 Task: Apply the "Paulstretch" effect on a vocal for an elongated, ambient texture.
Action: Mouse moved to (92, 3)
Screenshot: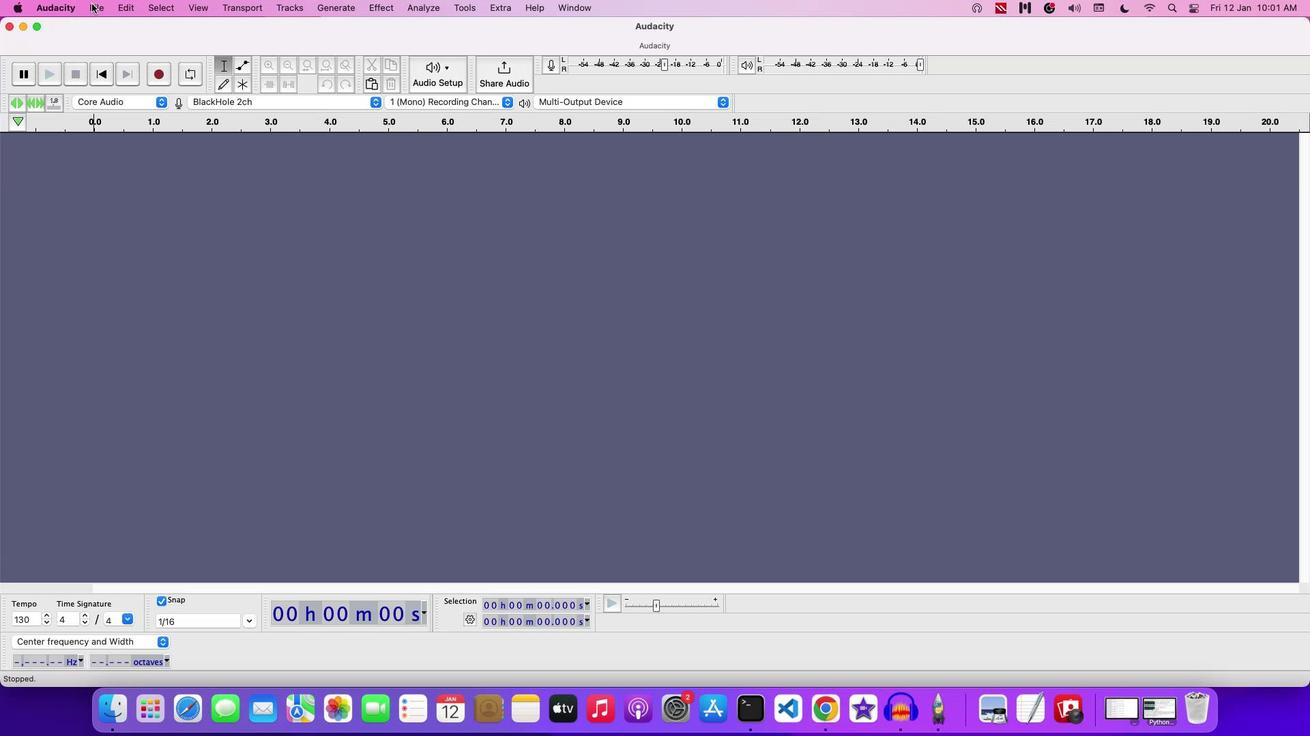 
Action: Mouse pressed left at (92, 3)
Screenshot: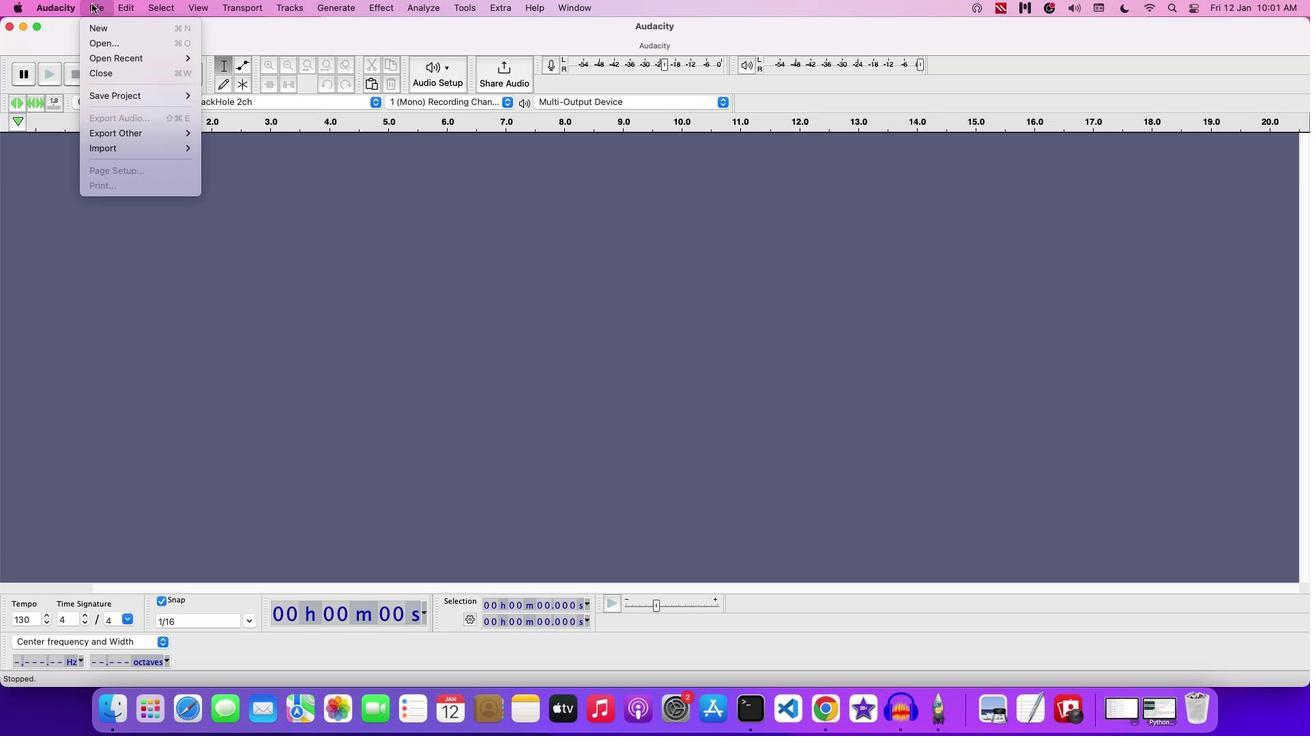 
Action: Mouse moved to (127, 38)
Screenshot: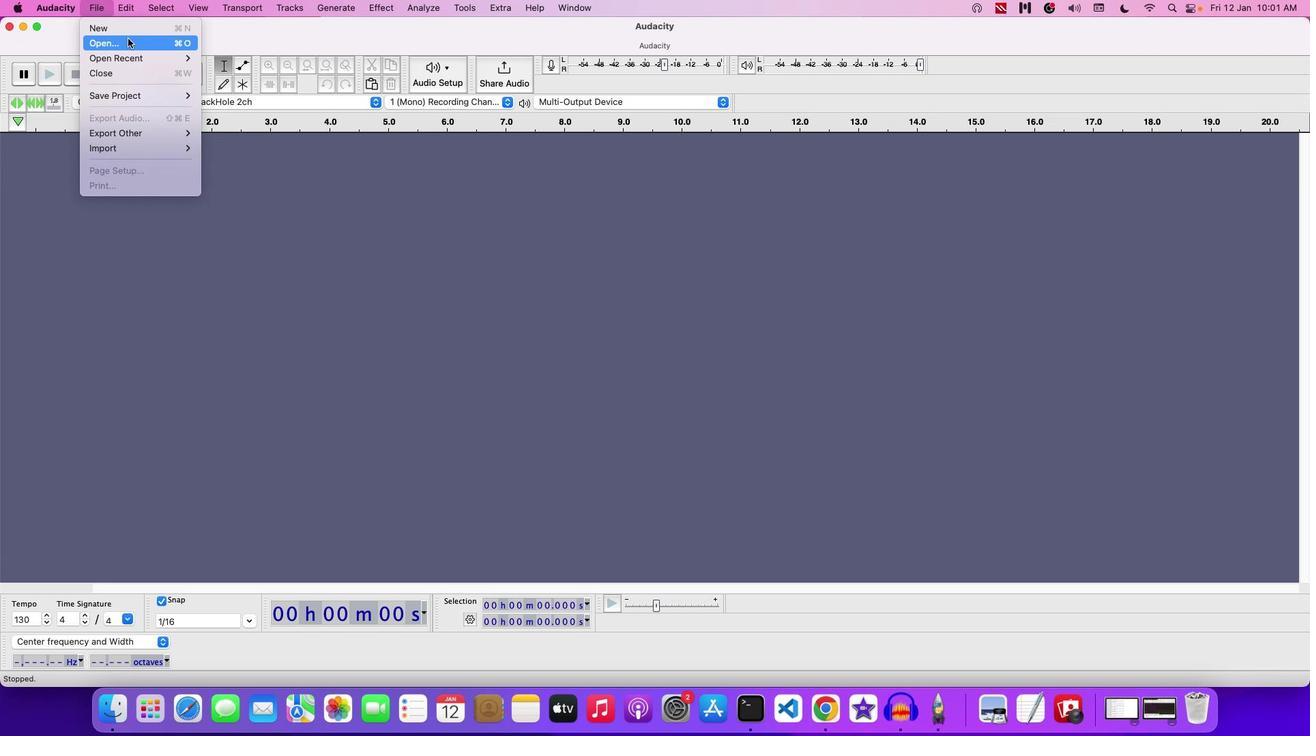 
Action: Mouse pressed left at (127, 38)
Screenshot: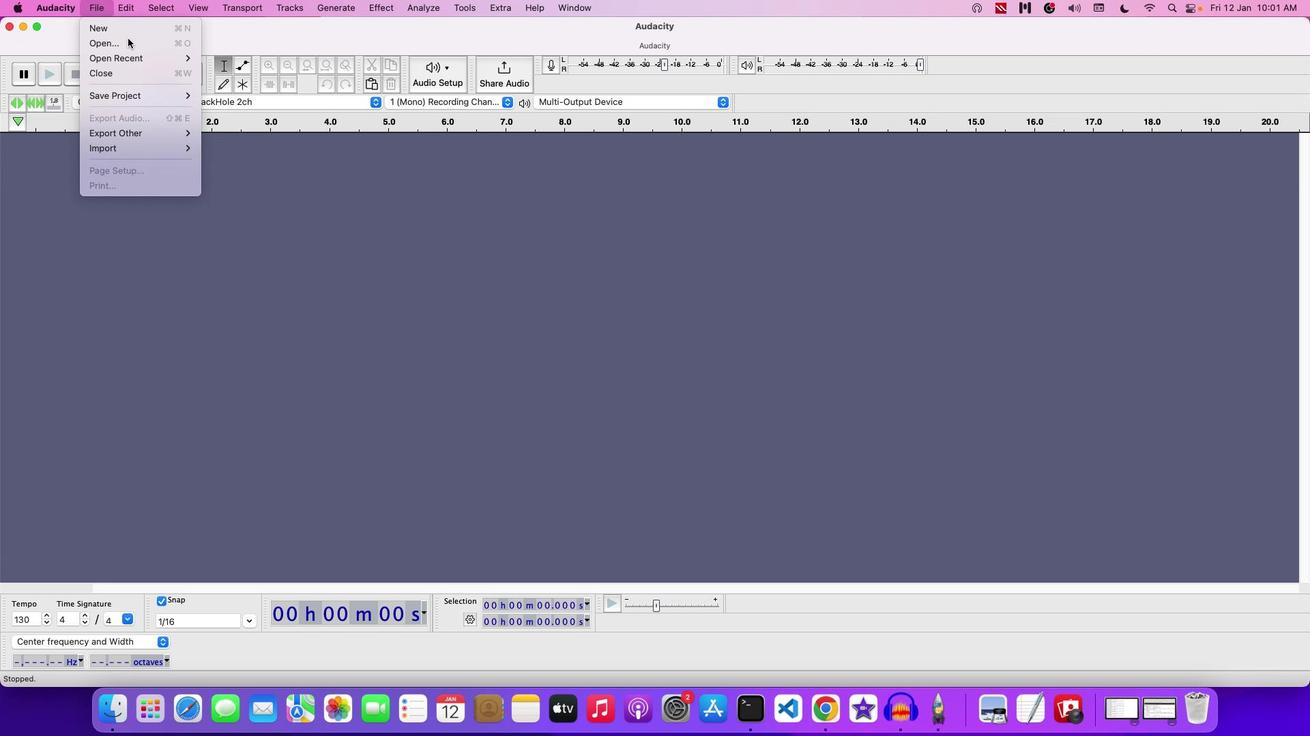 
Action: Mouse moved to (730, 151)
Screenshot: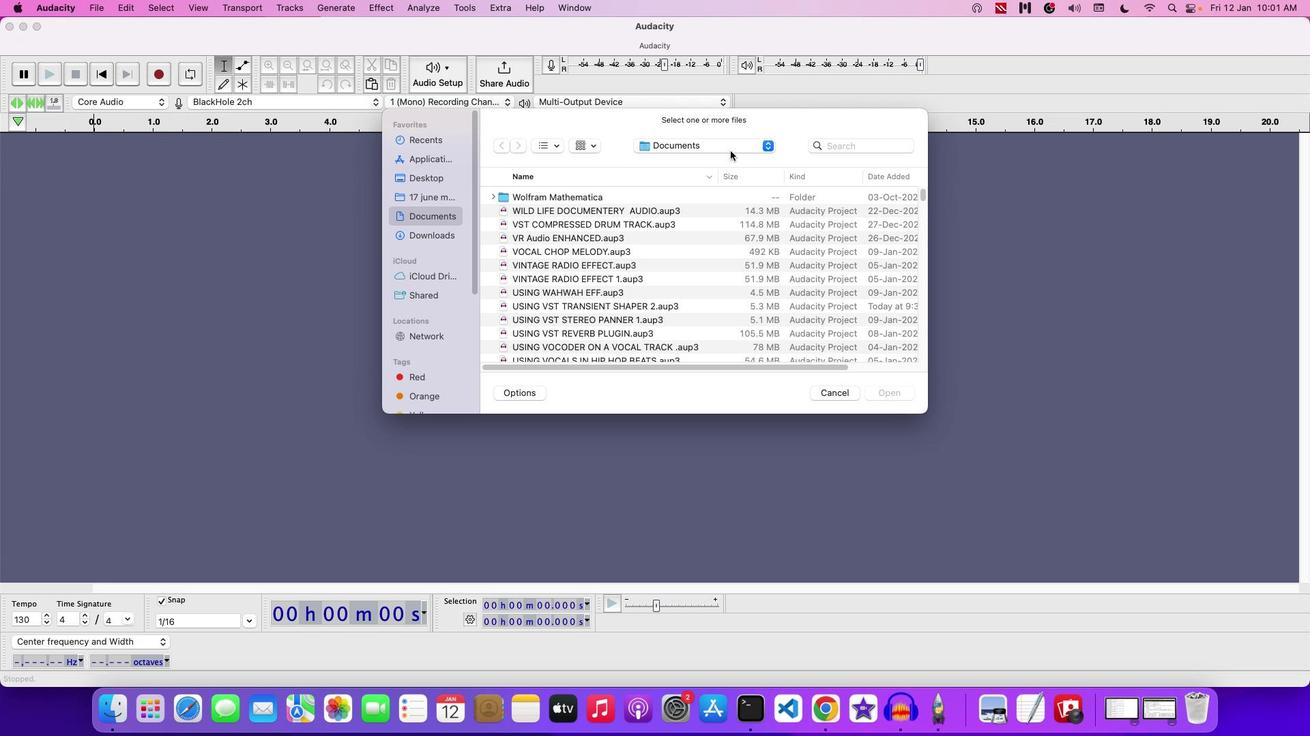 
Action: Mouse pressed left at (730, 151)
Screenshot: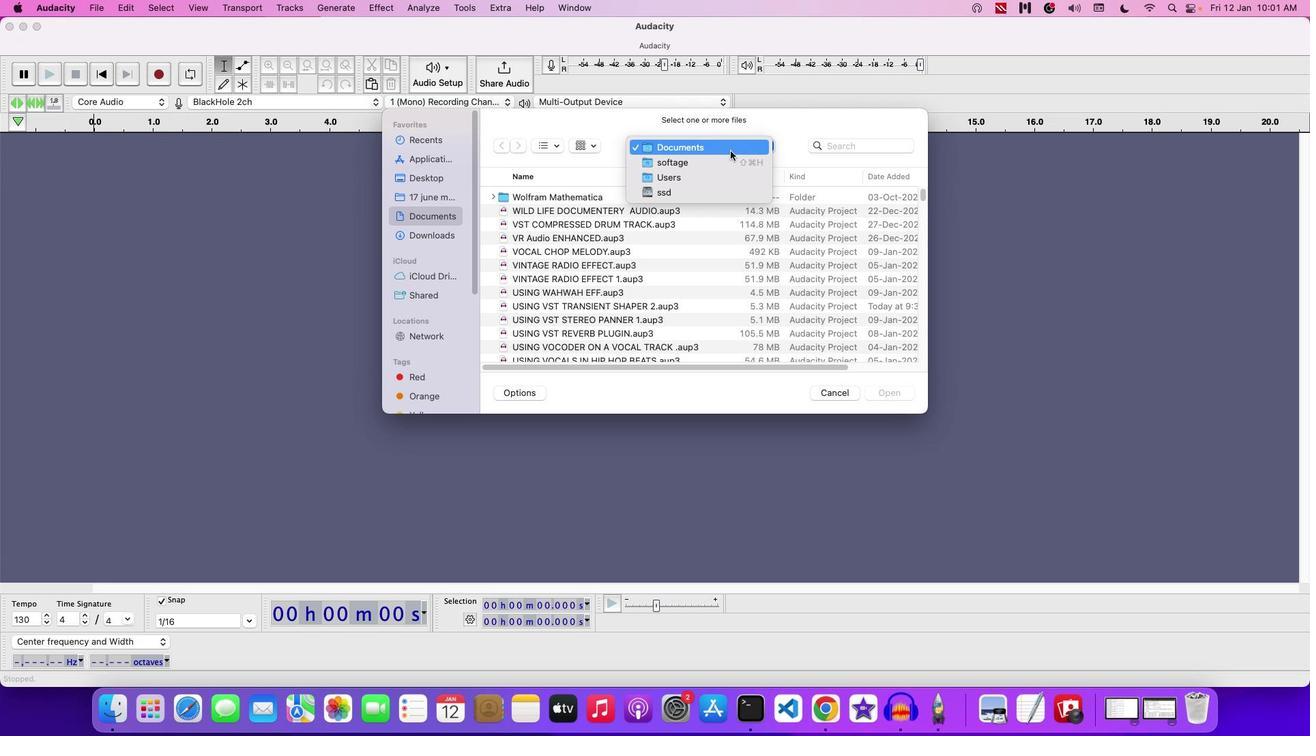 
Action: Mouse moved to (680, 250)
Screenshot: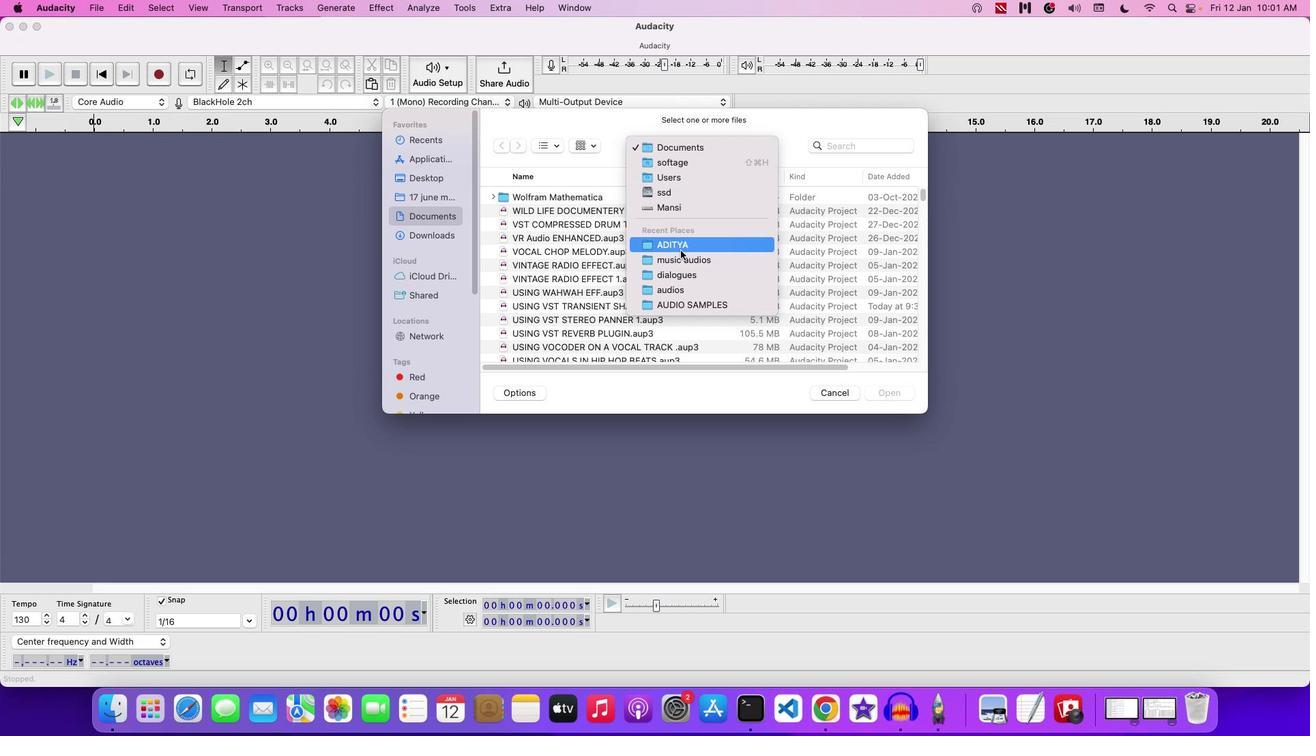
Action: Mouse pressed left at (680, 250)
Screenshot: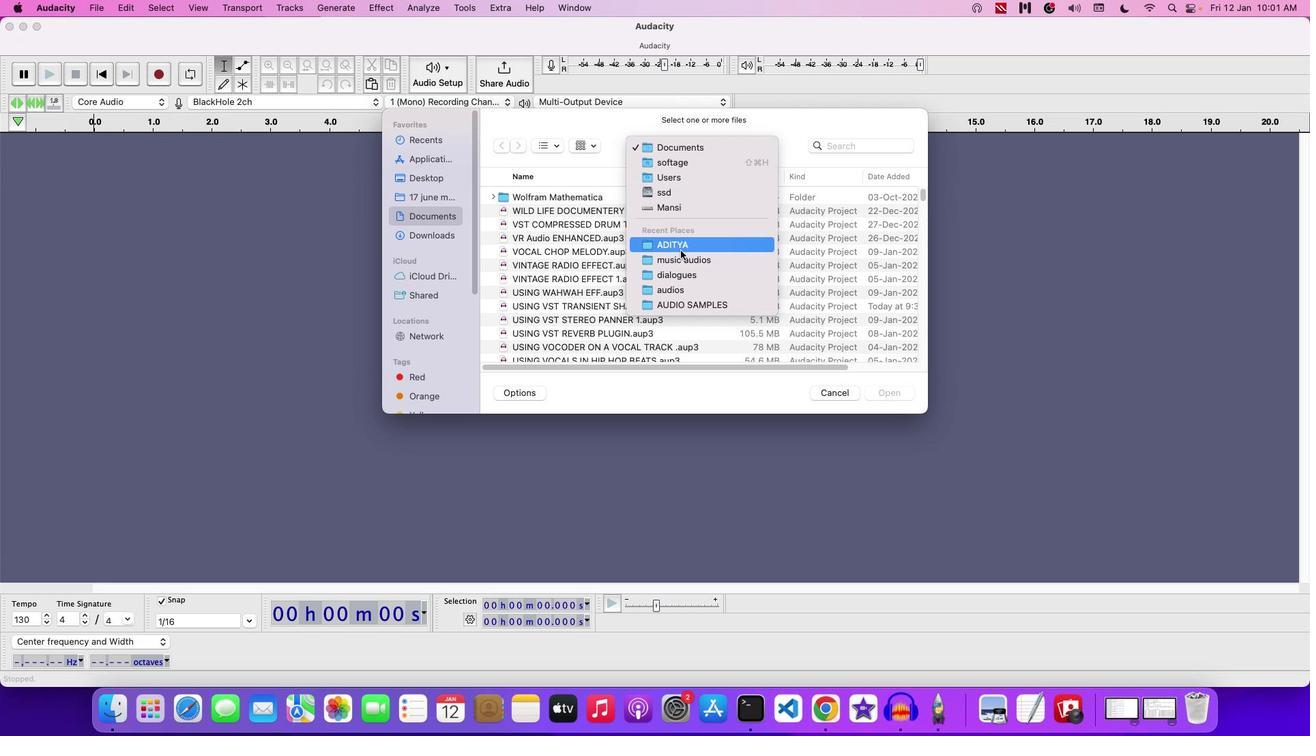 
Action: Mouse moved to (587, 236)
Screenshot: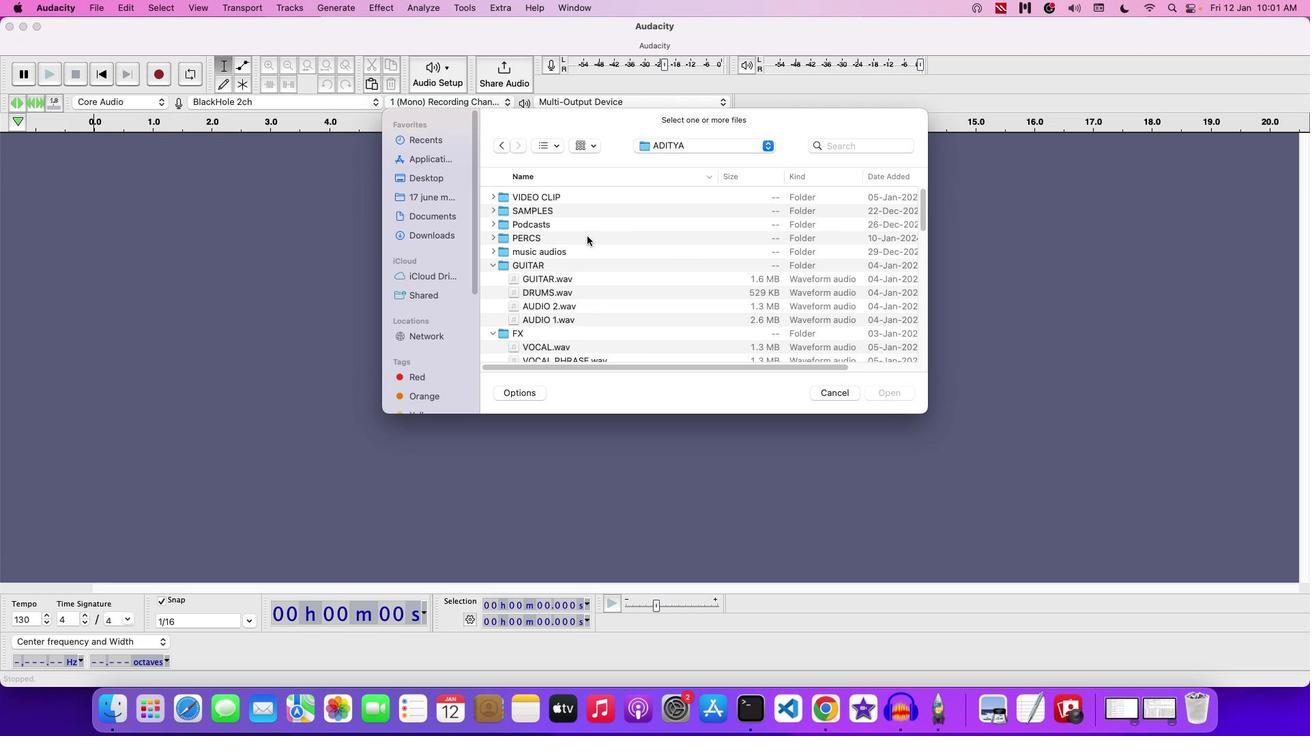 
Action: Mouse scrolled (587, 236) with delta (0, 0)
Screenshot: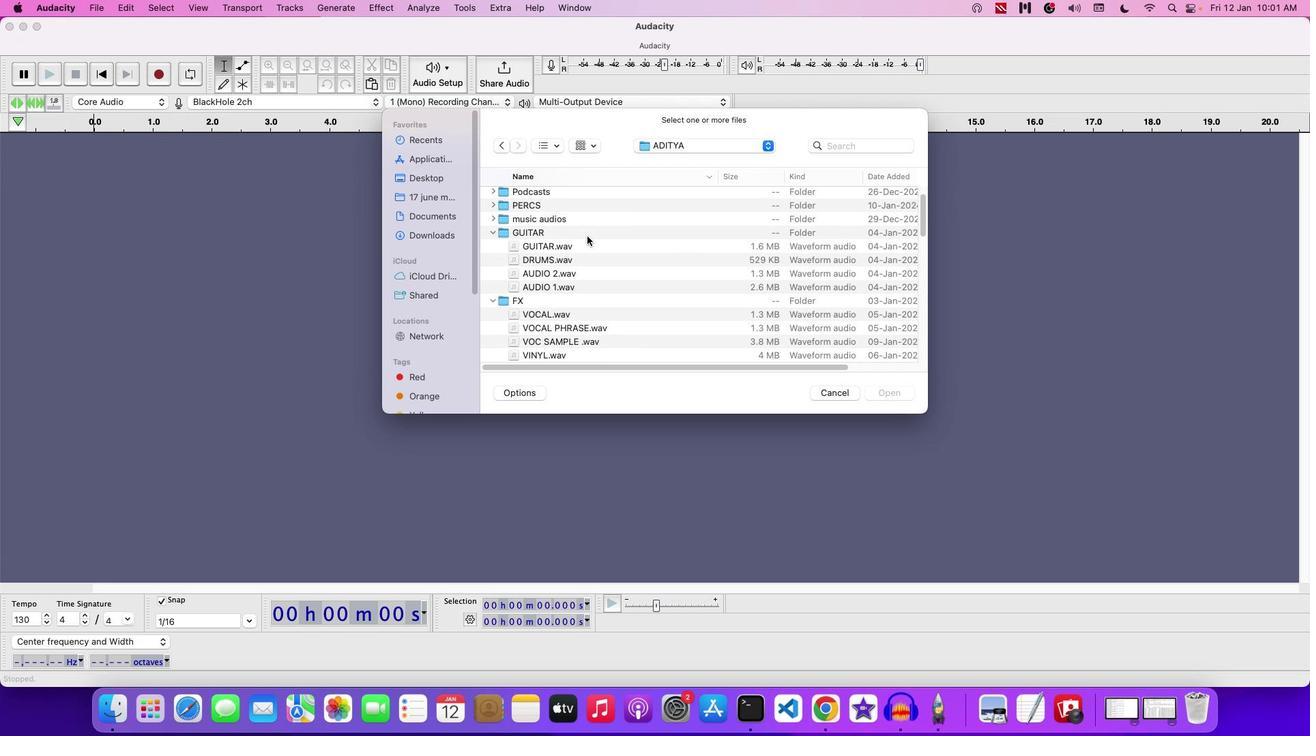 
Action: Mouse scrolled (587, 236) with delta (0, 2)
Screenshot: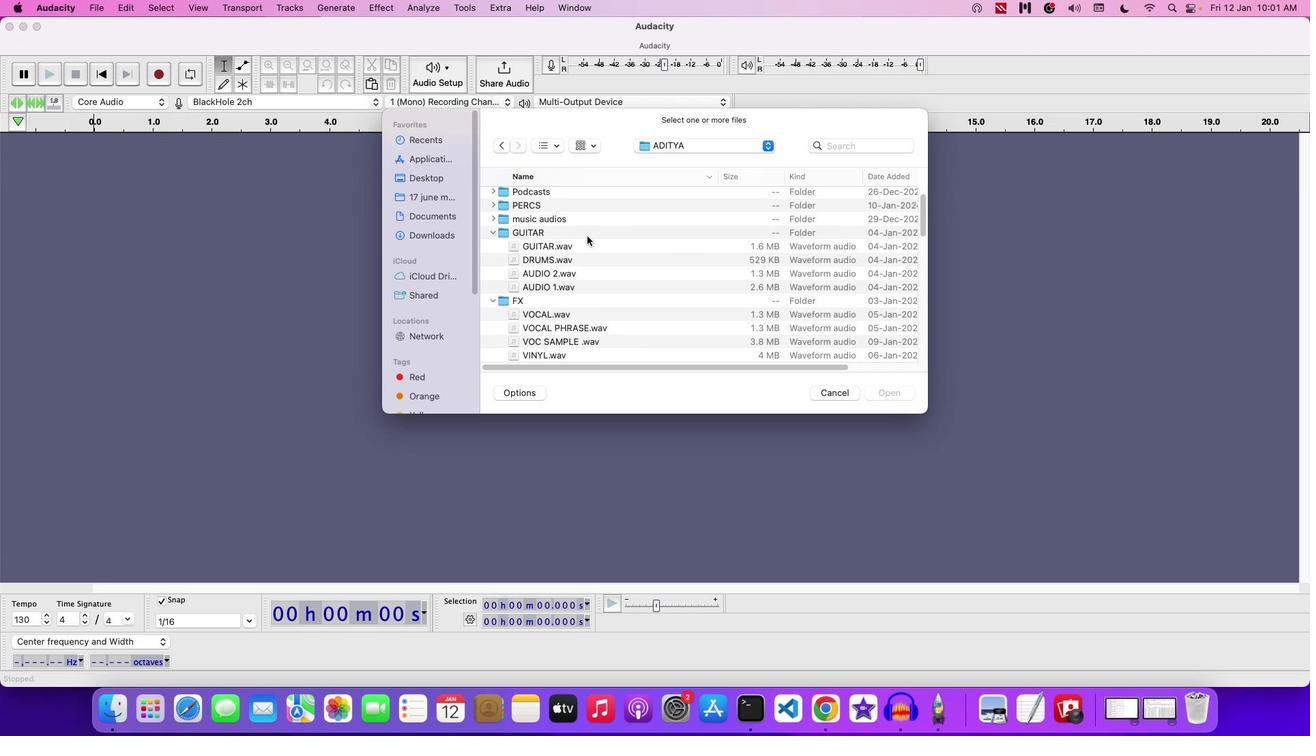 
Action: Mouse scrolled (587, 236) with delta (0, -1)
Screenshot: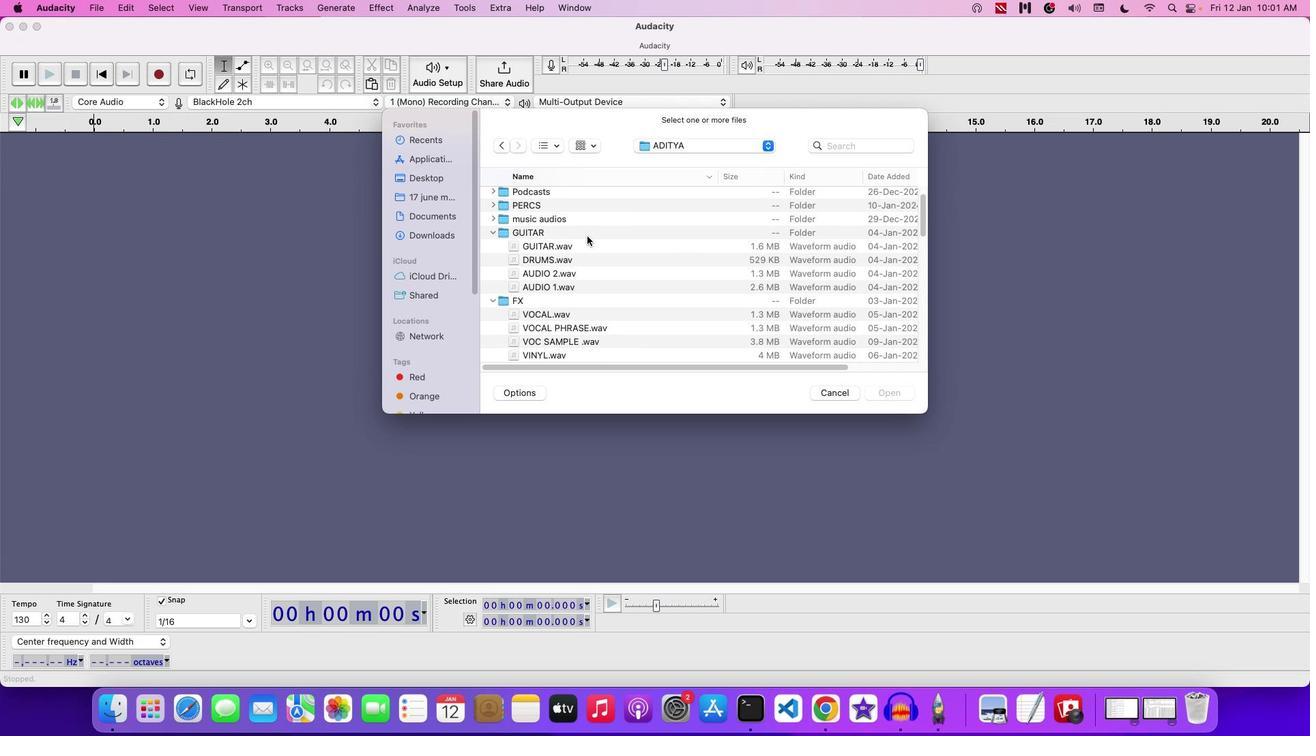 
Action: Mouse scrolled (587, 236) with delta (0, 0)
Screenshot: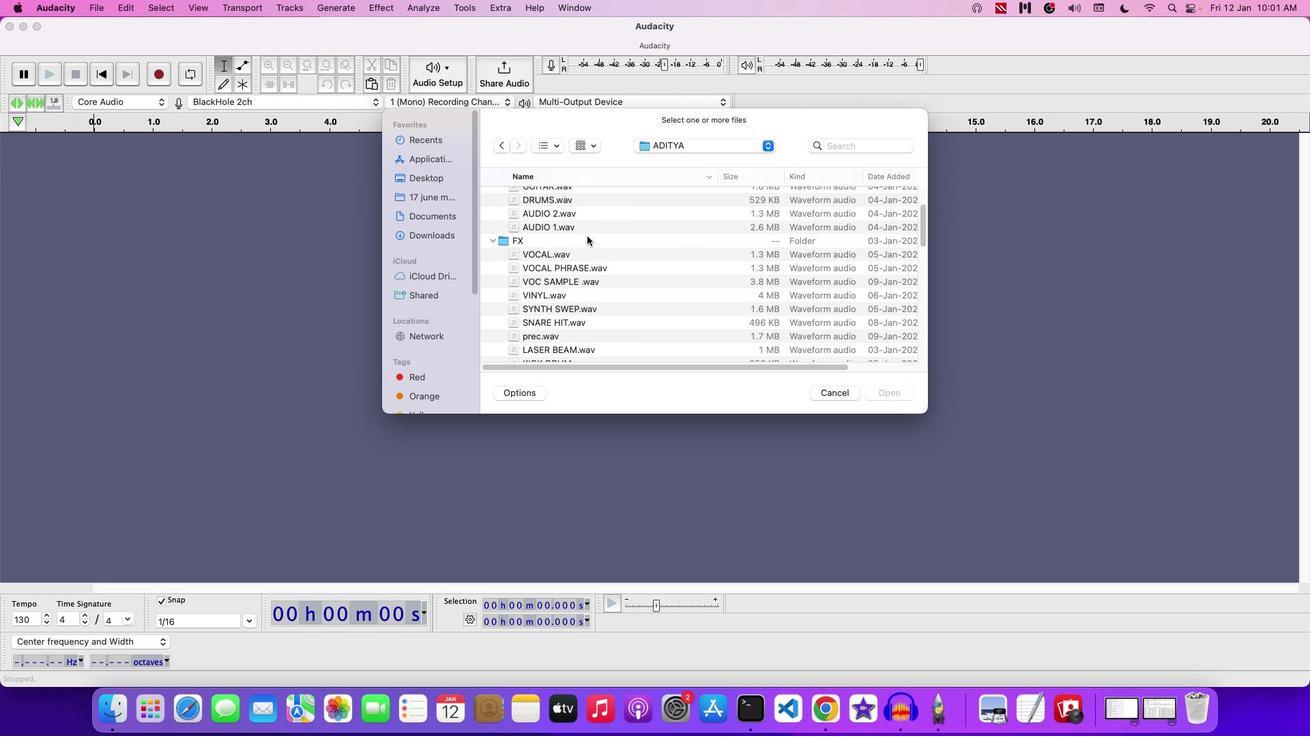 
Action: Mouse scrolled (587, 236) with delta (0, 0)
Screenshot: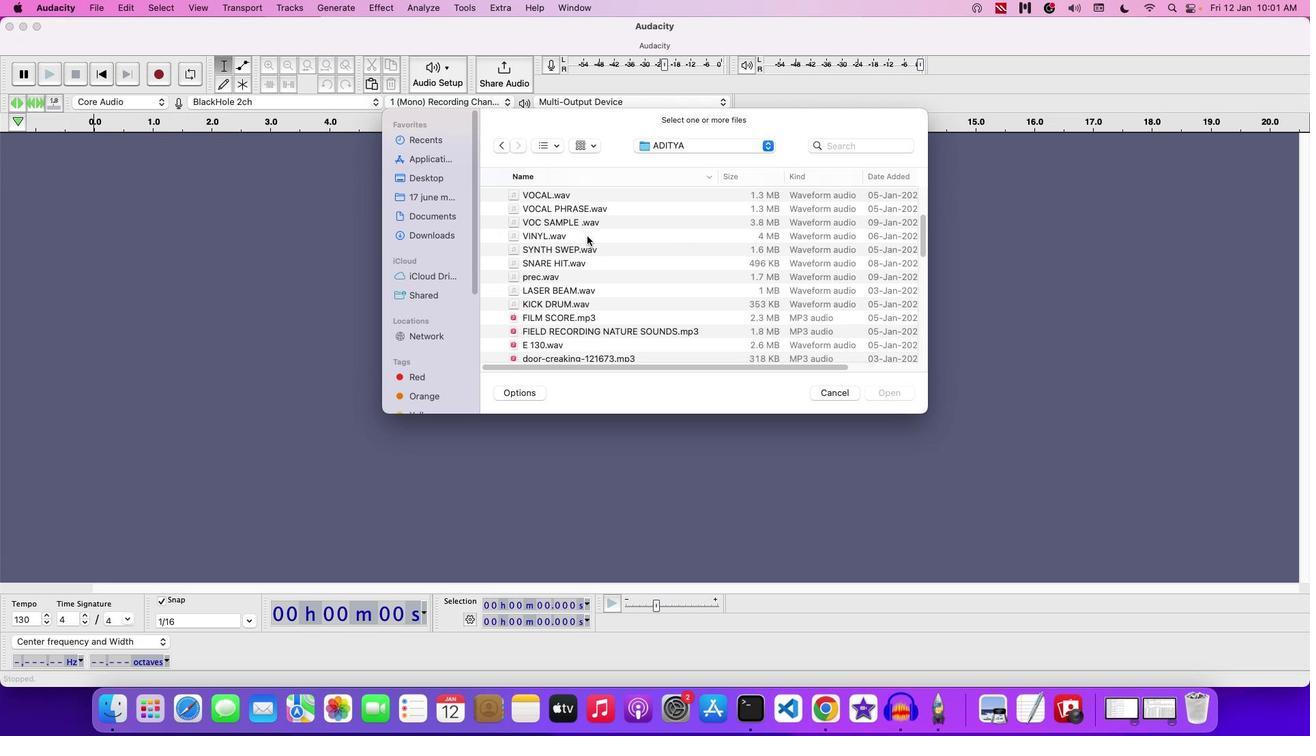 
Action: Mouse scrolled (587, 236) with delta (0, -2)
Screenshot: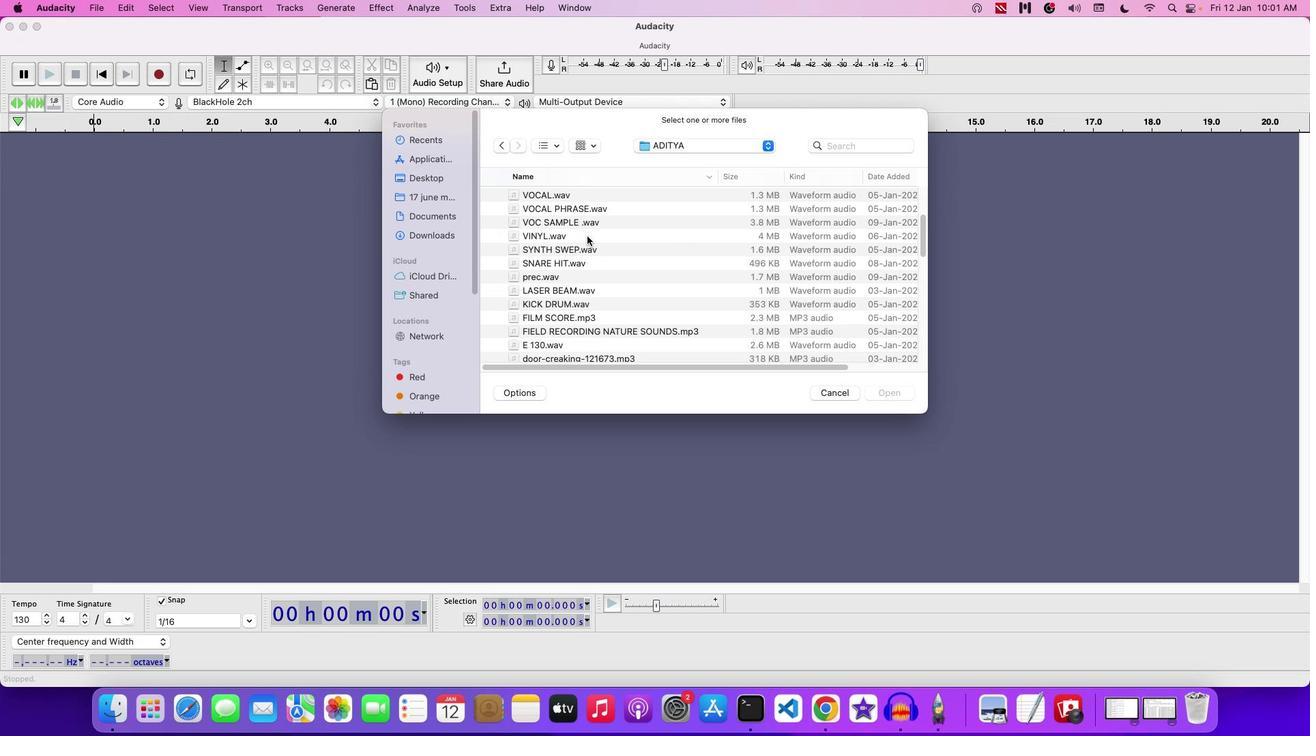 
Action: Mouse scrolled (587, 236) with delta (0, -2)
Screenshot: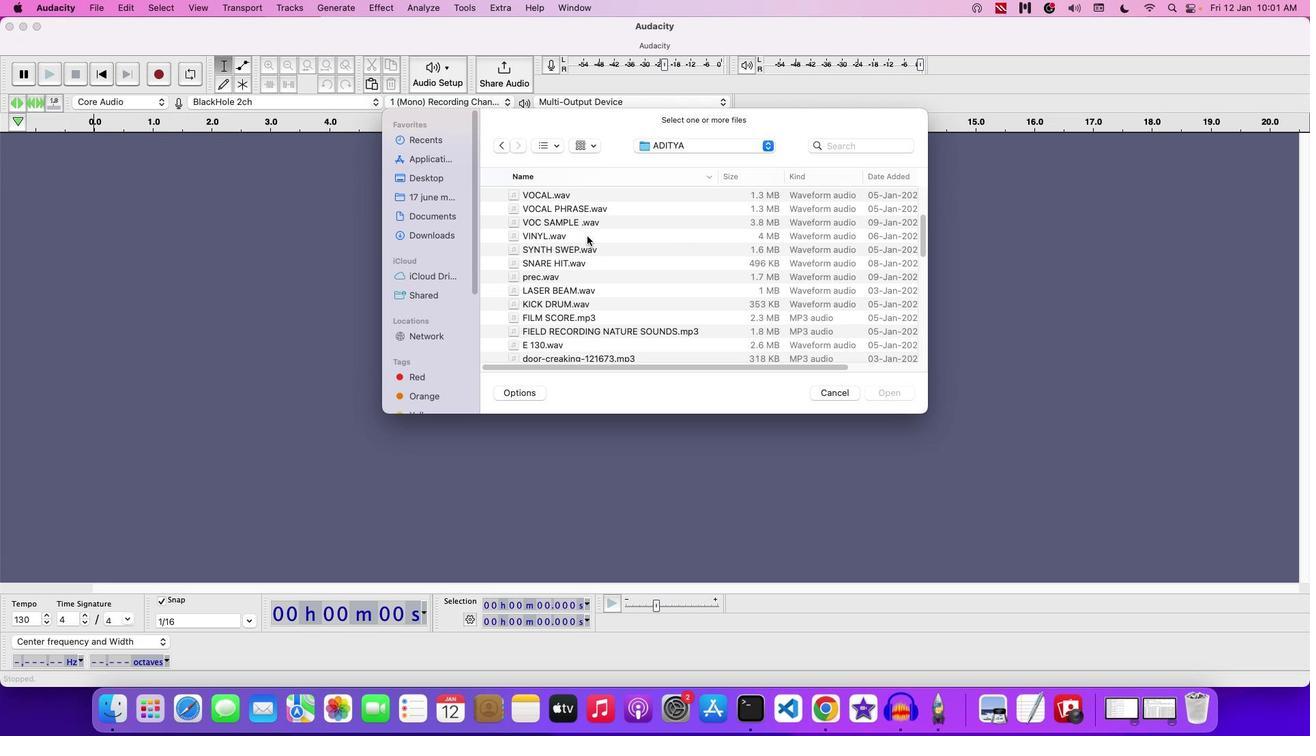 
Action: Mouse scrolled (587, 236) with delta (0, 0)
Screenshot: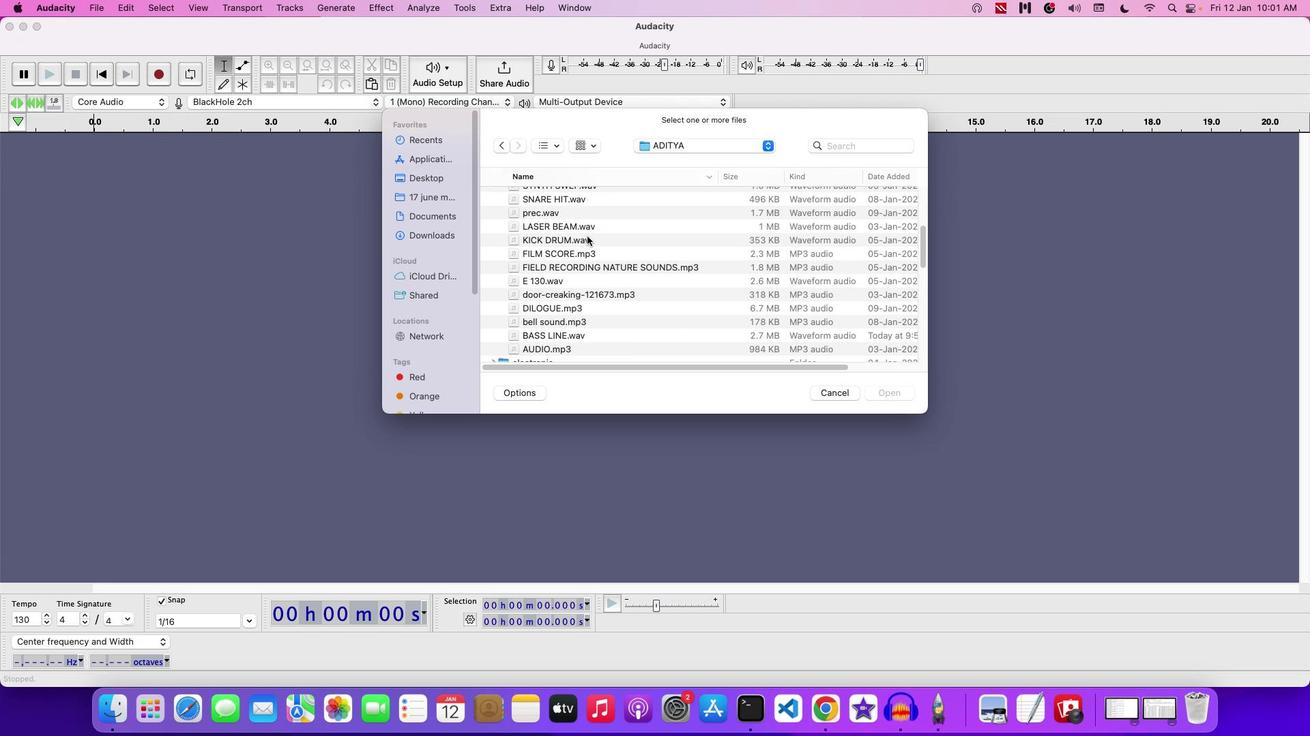 
Action: Mouse scrolled (587, 236) with delta (0, 0)
Screenshot: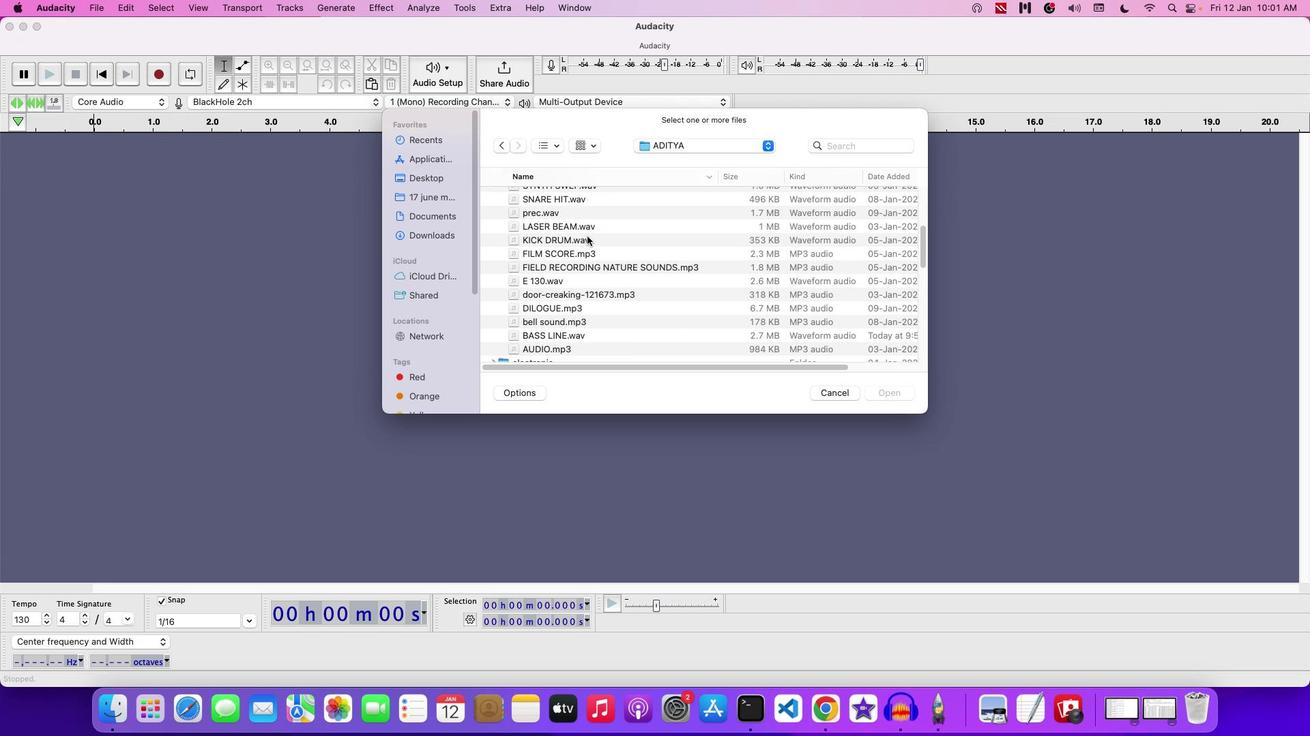 
Action: Mouse scrolled (587, 236) with delta (0, -2)
Screenshot: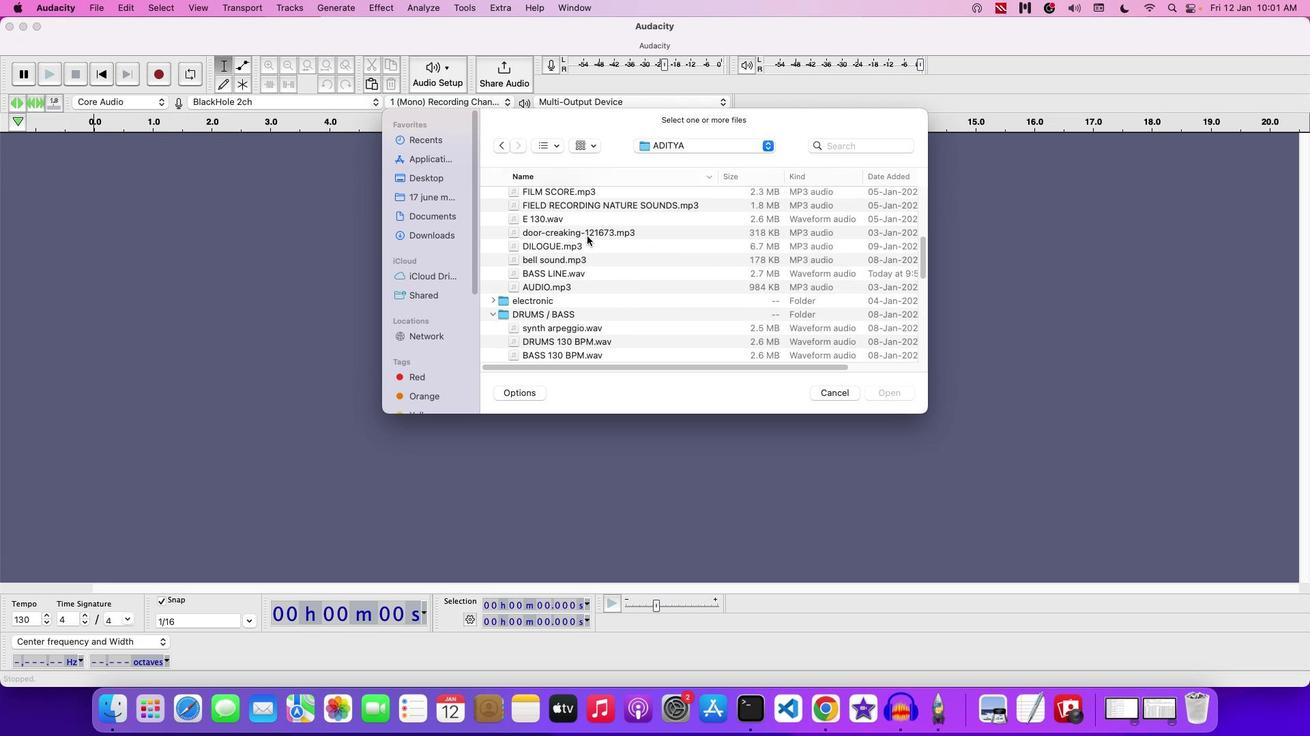 
Action: Mouse scrolled (587, 236) with delta (0, -2)
Screenshot: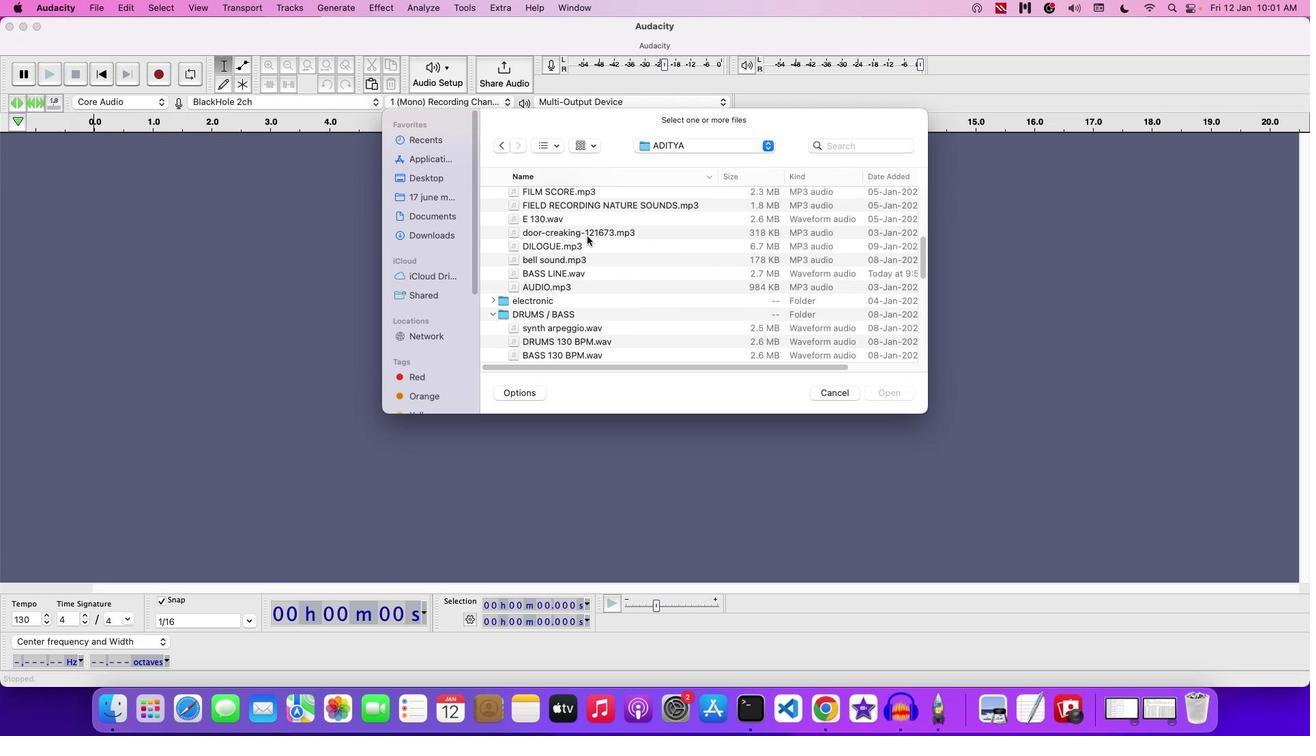 
Action: Mouse scrolled (587, 236) with delta (0, 0)
Screenshot: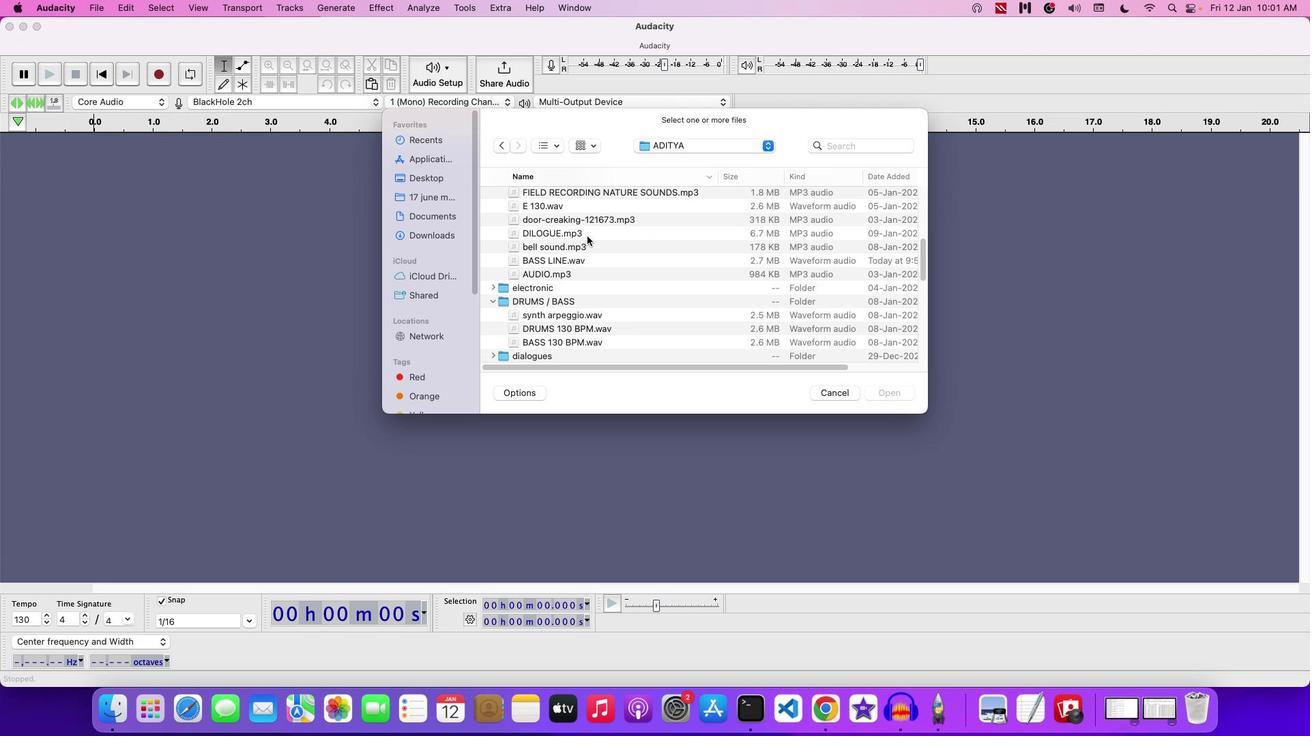 
Action: Mouse scrolled (587, 236) with delta (0, 0)
Screenshot: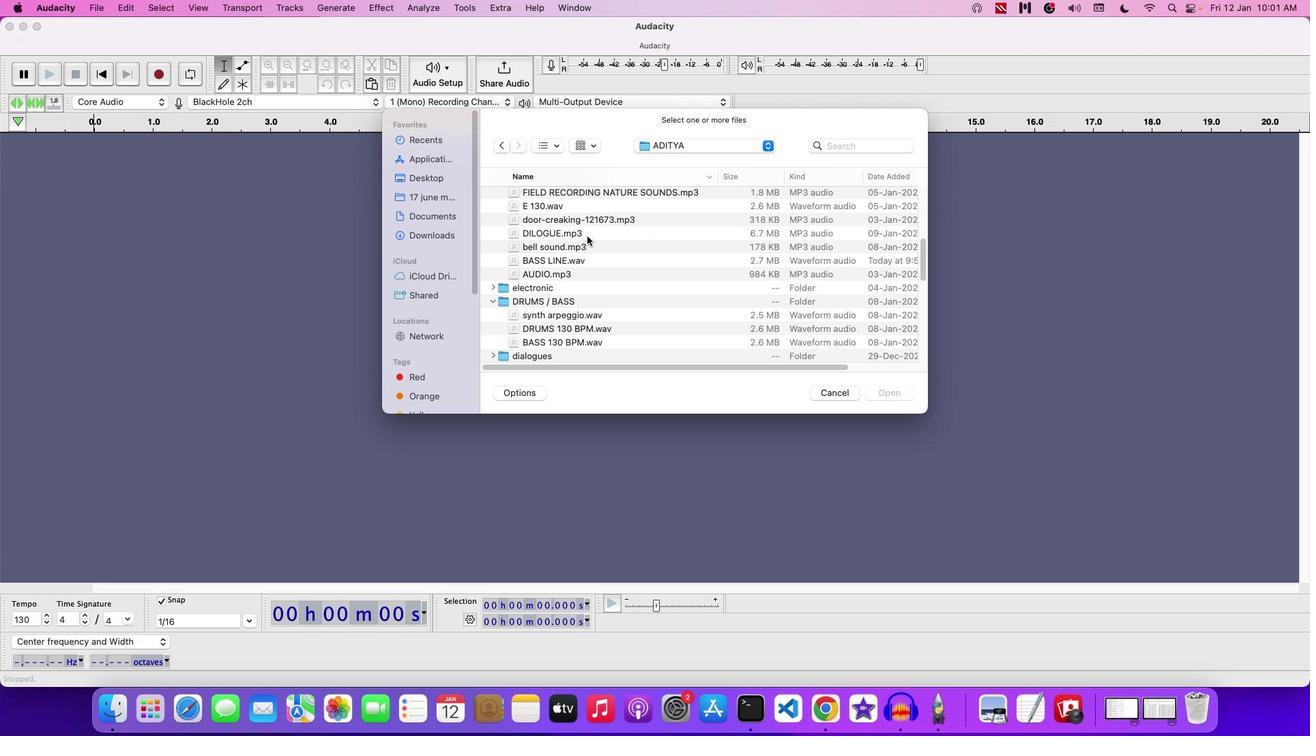 
Action: Mouse scrolled (587, 236) with delta (0, 0)
Screenshot: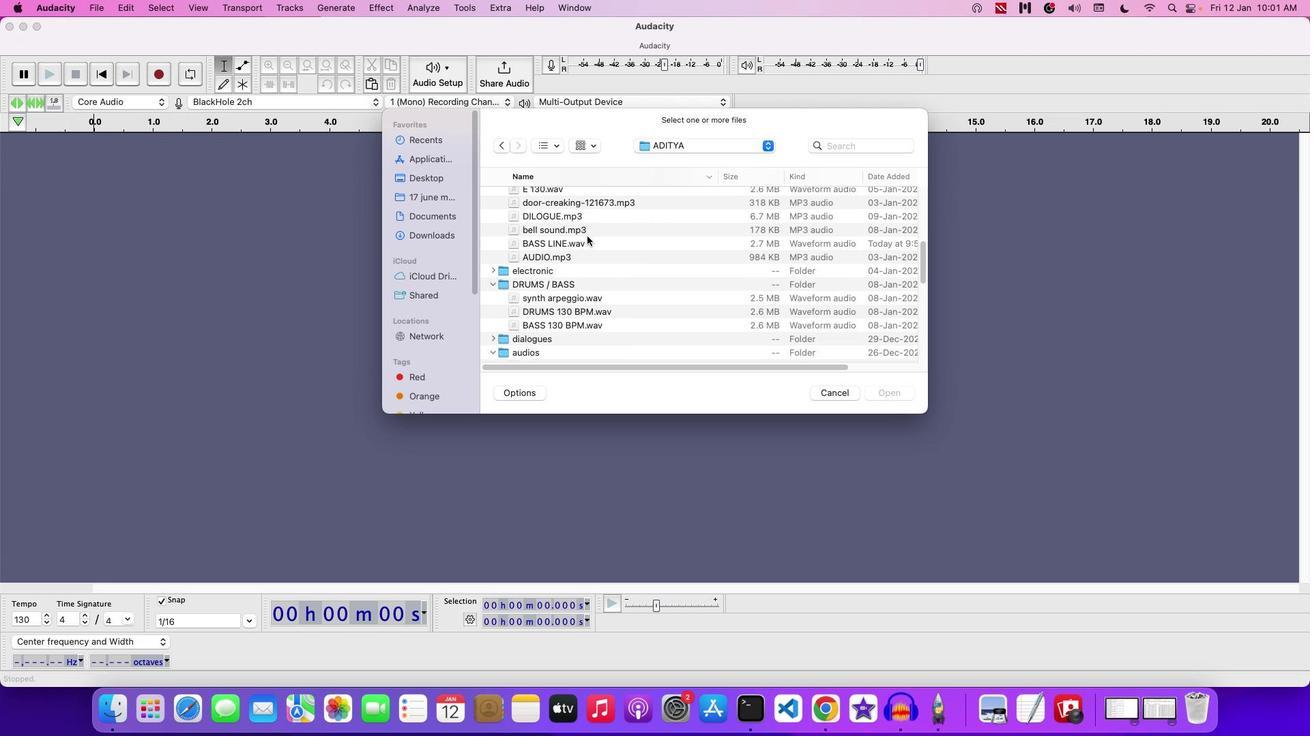 
Action: Mouse scrolled (587, 236) with delta (0, 0)
Screenshot: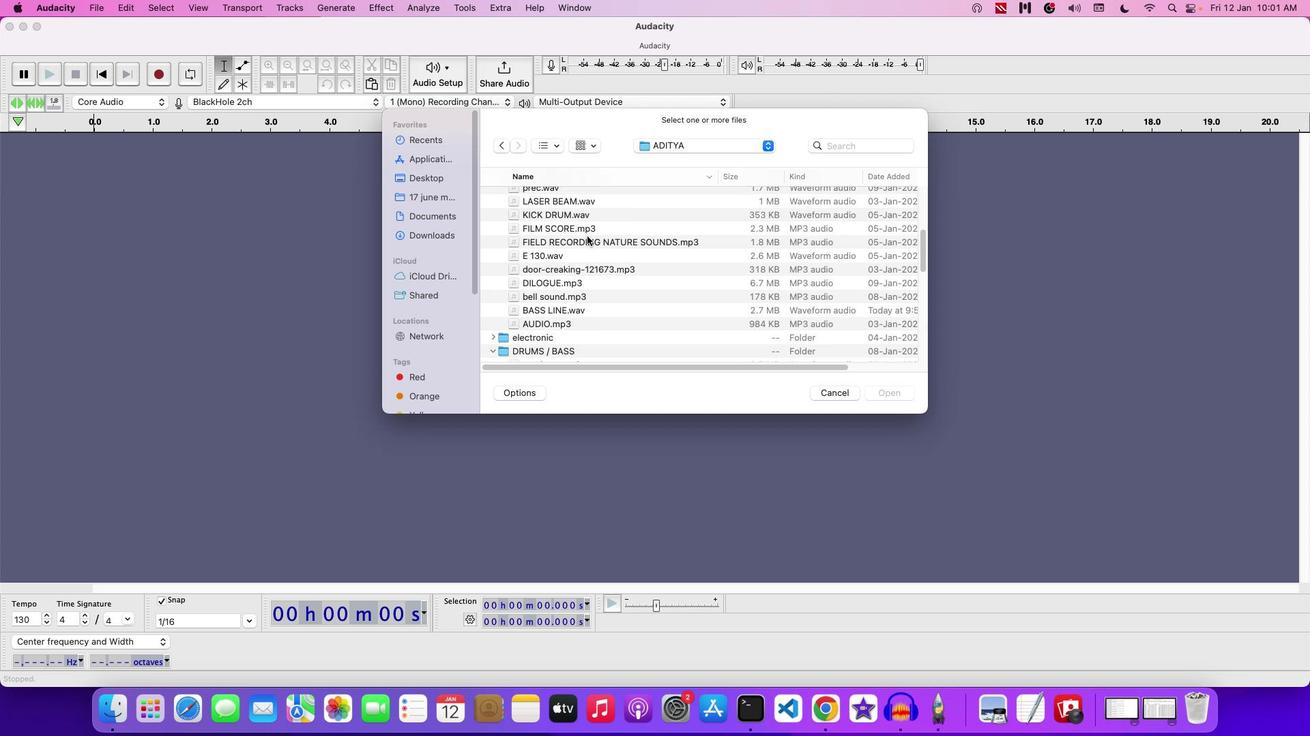 
Action: Mouse scrolled (587, 236) with delta (0, 0)
Screenshot: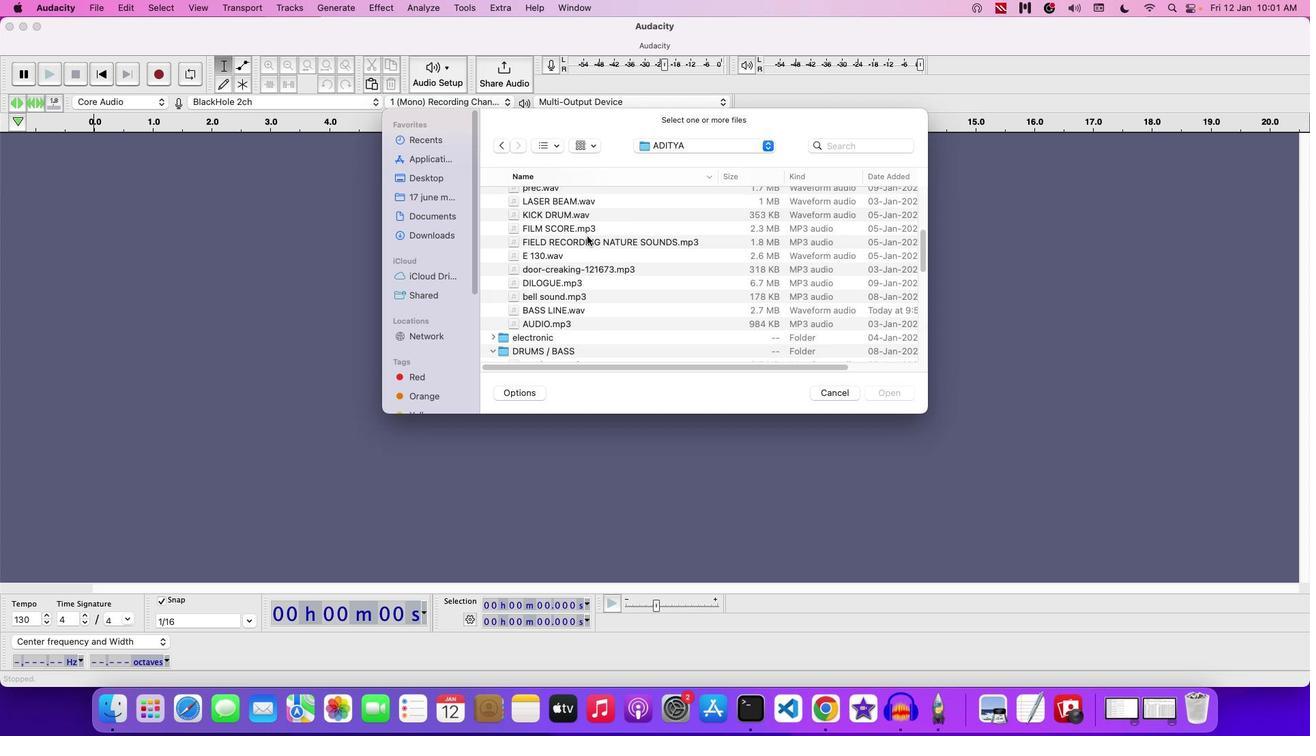 
Action: Mouse scrolled (587, 236) with delta (0, 2)
Screenshot: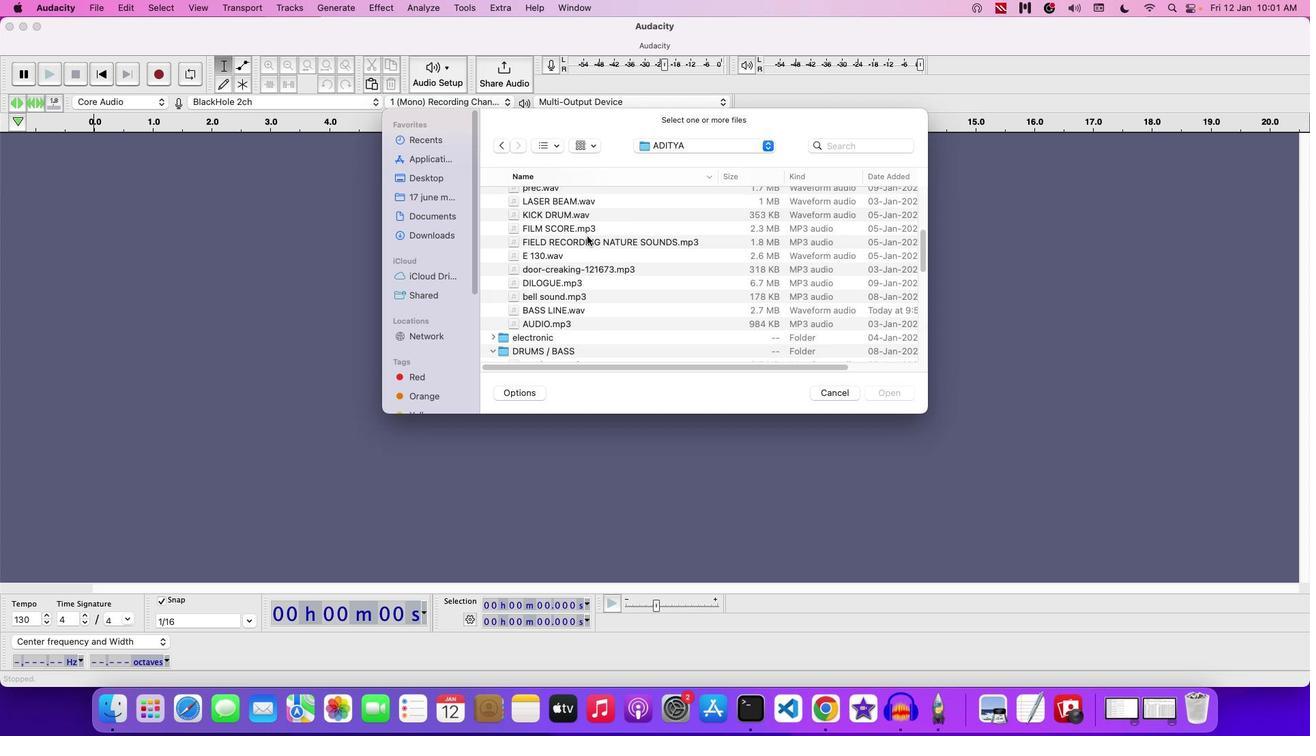 
Action: Mouse scrolled (587, 236) with delta (0, 0)
Screenshot: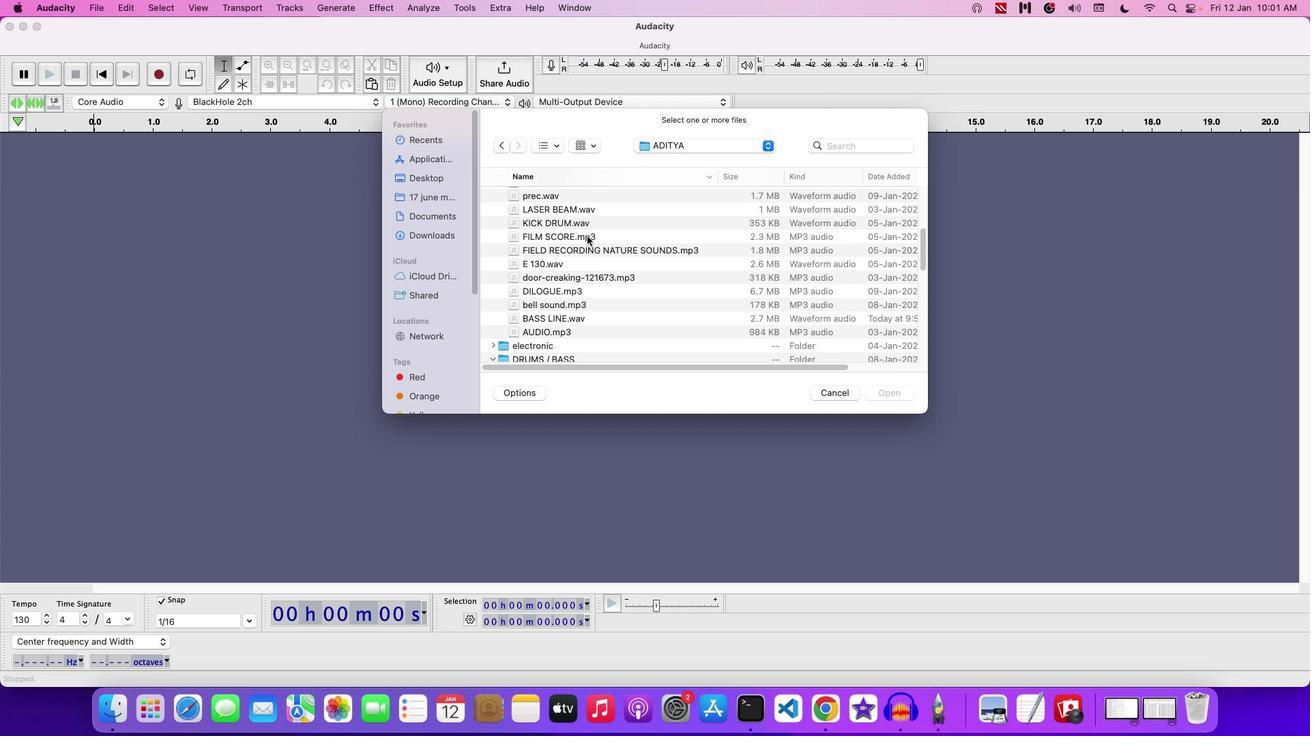 
Action: Mouse scrolled (587, 236) with delta (0, 0)
Screenshot: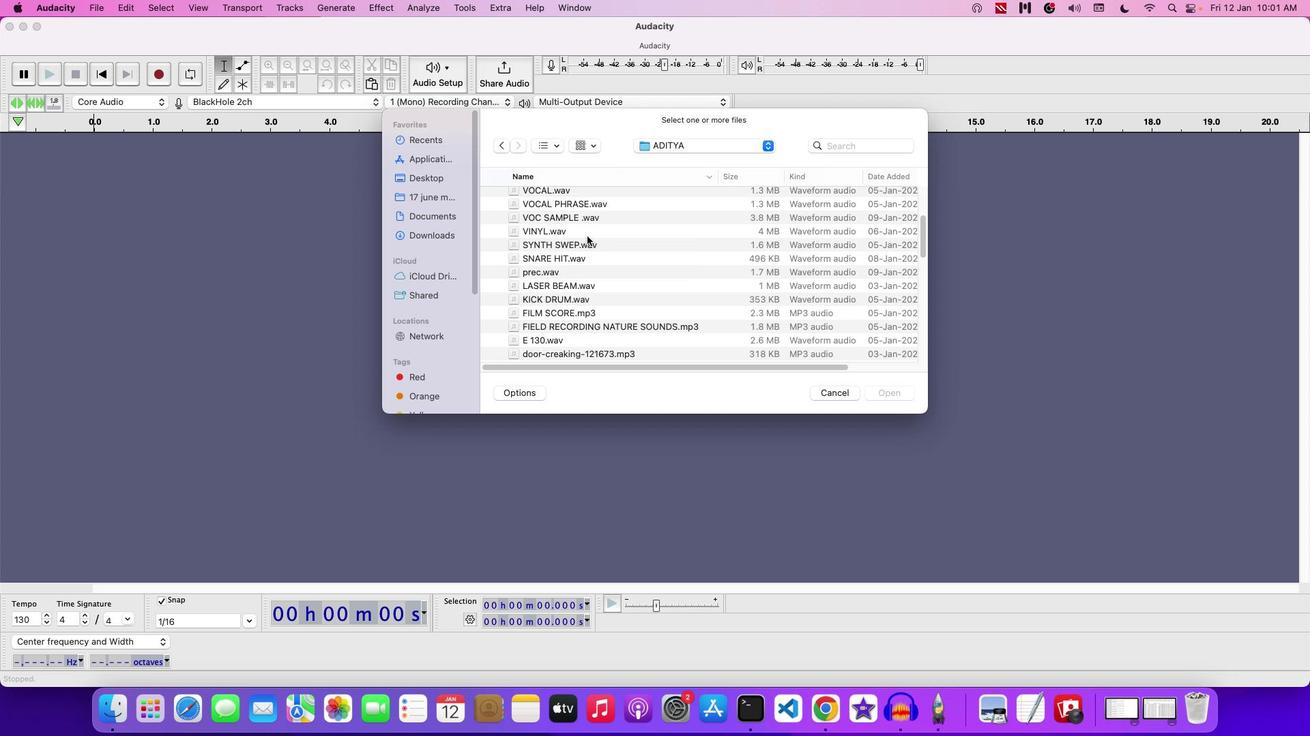 
Action: Mouse scrolled (587, 236) with delta (0, 0)
Screenshot: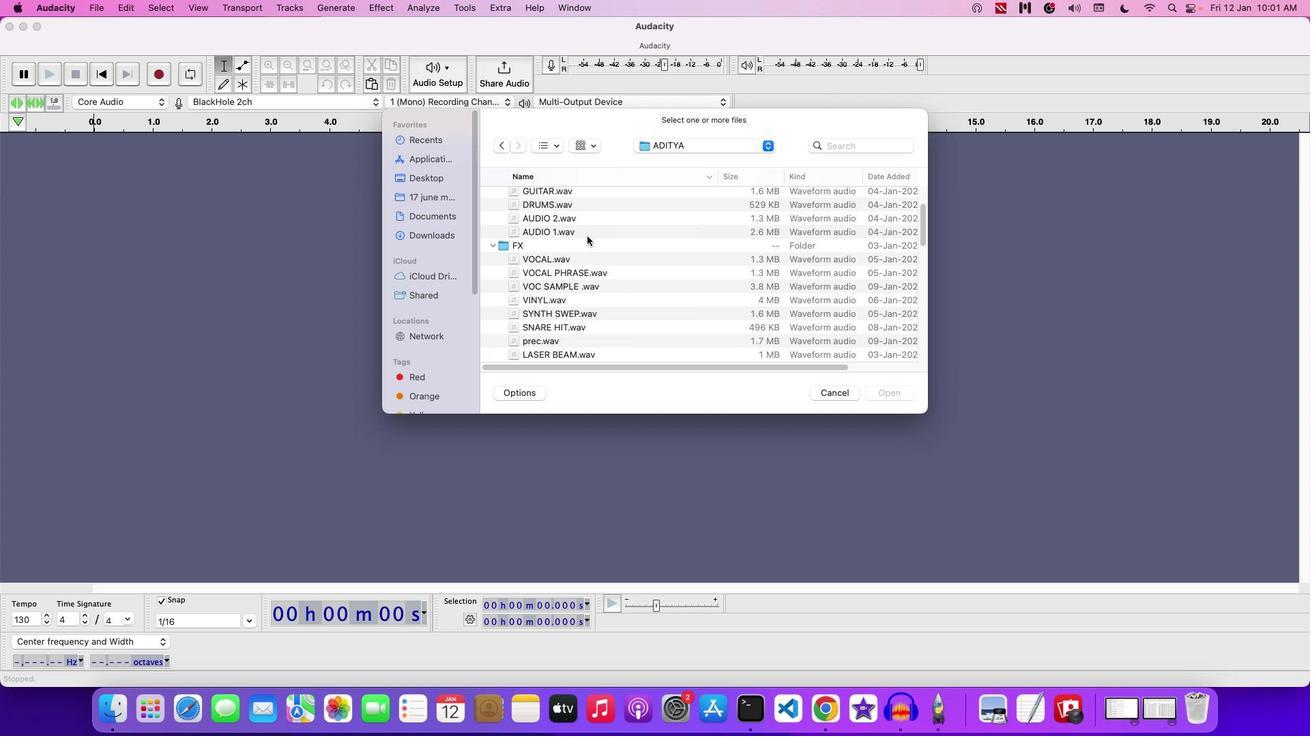 
Action: Mouse scrolled (587, 236) with delta (0, 2)
Screenshot: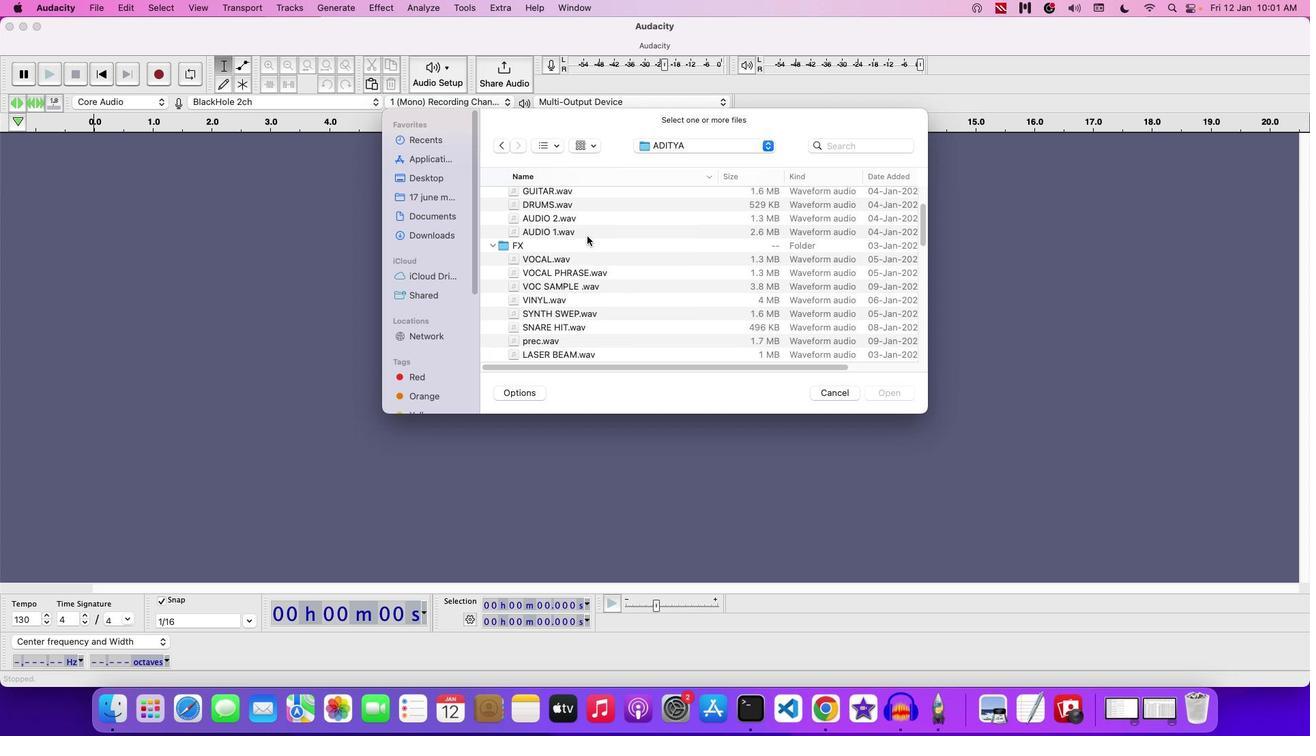 
Action: Mouse scrolled (587, 236) with delta (0, 3)
Screenshot: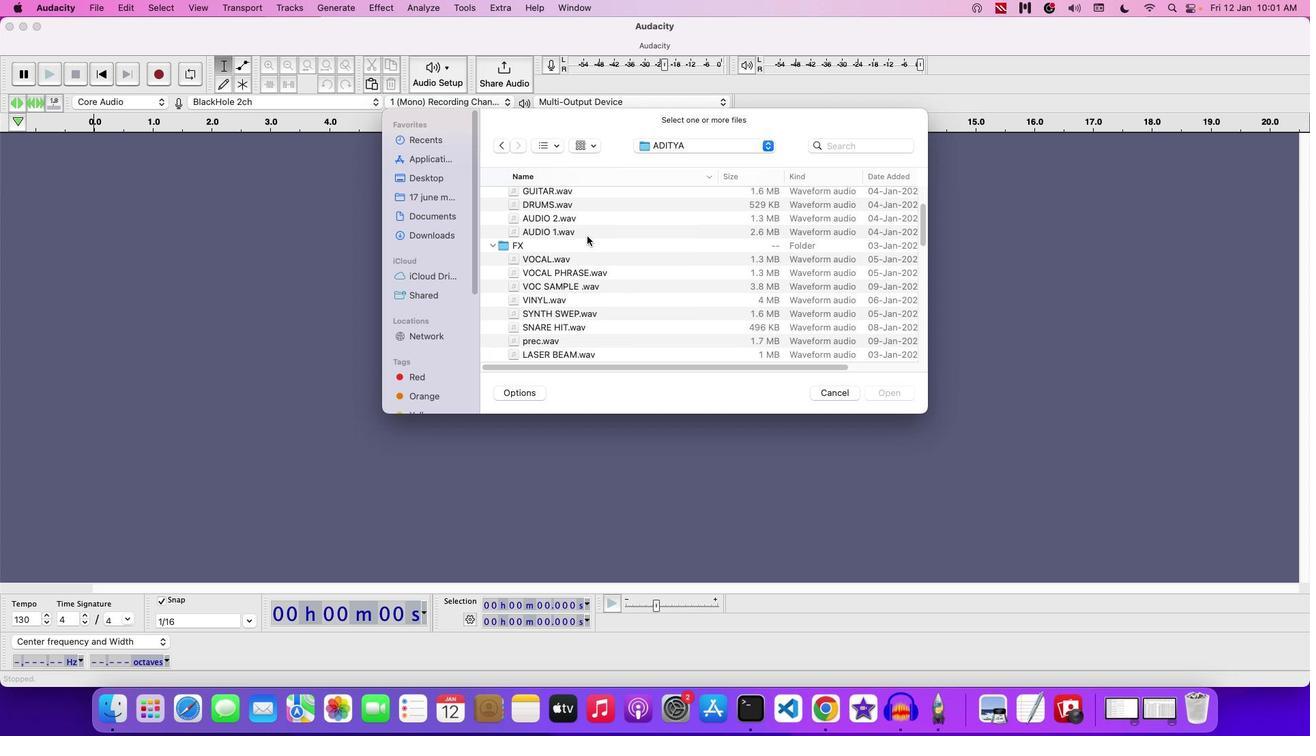 
Action: Mouse scrolled (587, 236) with delta (0, 0)
Screenshot: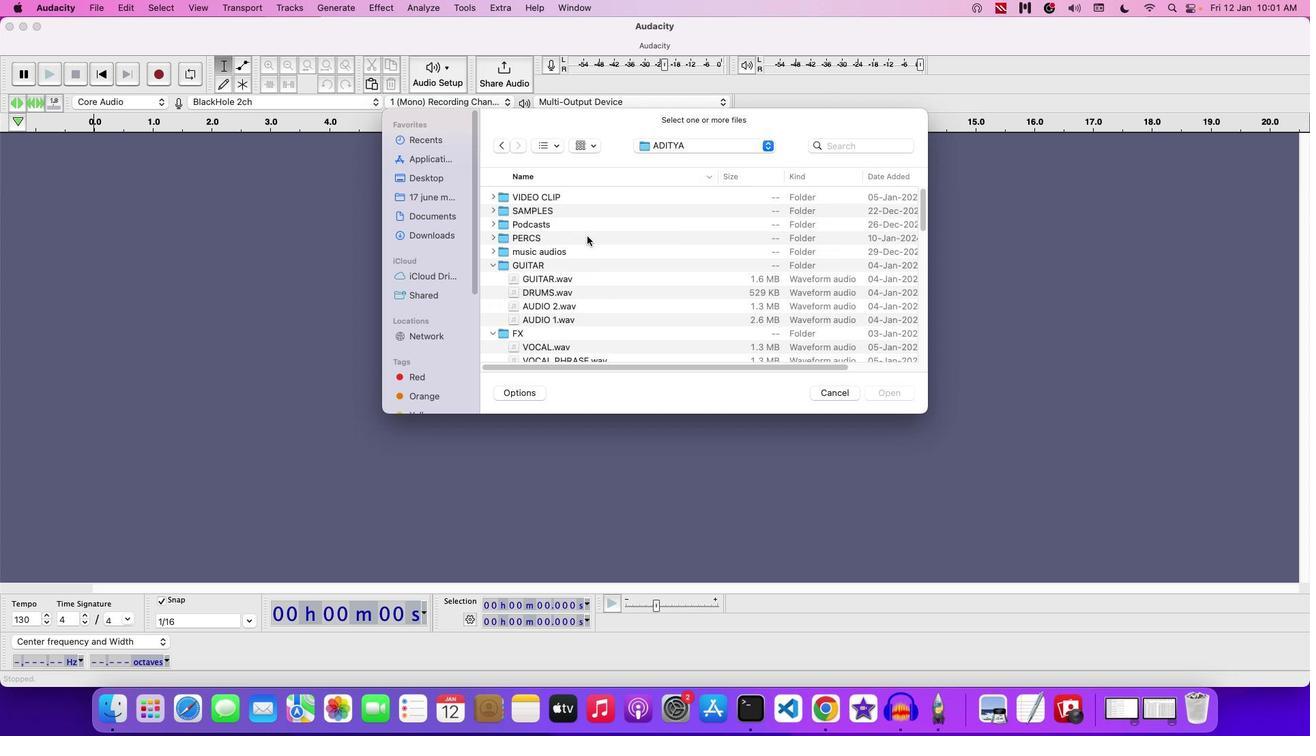 
Action: Mouse scrolled (587, 236) with delta (0, 0)
Screenshot: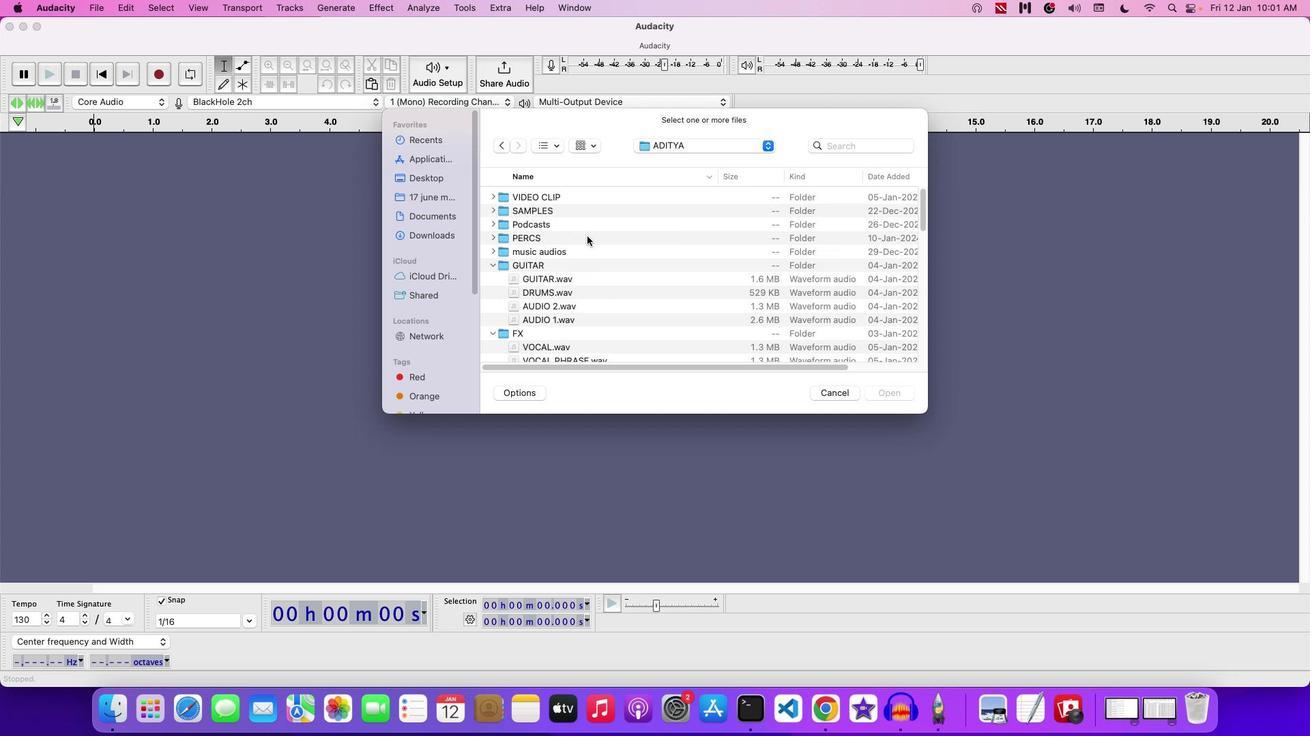 
Action: Mouse scrolled (587, 236) with delta (0, 2)
Screenshot: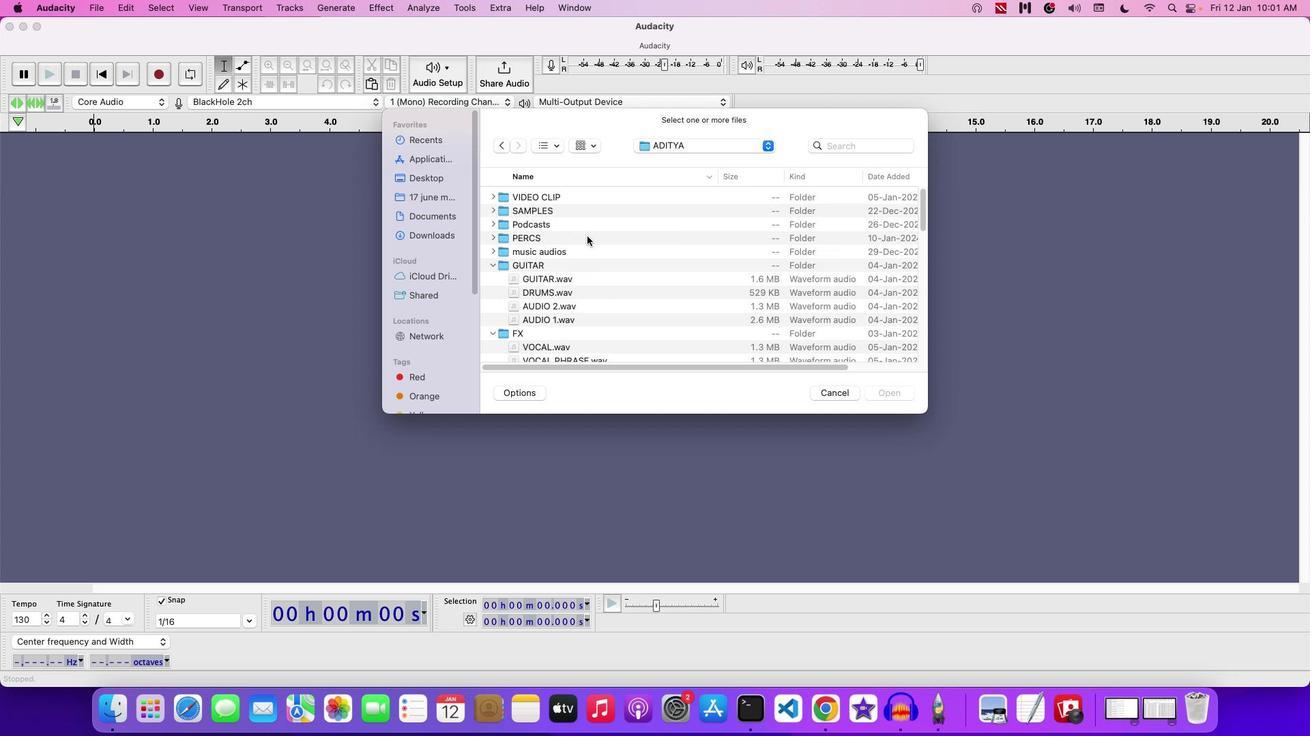 
Action: Mouse scrolled (587, 236) with delta (0, 2)
Screenshot: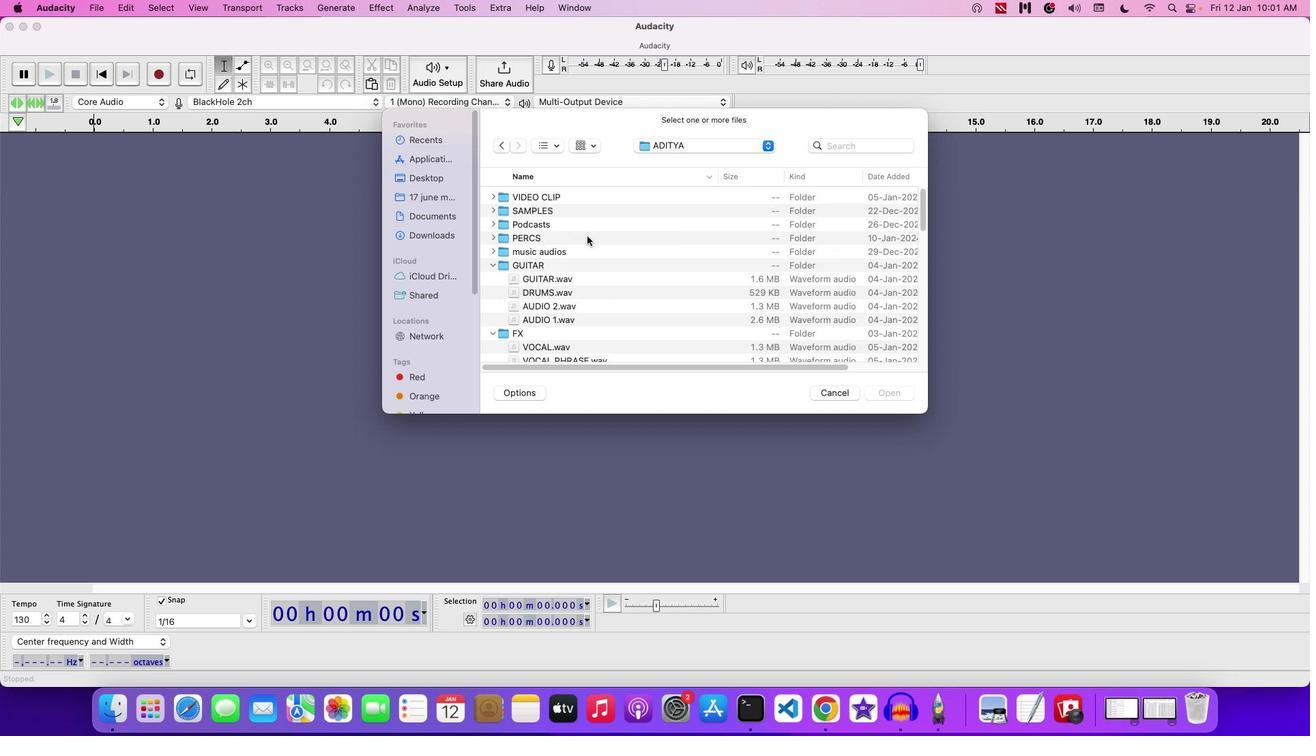 
Action: Mouse scrolled (587, 236) with delta (0, 0)
Screenshot: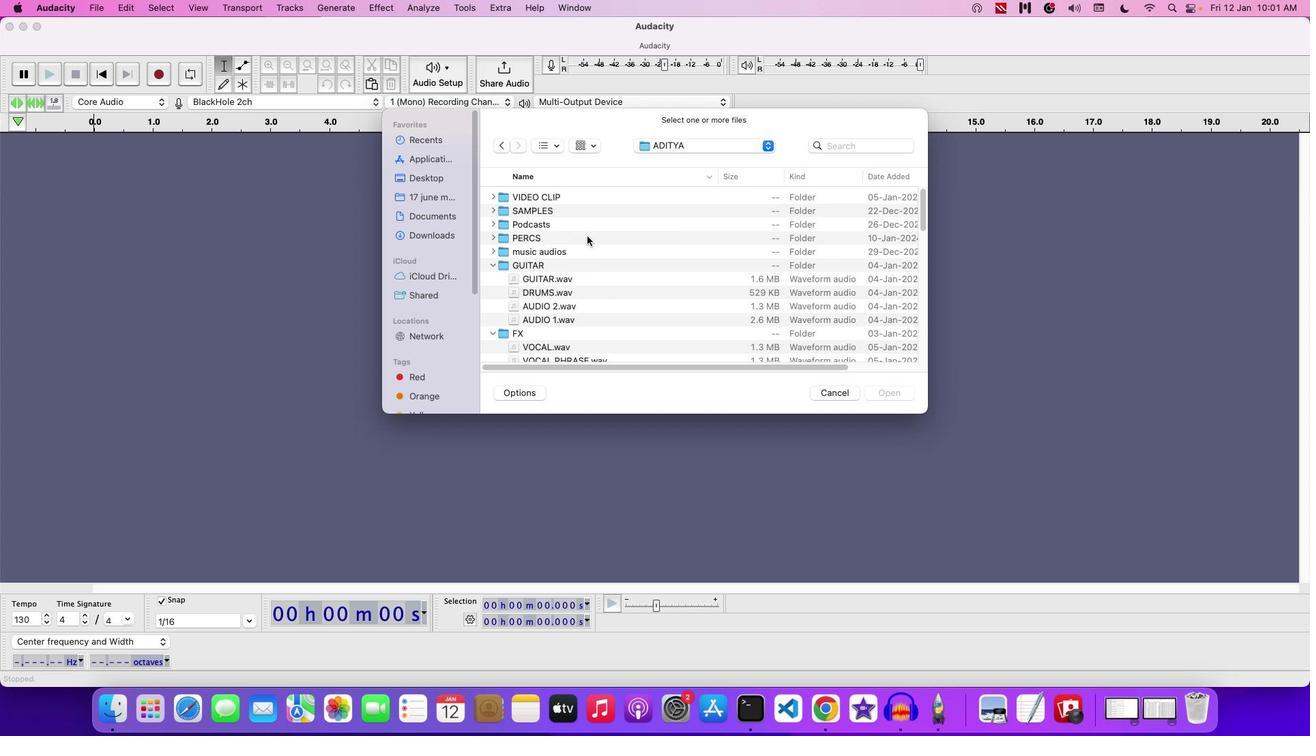
Action: Mouse scrolled (587, 236) with delta (0, 0)
Screenshot: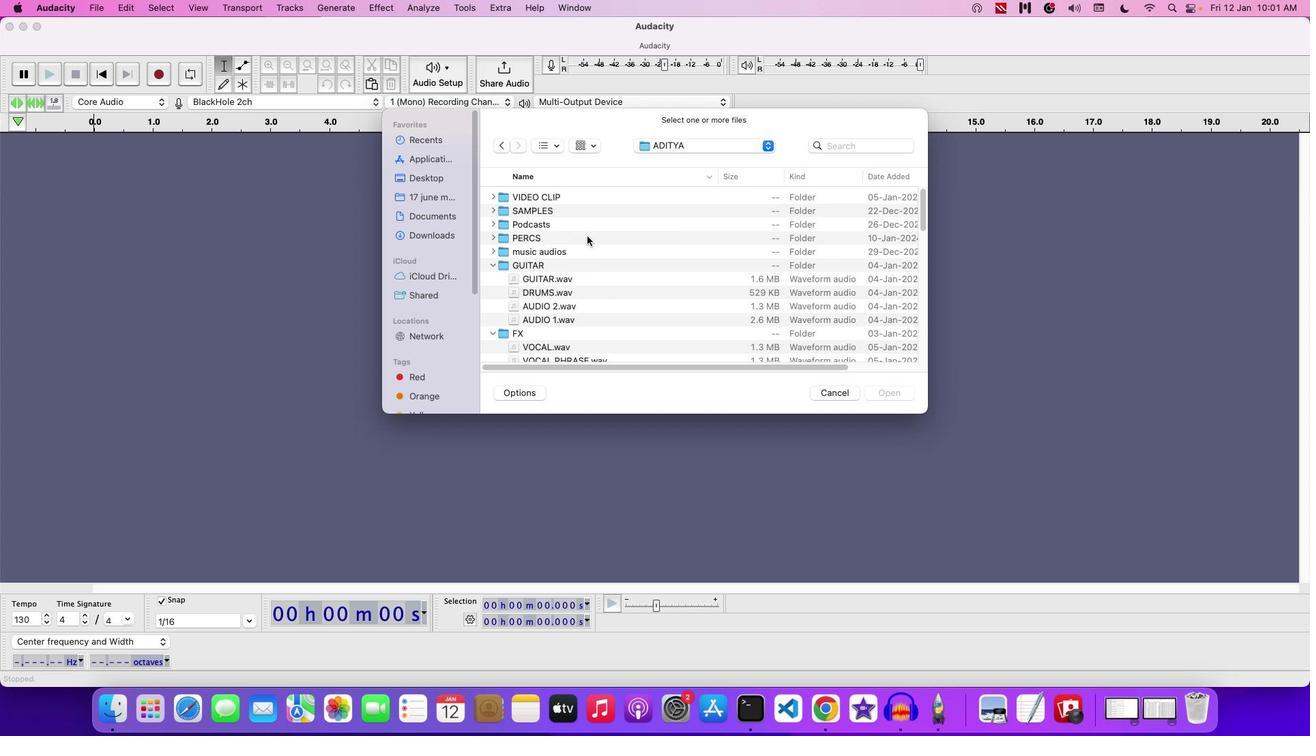 
Action: Mouse scrolled (587, 236) with delta (0, 0)
Screenshot: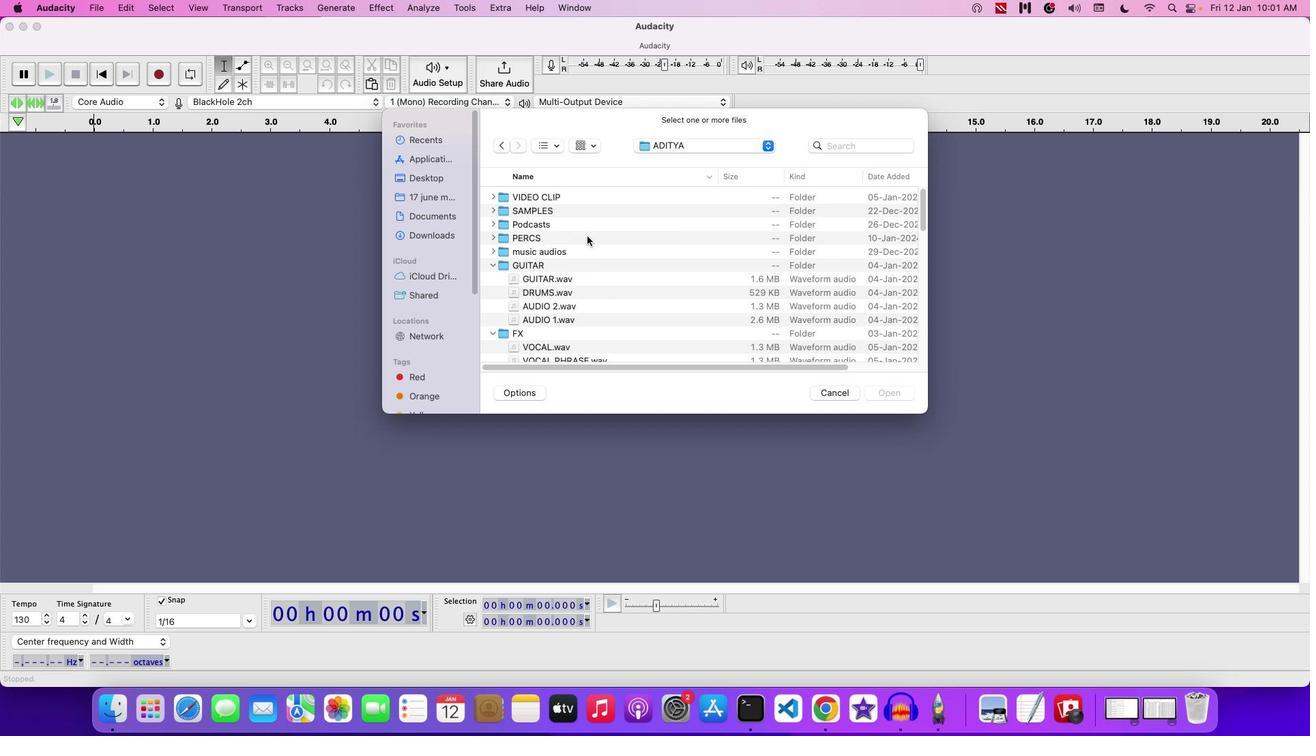 
Action: Mouse scrolled (587, 236) with delta (0, 0)
Screenshot: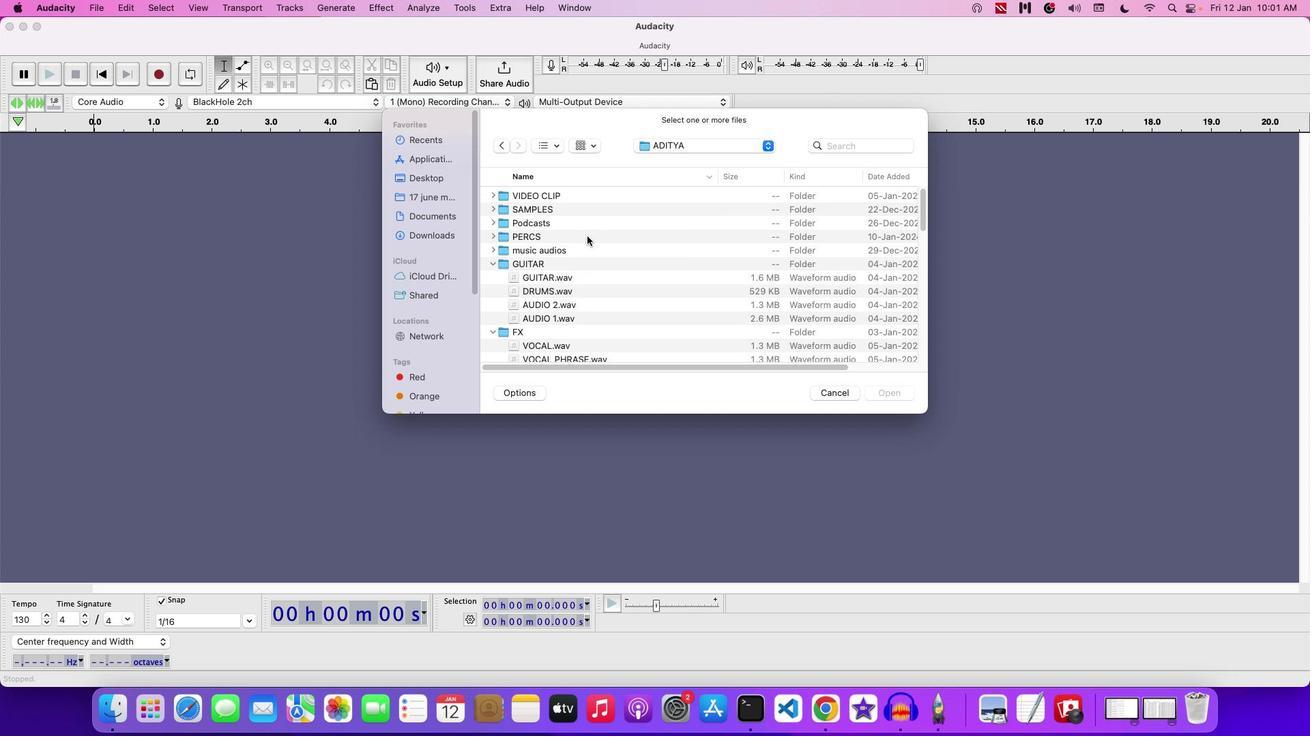
Action: Mouse moved to (498, 251)
Screenshot: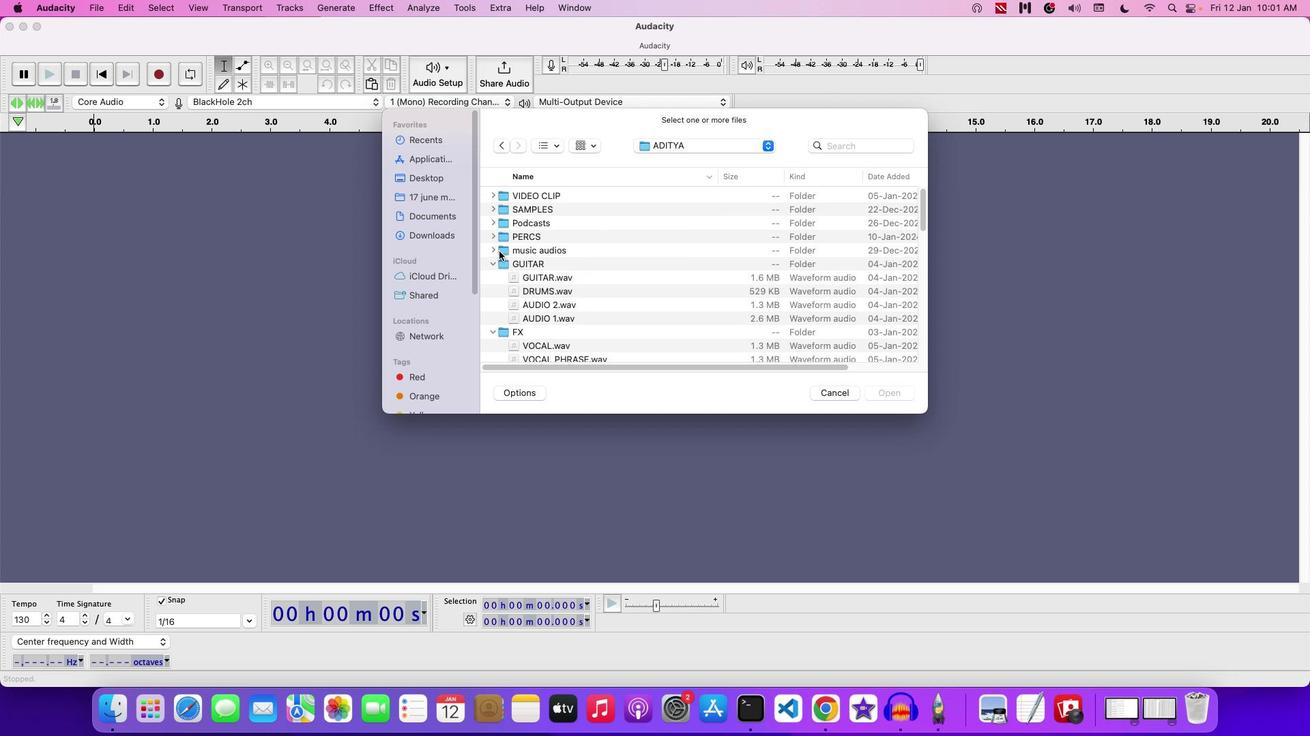 
Action: Mouse pressed left at (498, 251)
Screenshot: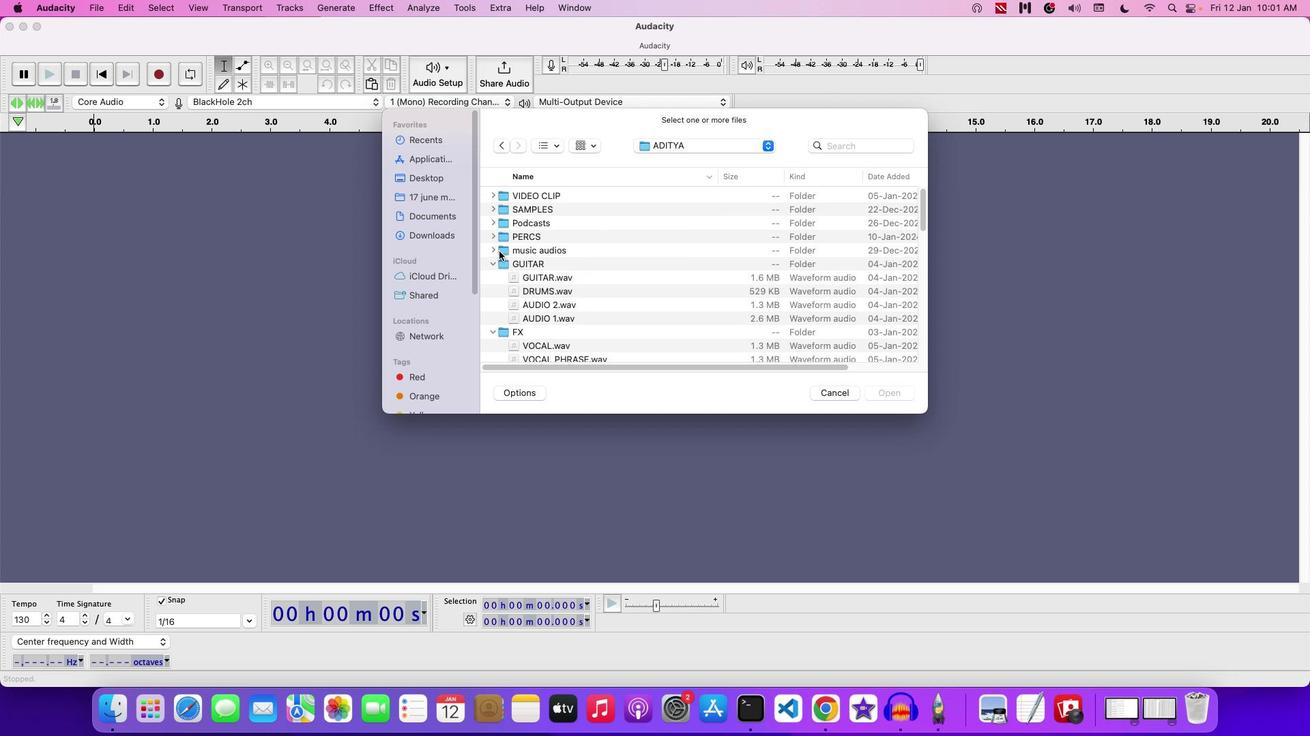 
Action: Mouse pressed left at (498, 251)
Screenshot: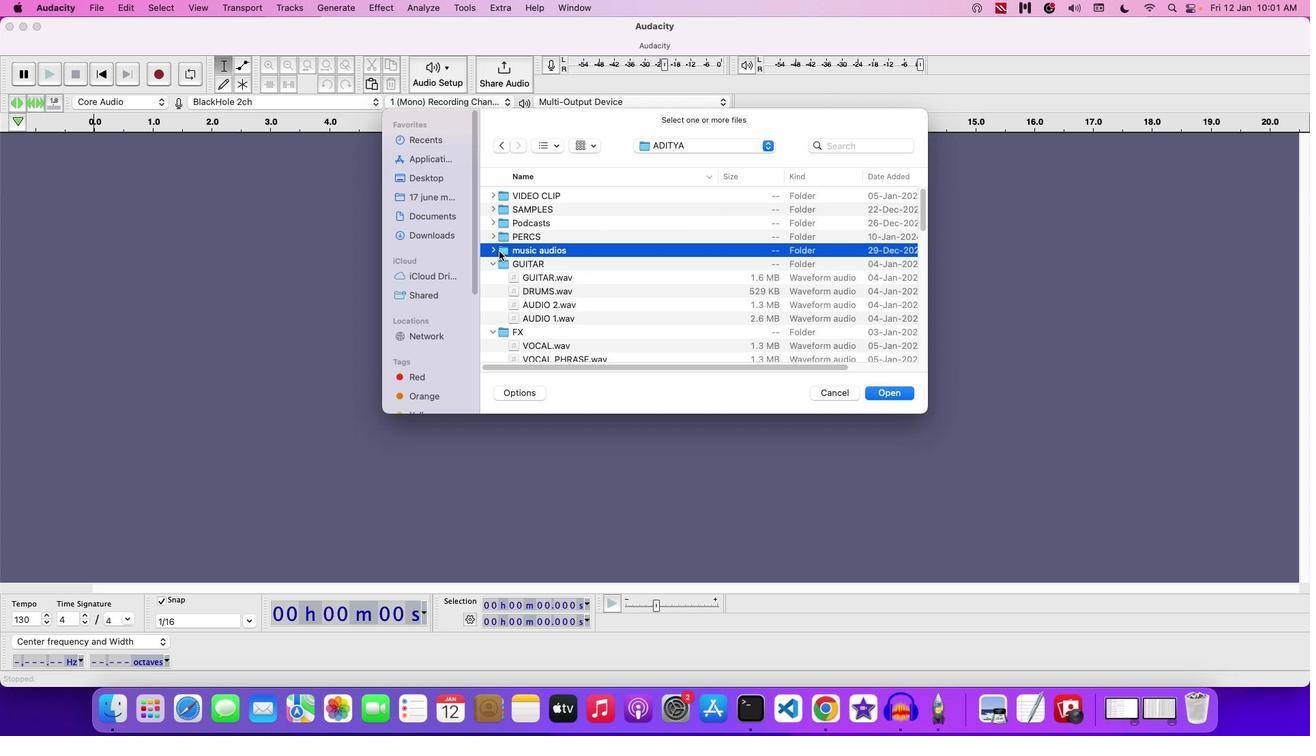 
Action: Mouse moved to (494, 249)
Screenshot: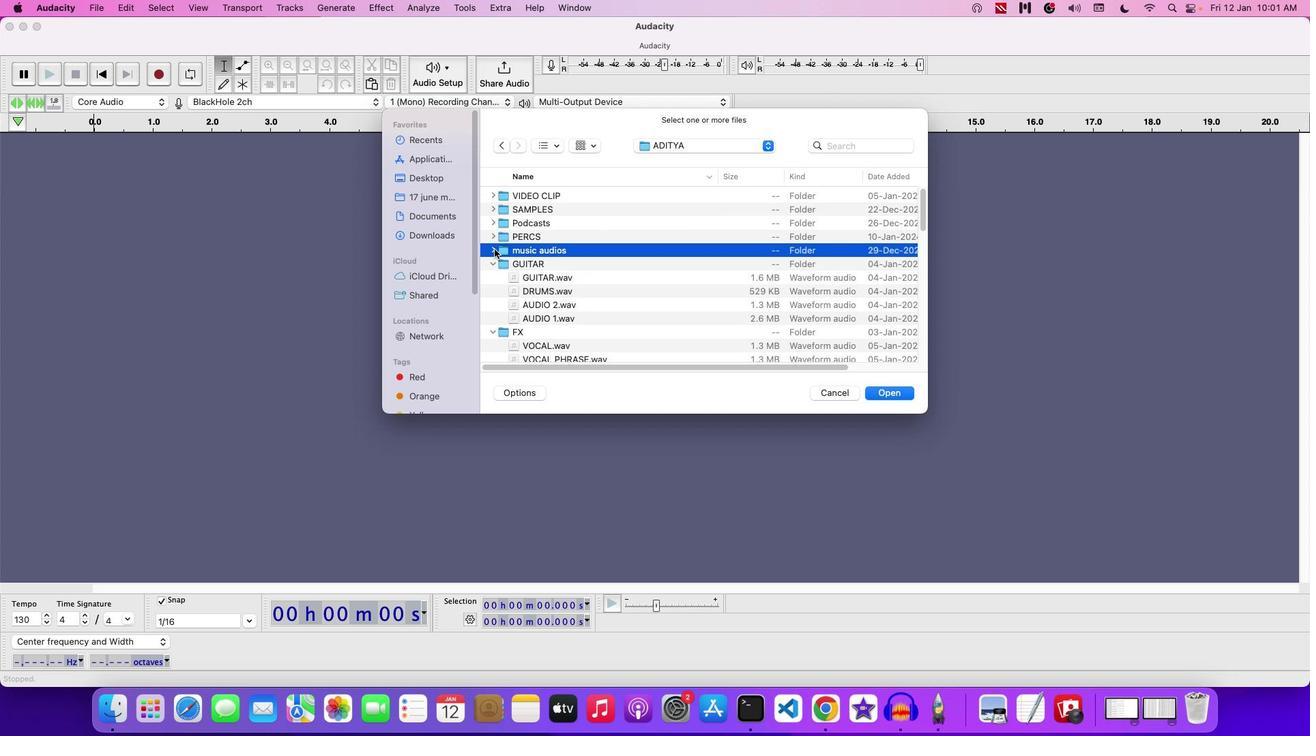 
Action: Mouse pressed left at (494, 249)
Screenshot: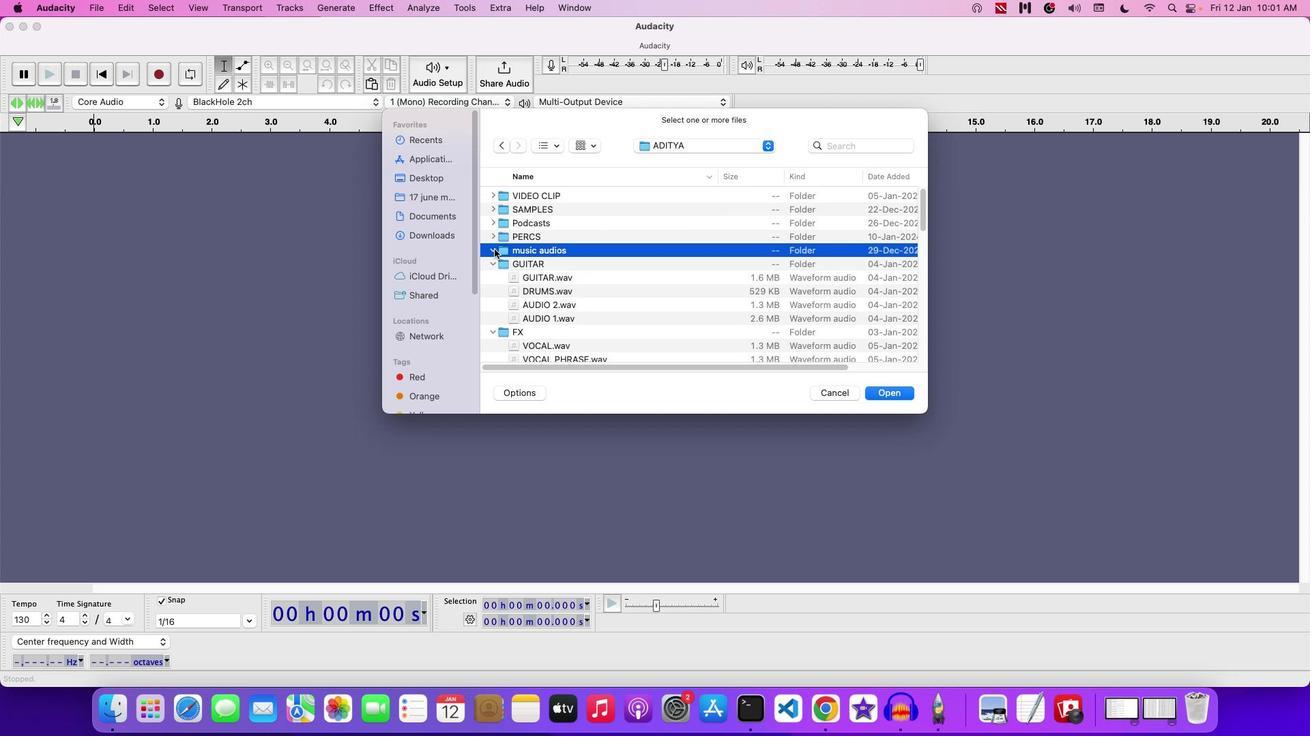 
Action: Mouse moved to (582, 267)
Screenshot: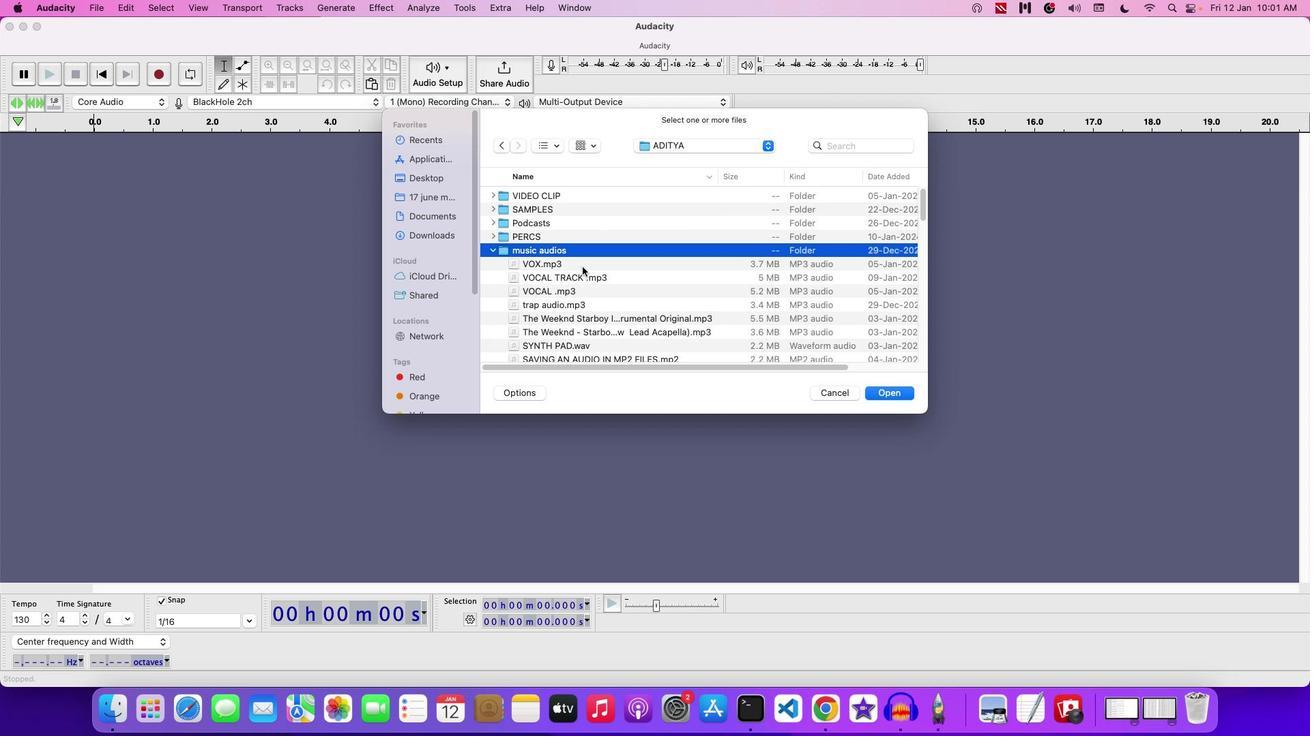 
Action: Mouse pressed left at (582, 267)
Screenshot: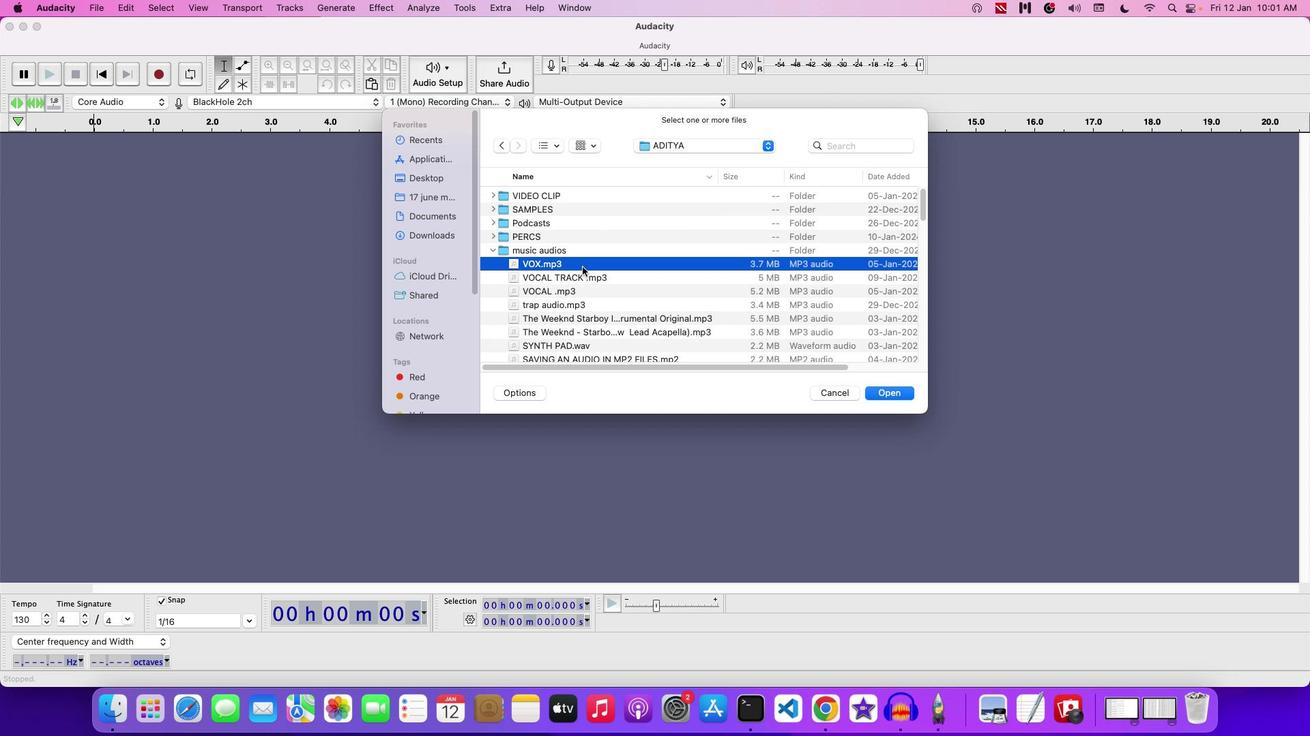 
Action: Mouse moved to (584, 266)
Screenshot: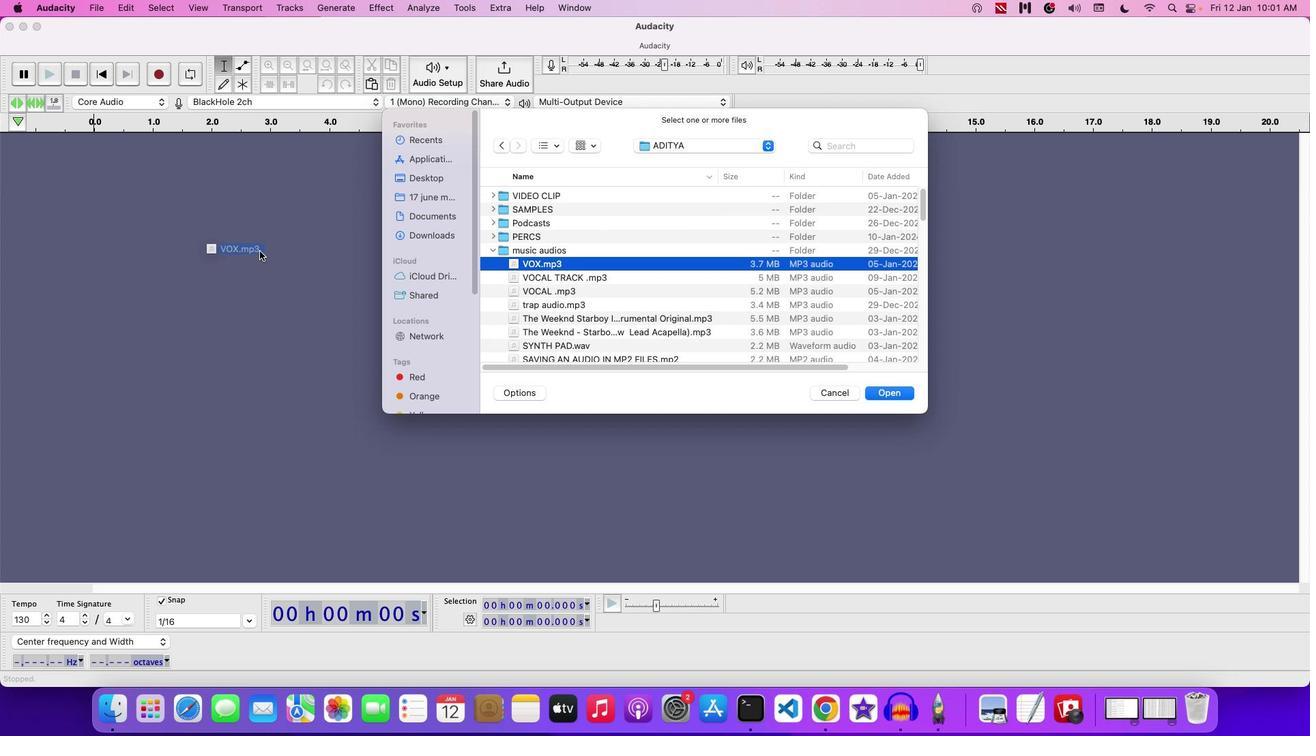 
Action: Mouse pressed left at (584, 266)
Screenshot: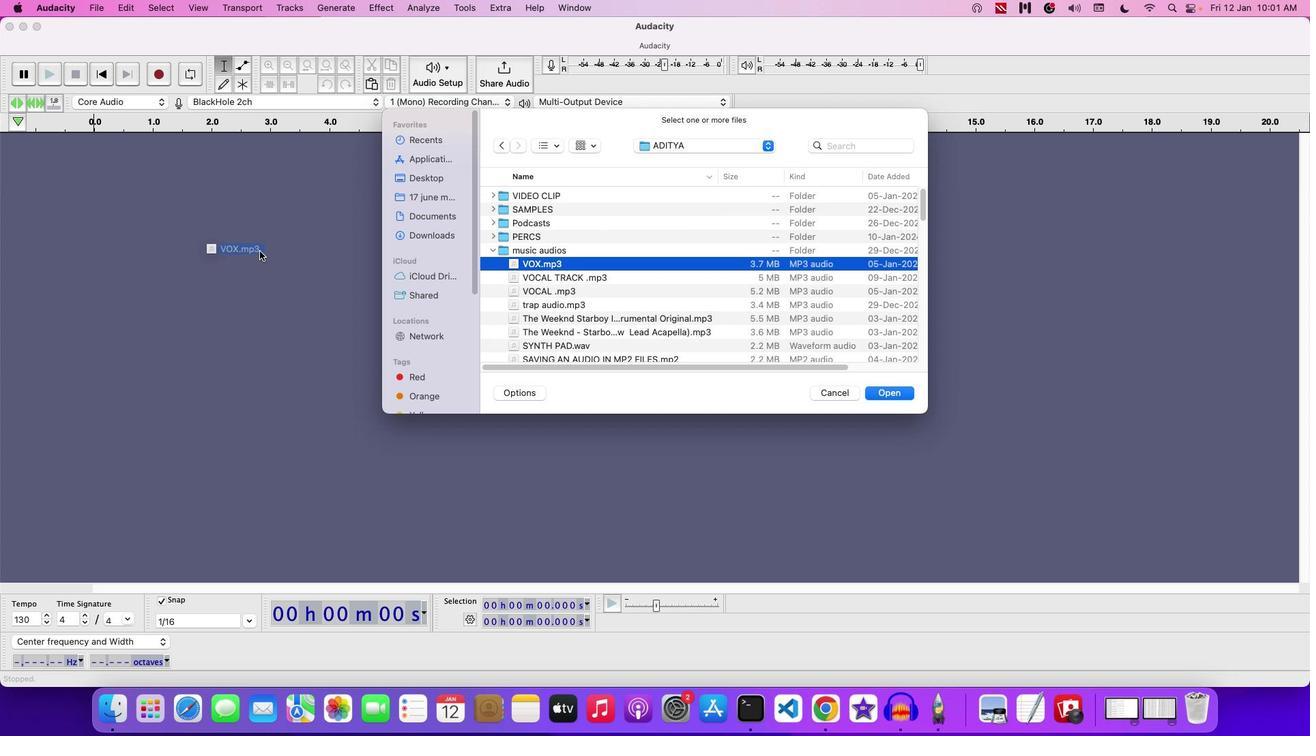 
Action: Mouse moved to (830, 390)
Screenshot: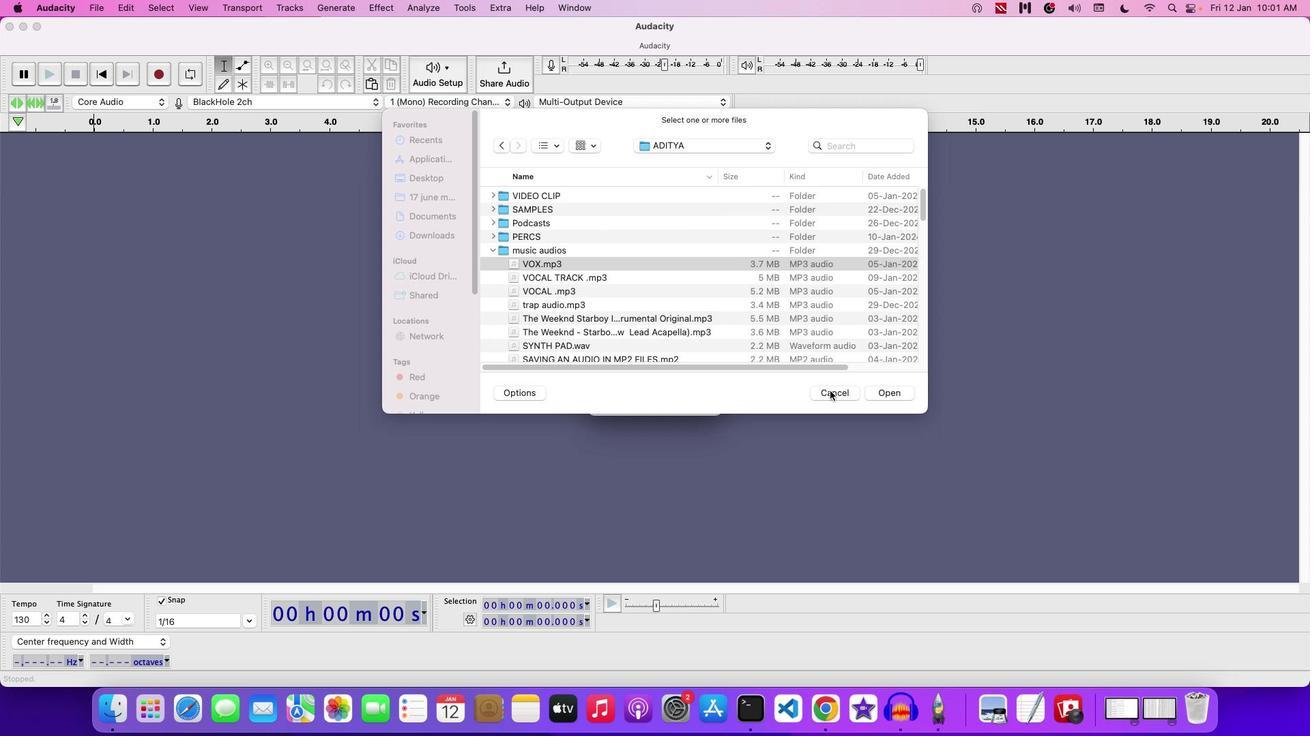
Action: Mouse pressed left at (830, 390)
Screenshot: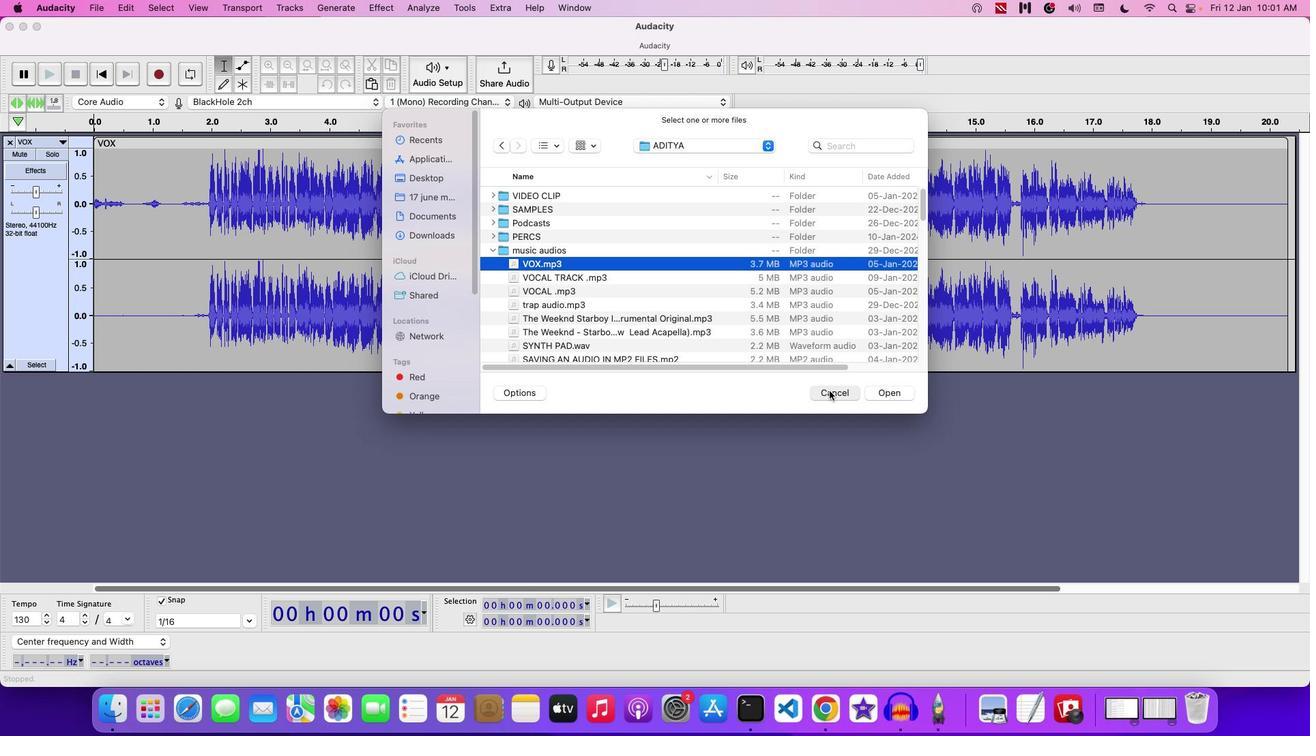 
Action: Mouse moved to (94, 144)
Screenshot: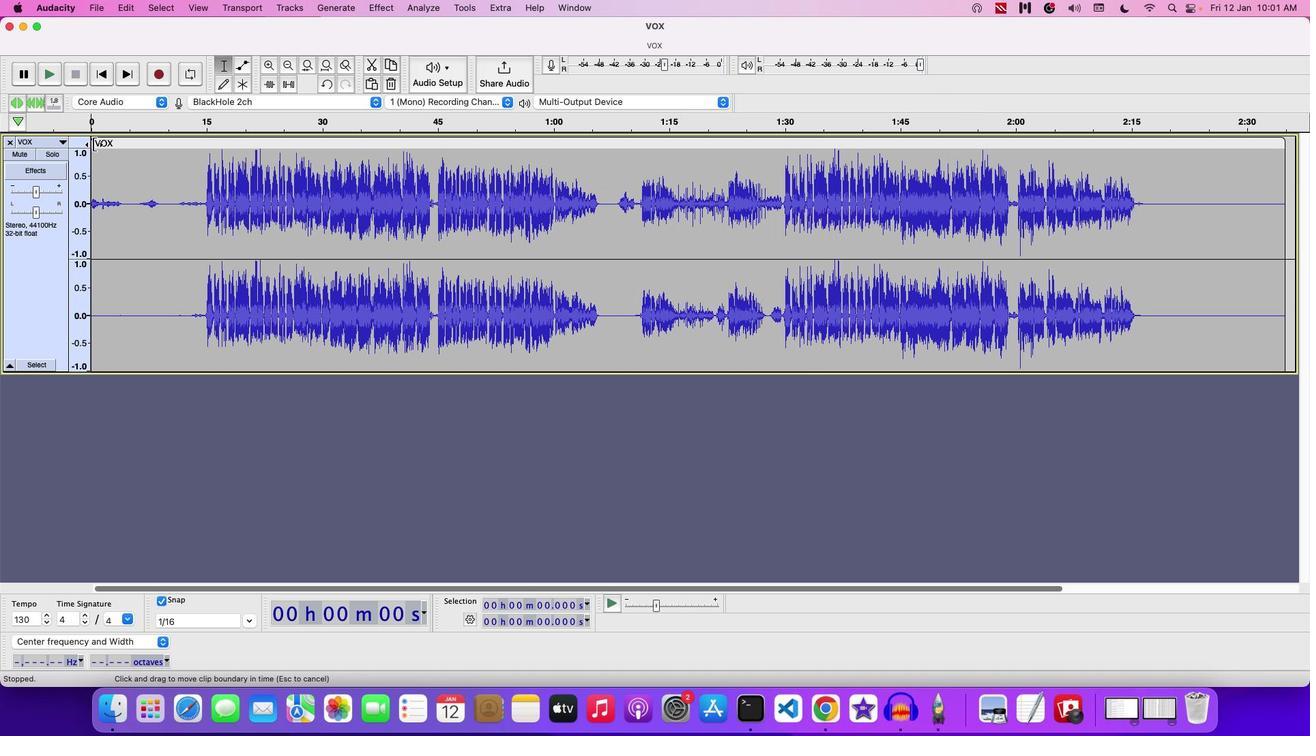 
Action: Mouse pressed left at (94, 144)
Screenshot: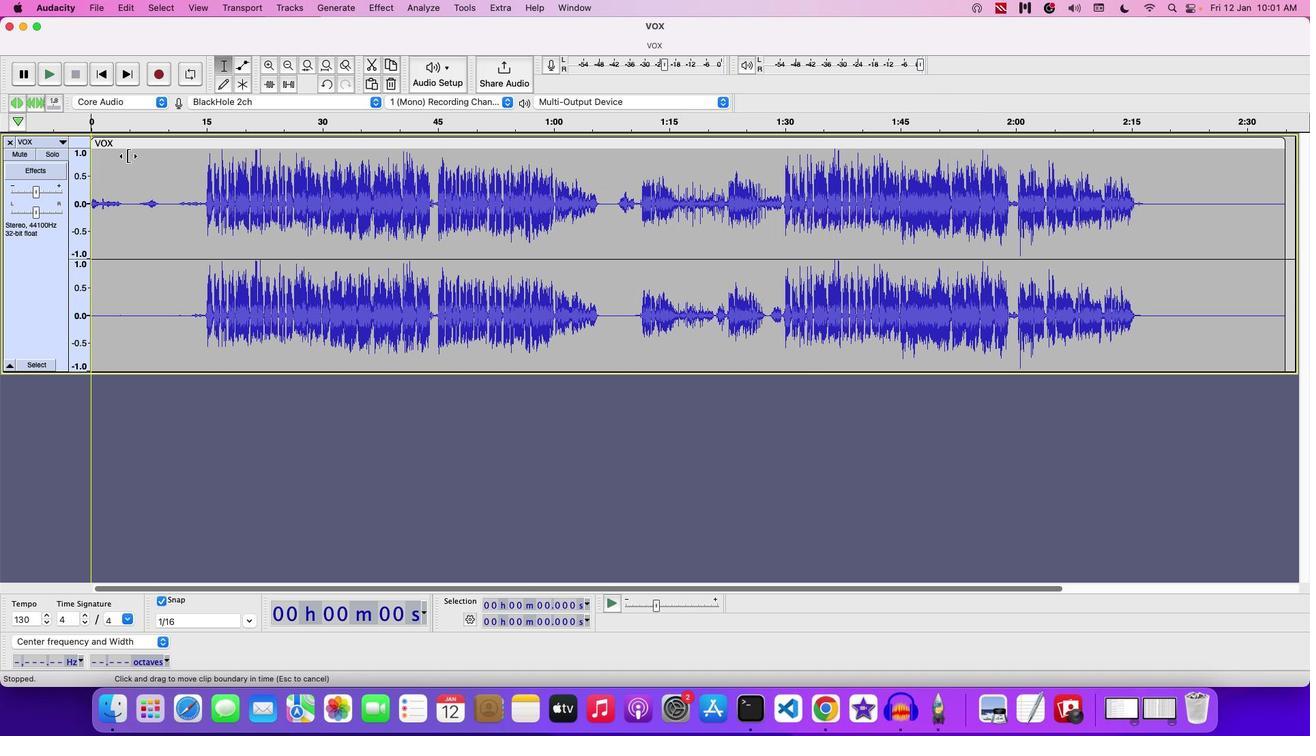 
Action: Mouse moved to (210, 144)
Screenshot: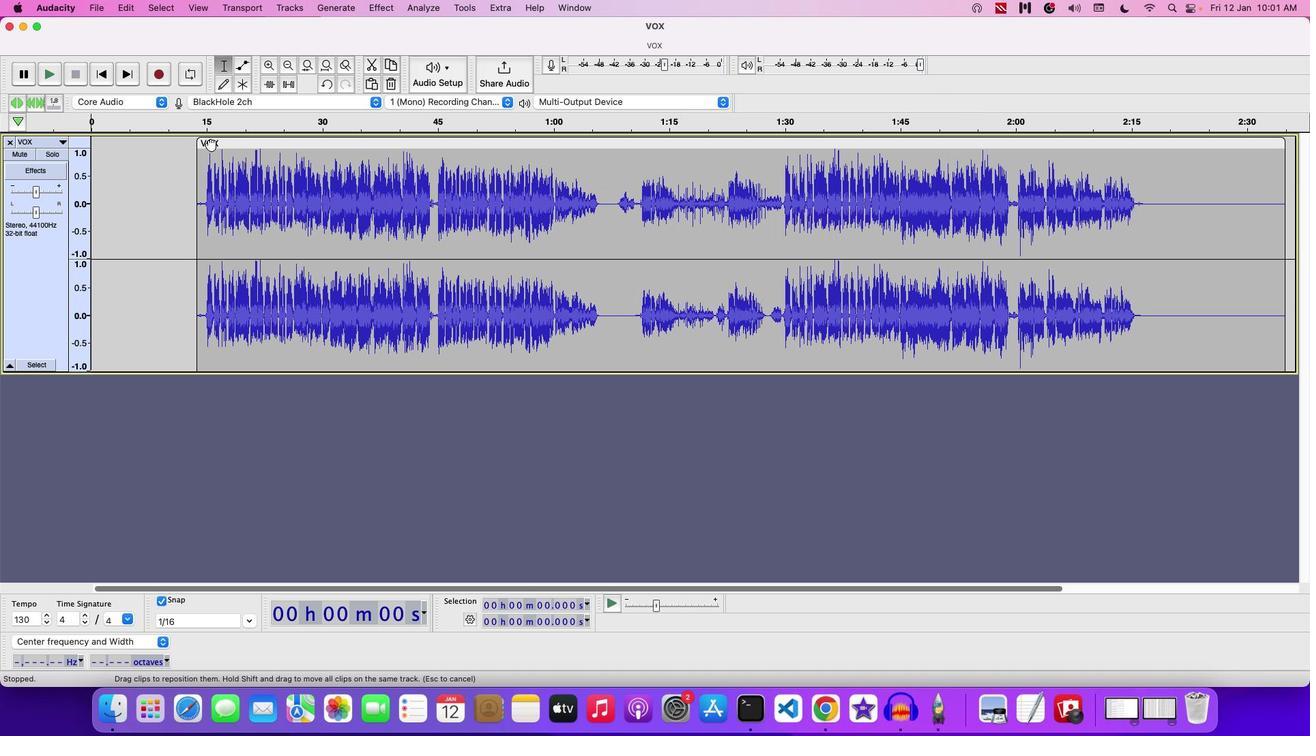 
Action: Mouse pressed left at (210, 144)
Screenshot: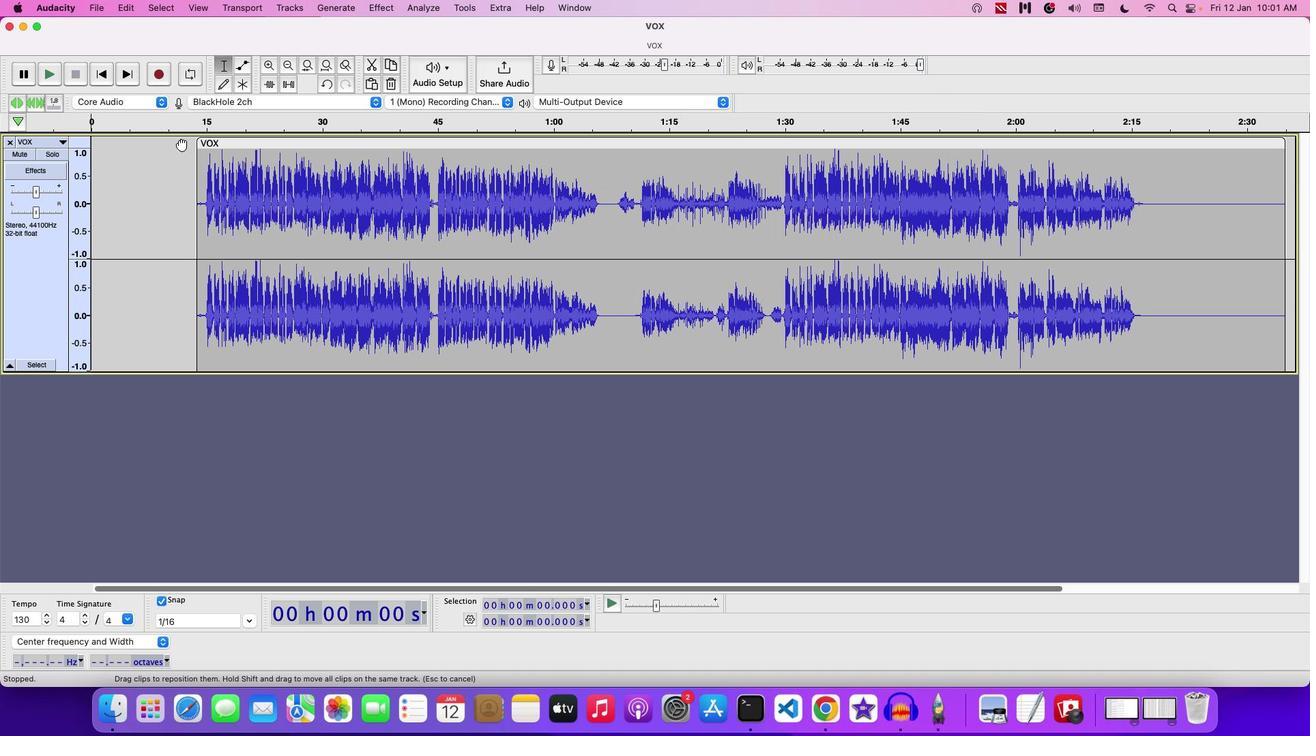 
Action: Mouse moved to (107, 144)
Screenshot: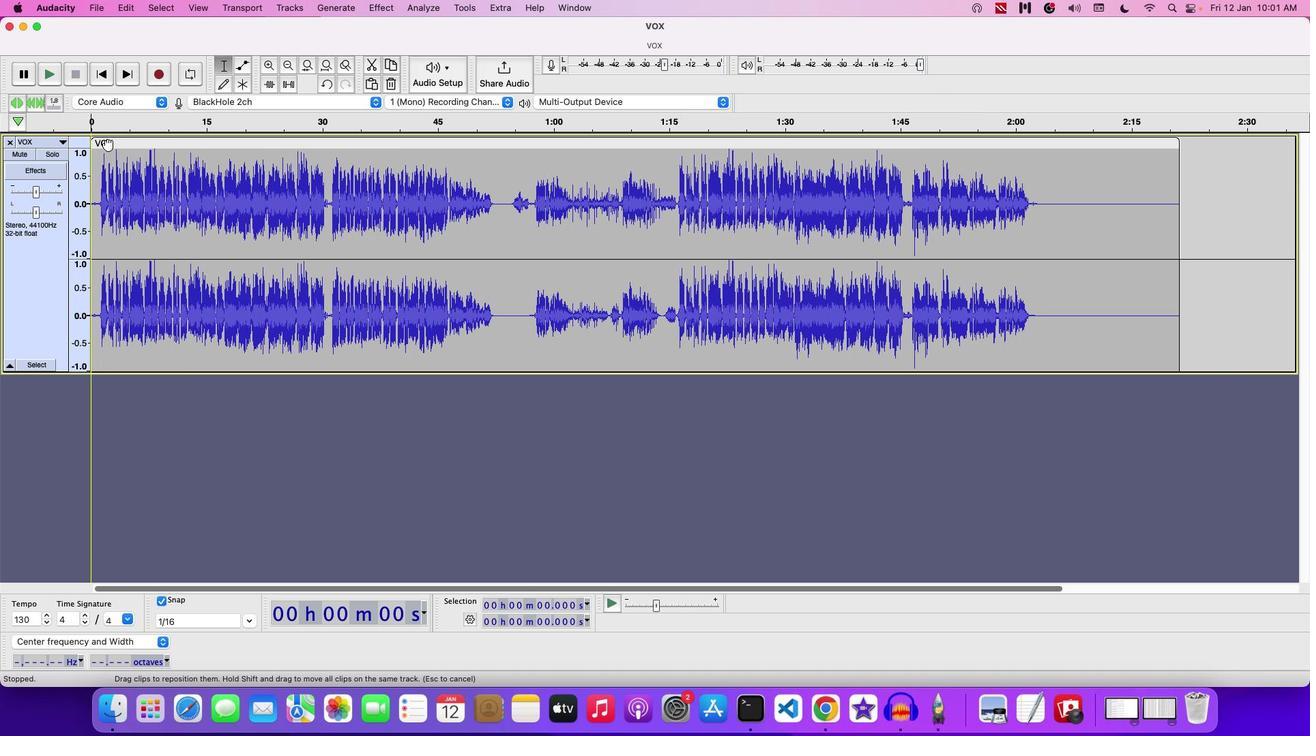 
Action: Key pressed Key.space
Screenshot: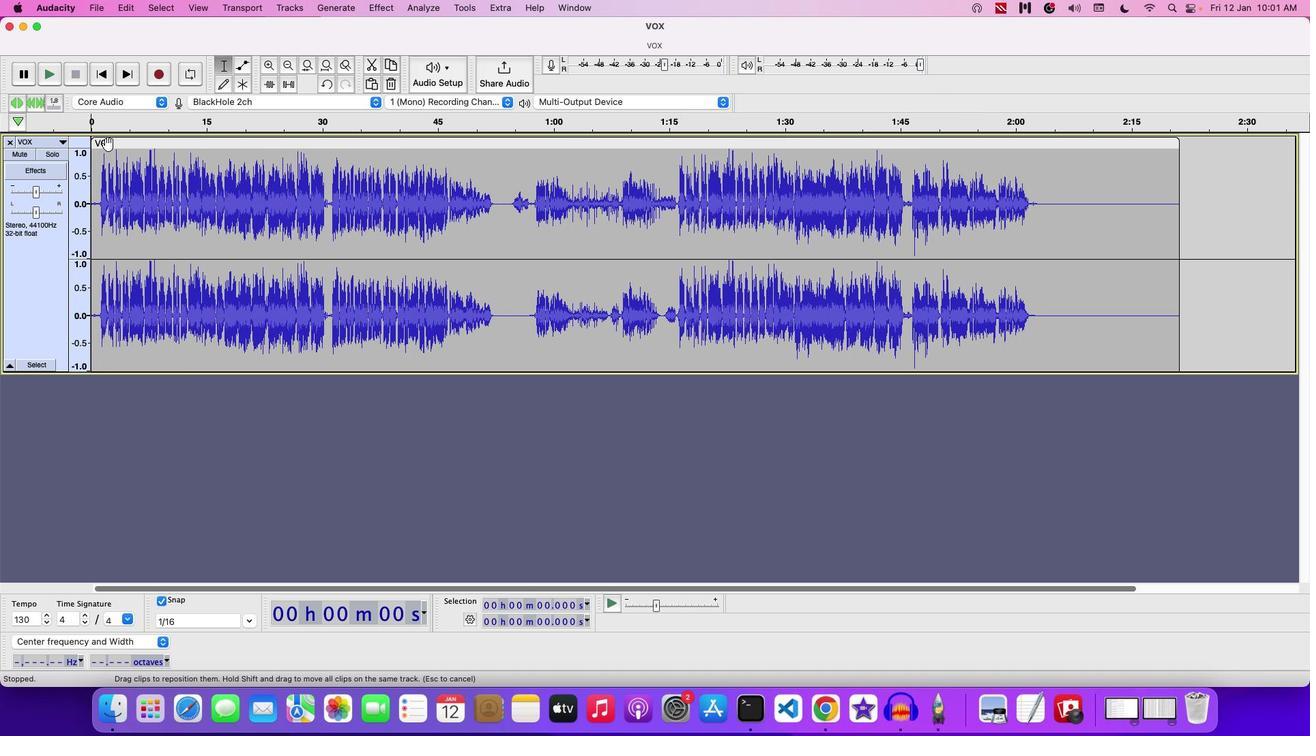 
Action: Mouse moved to (106, 148)
Screenshot: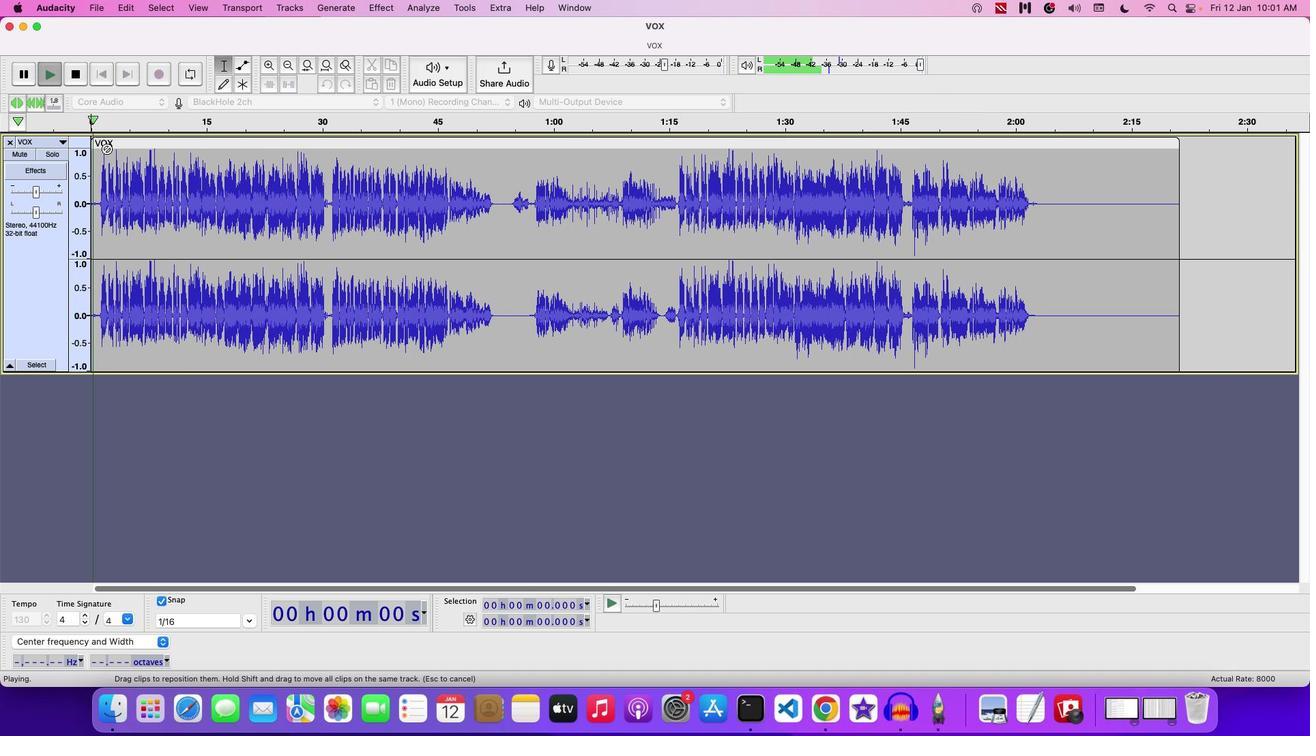 
Action: Key pressed Key.space
Screenshot: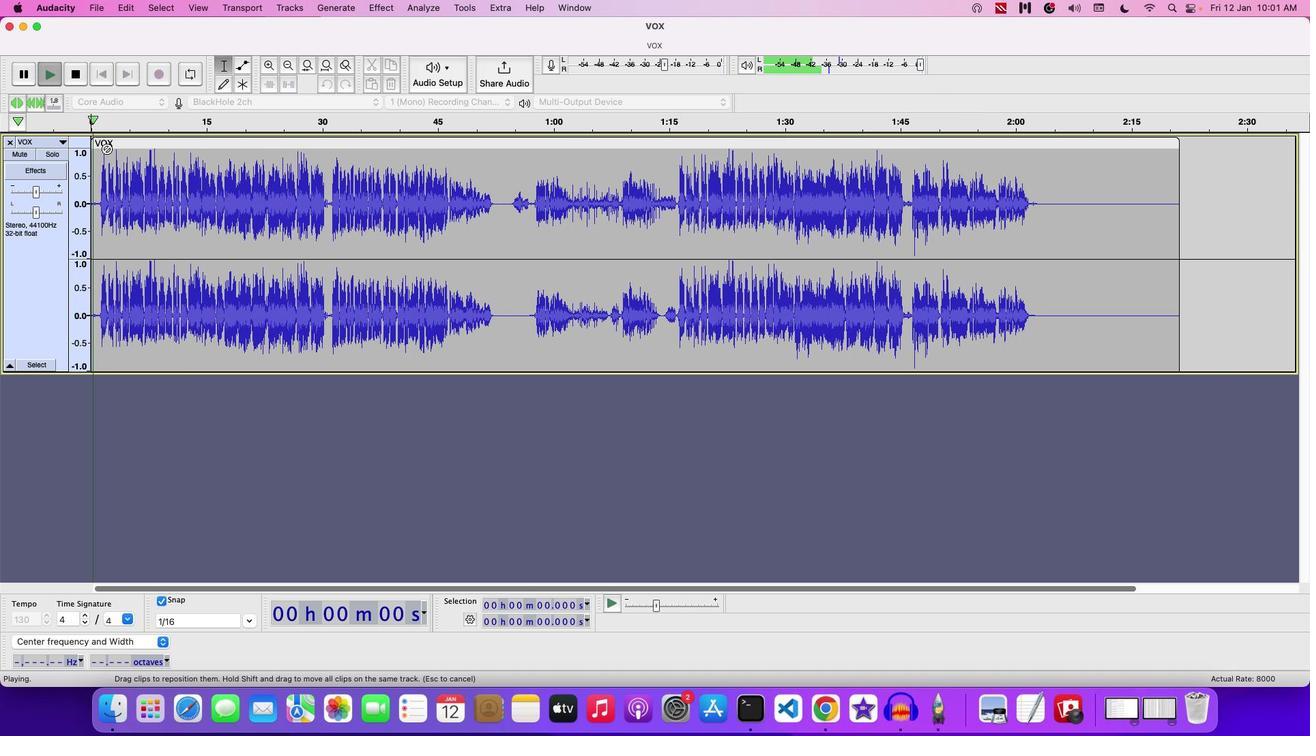 
Action: Mouse moved to (106, 150)
Screenshot: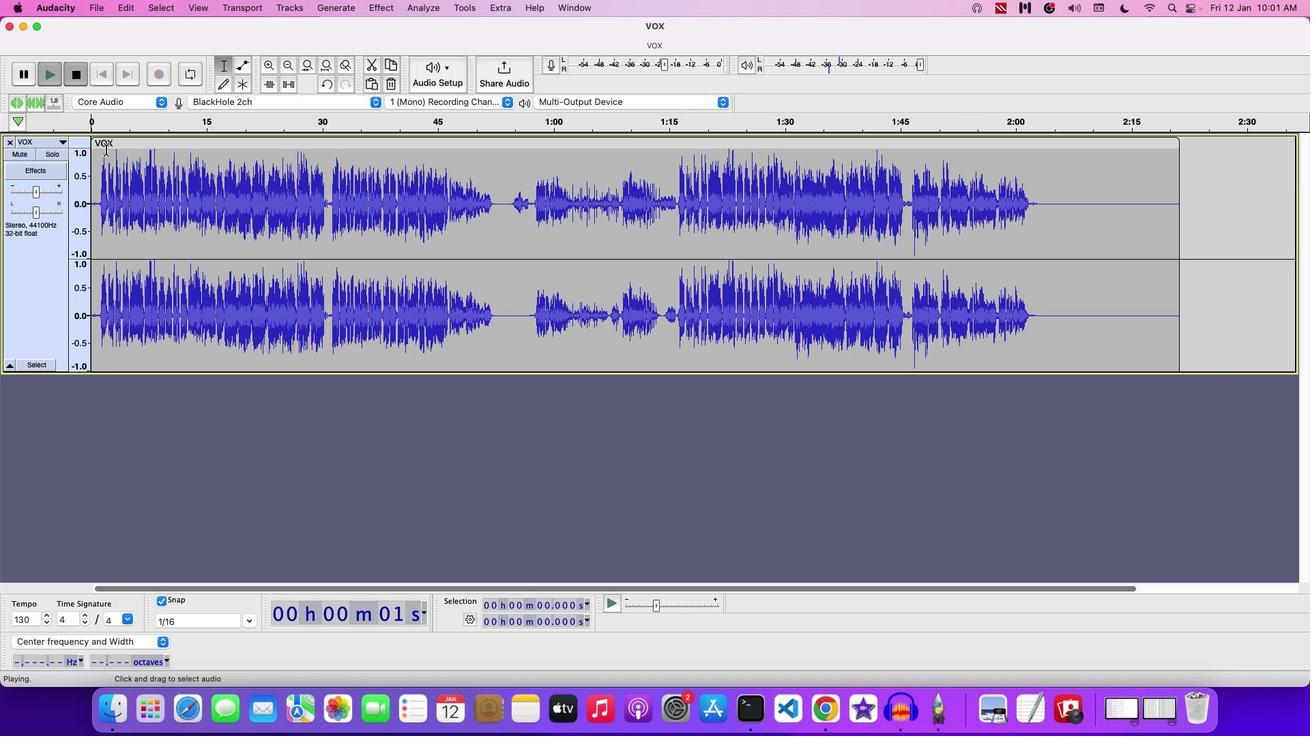 
Action: Key pressed Key.space
Screenshot: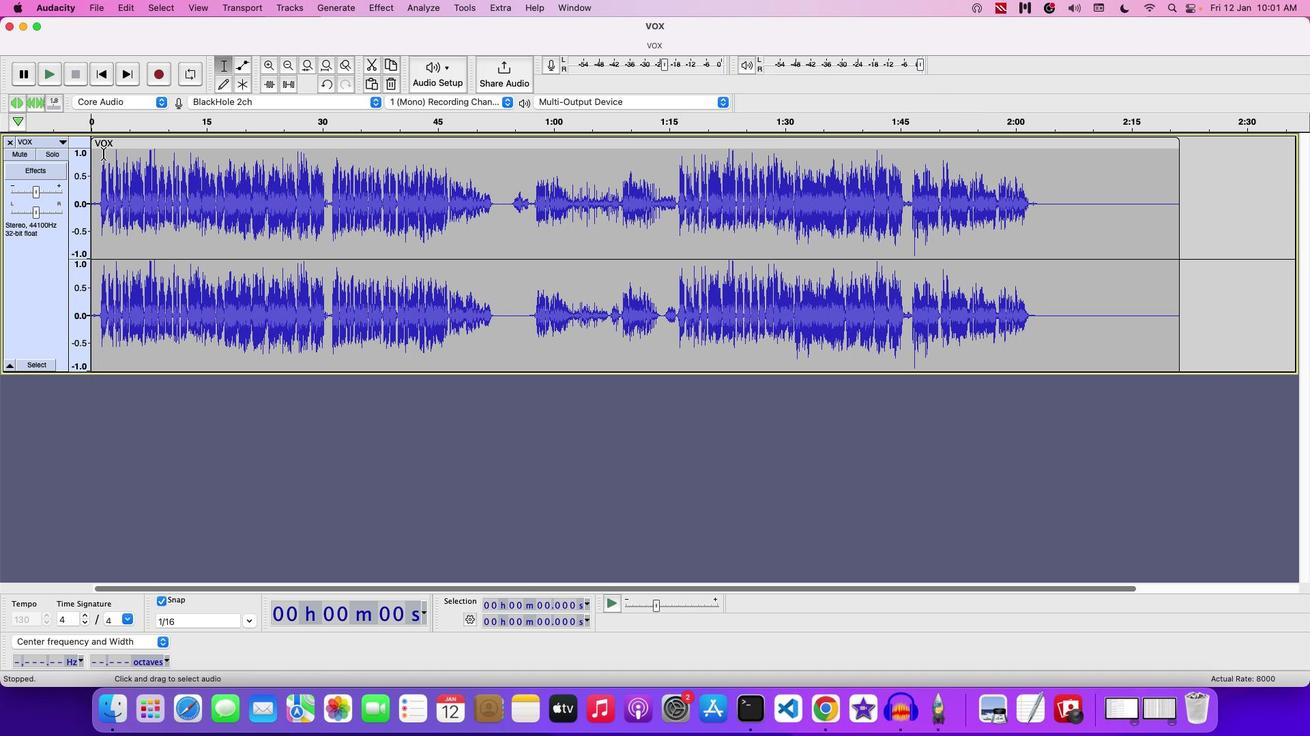 
Action: Mouse moved to (36, 191)
Screenshot: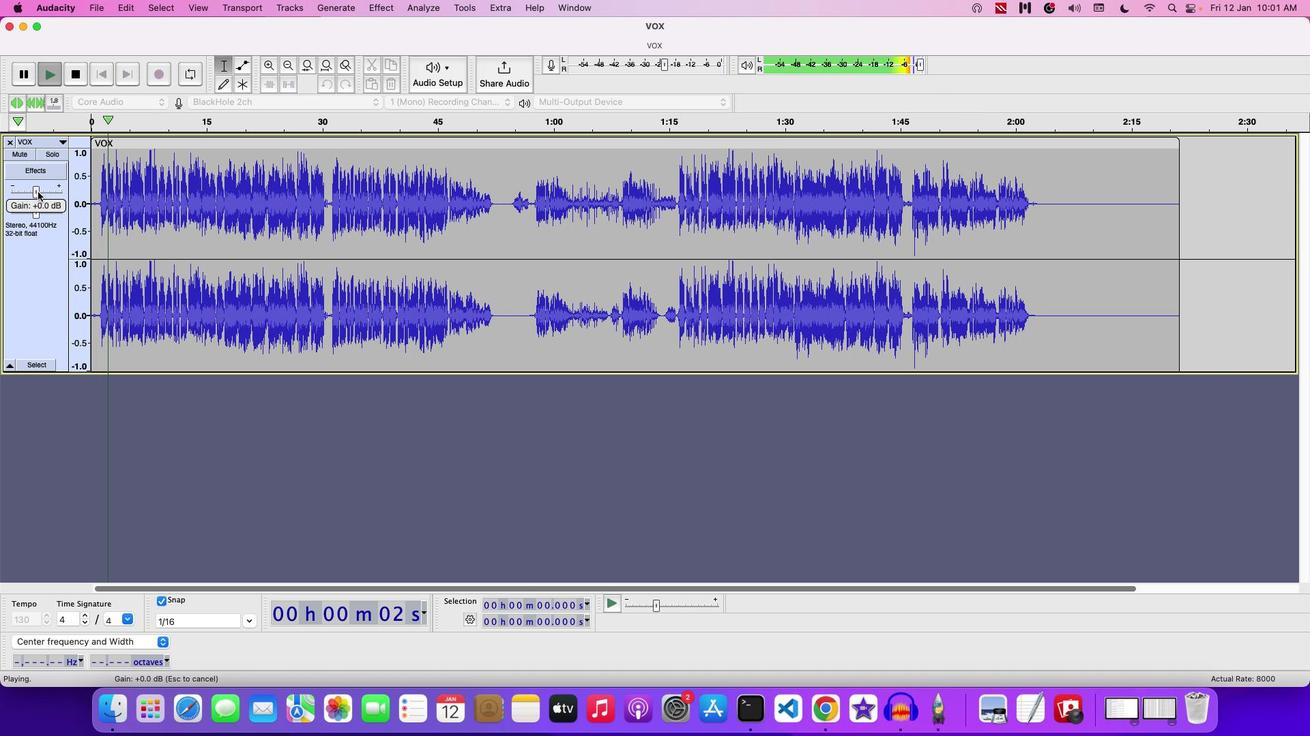 
Action: Mouse pressed left at (36, 191)
Screenshot: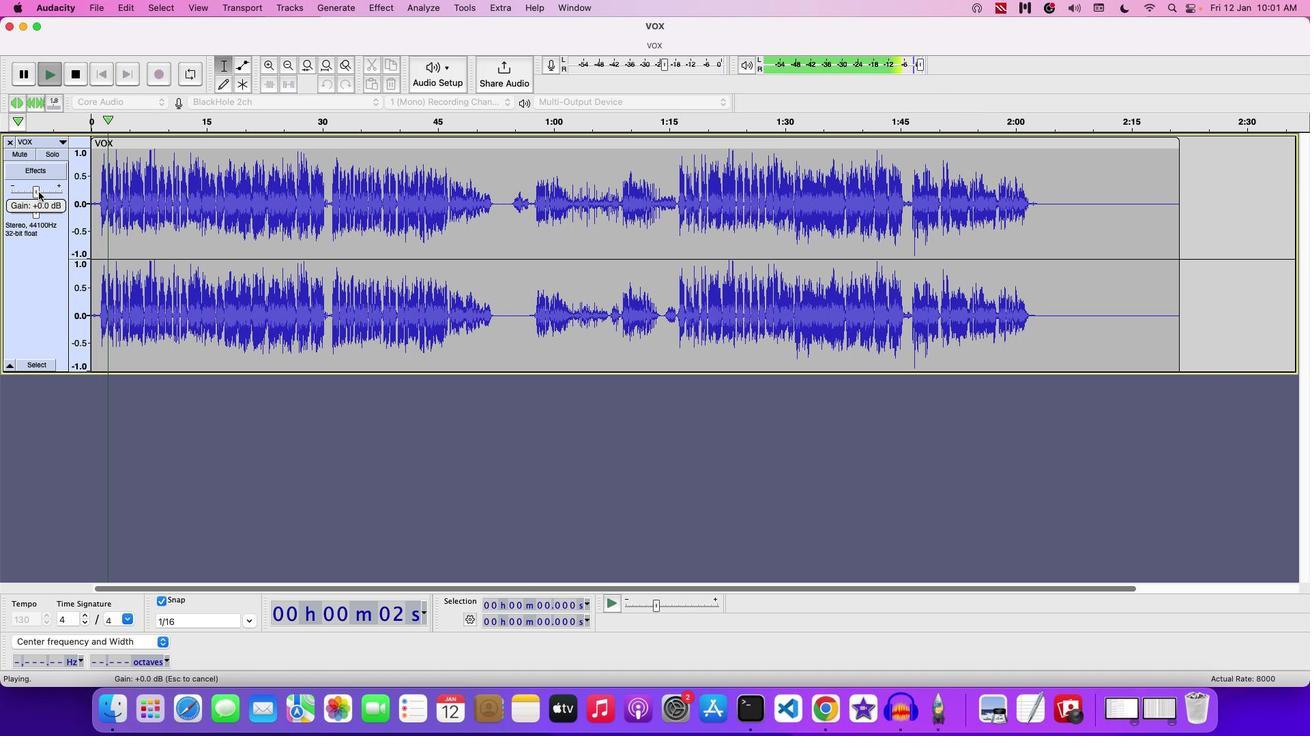 
Action: Mouse moved to (335, 194)
Screenshot: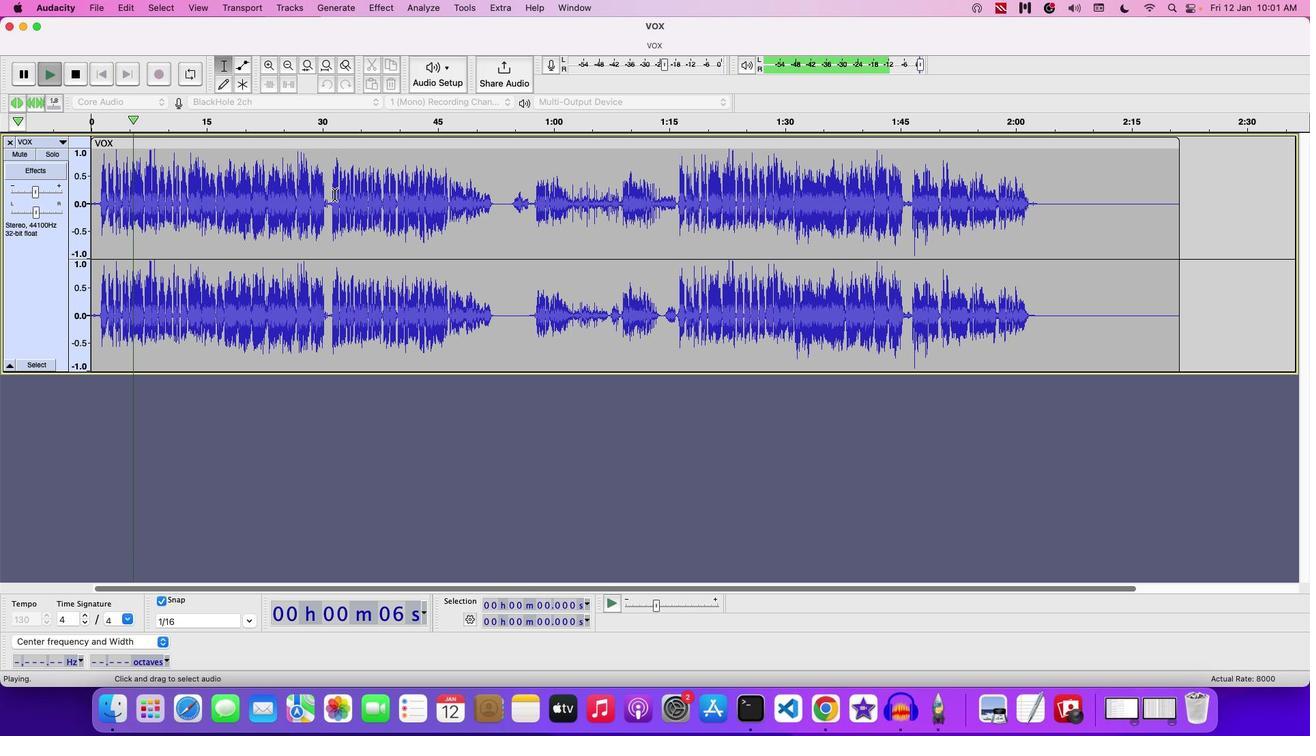 
Action: Mouse pressed left at (335, 194)
Screenshot: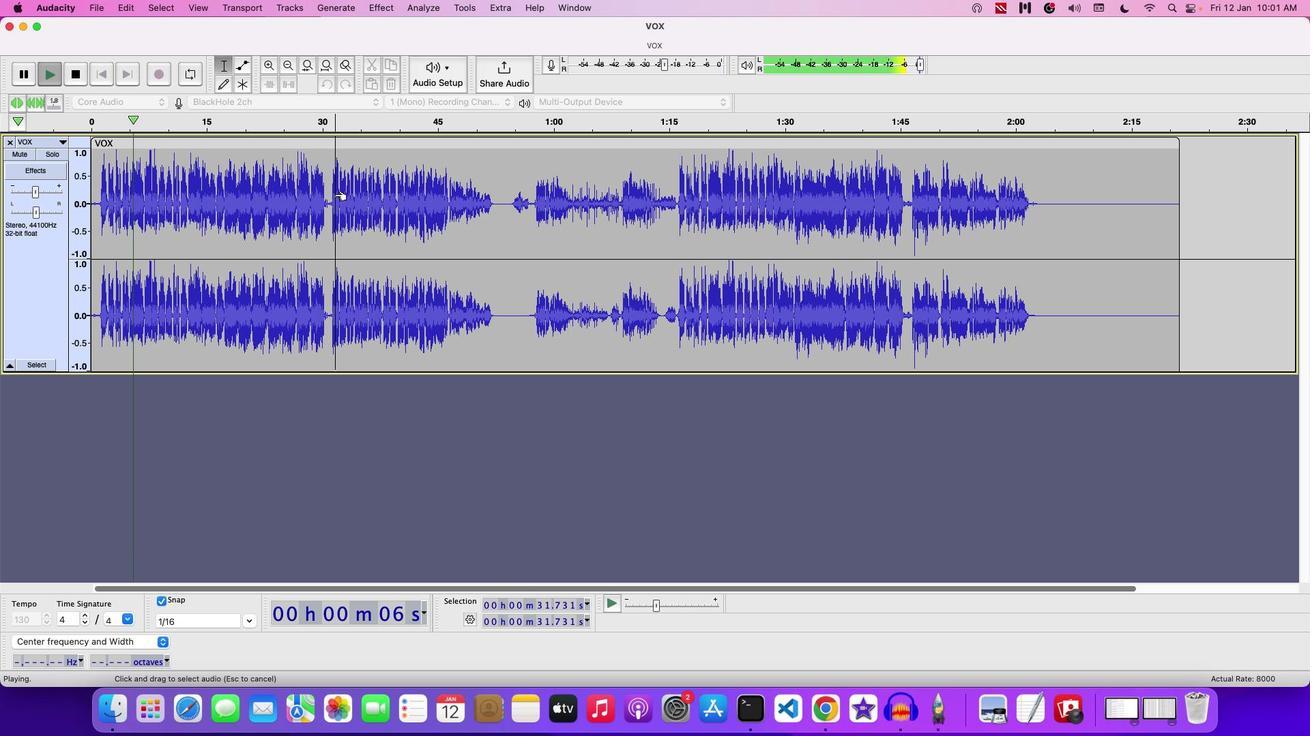 
Action: Mouse pressed left at (335, 194)
Screenshot: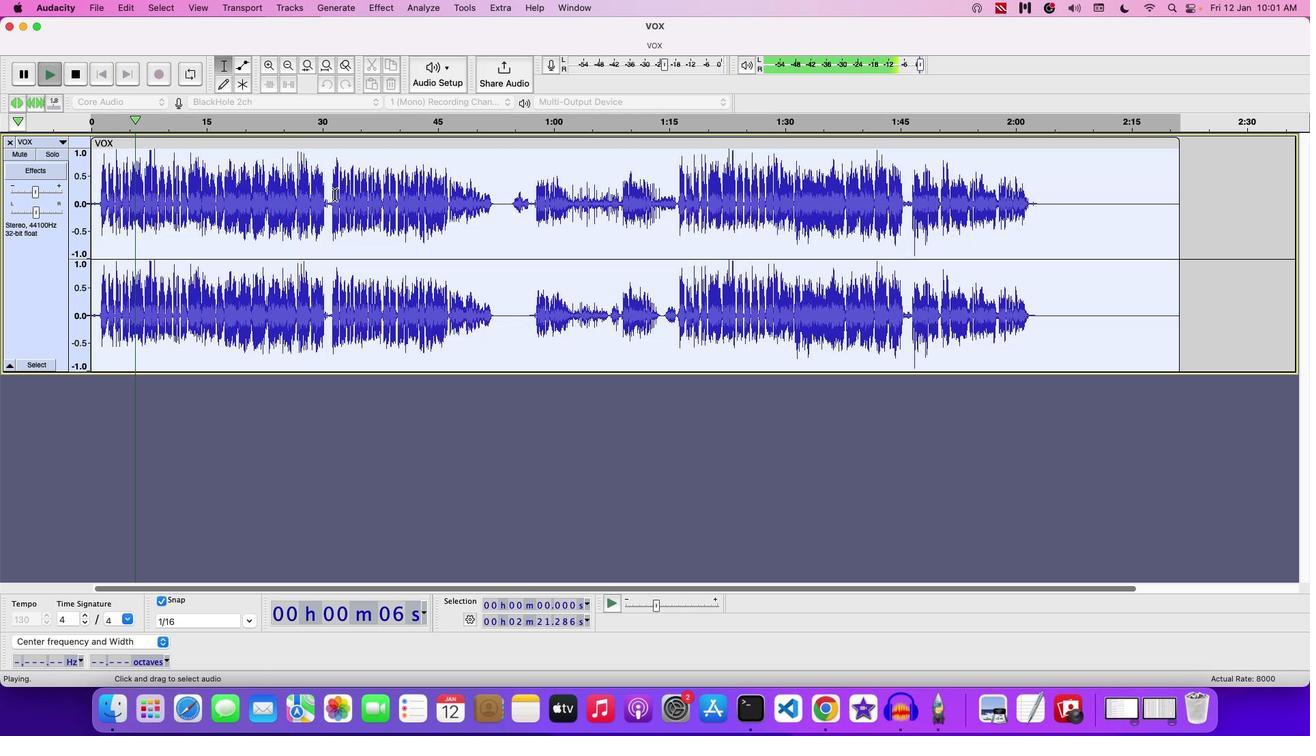 
Action: Mouse moved to (336, 198)
Screenshot: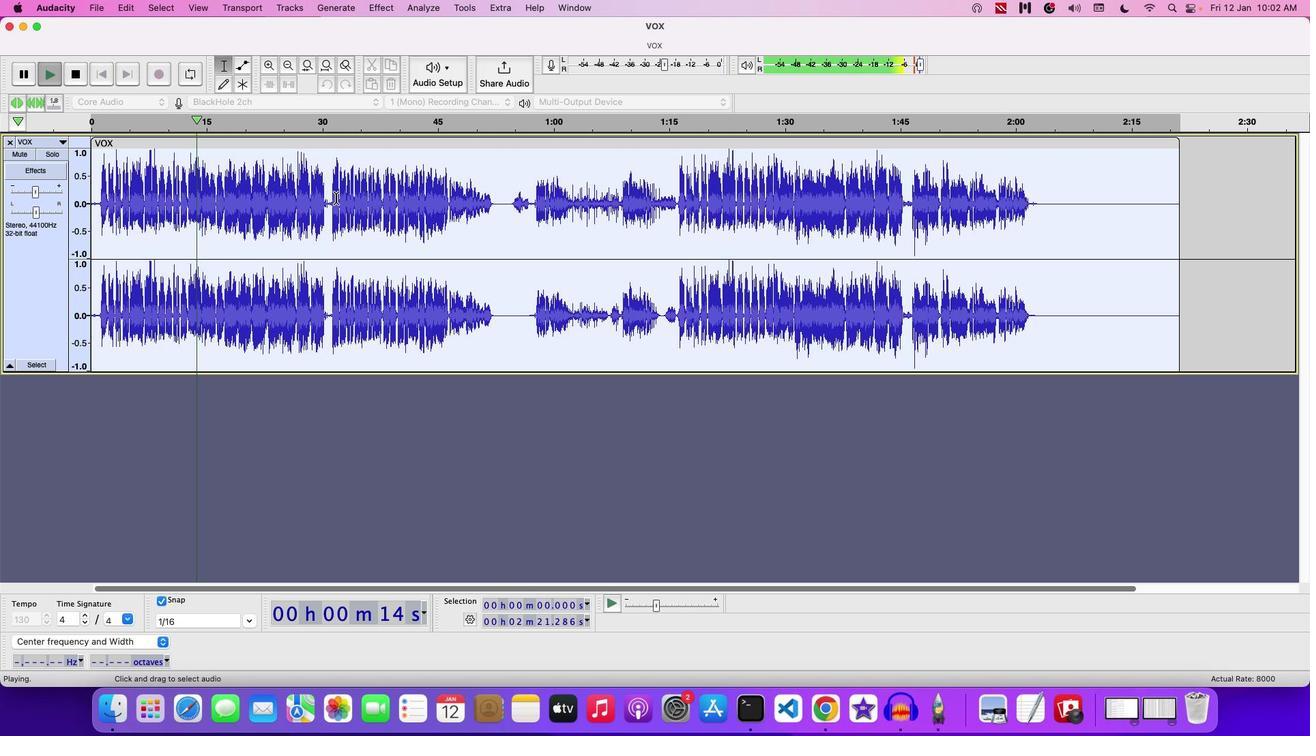 
Action: Key pressed Key.space
Screenshot: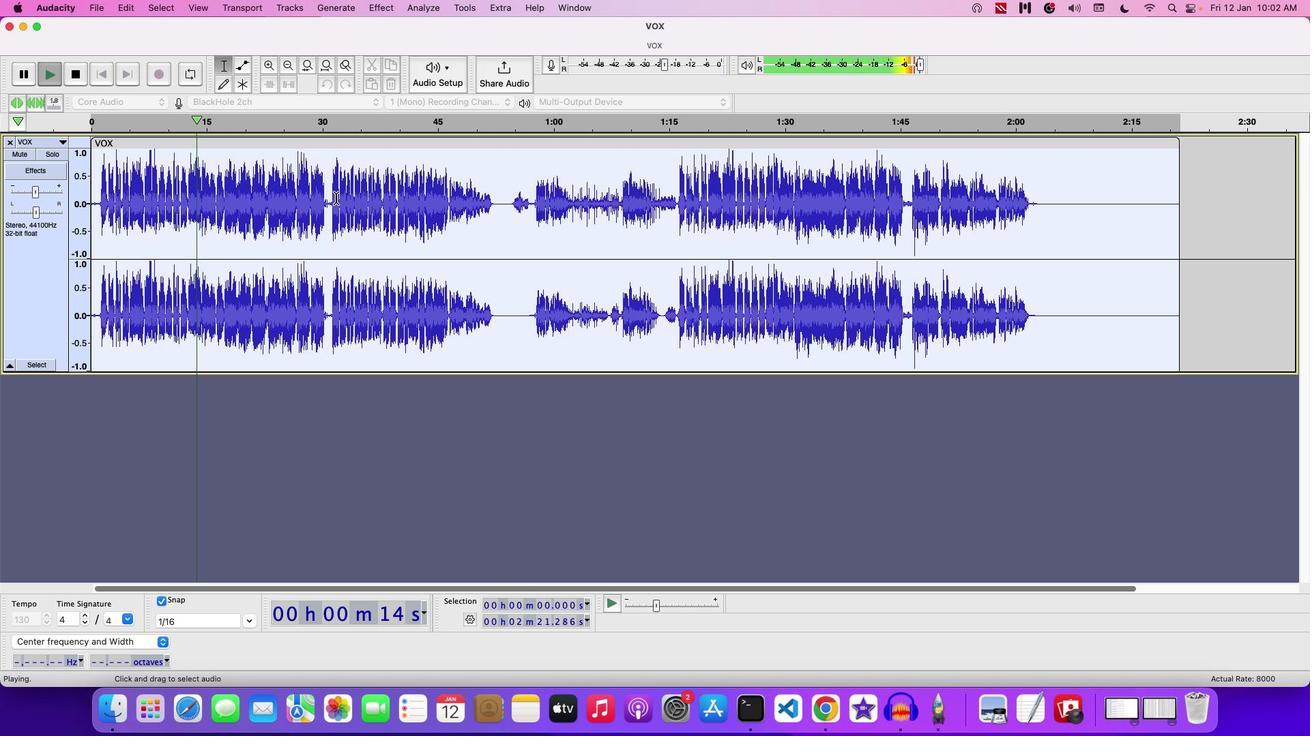 
Action: Mouse moved to (323, 195)
Screenshot: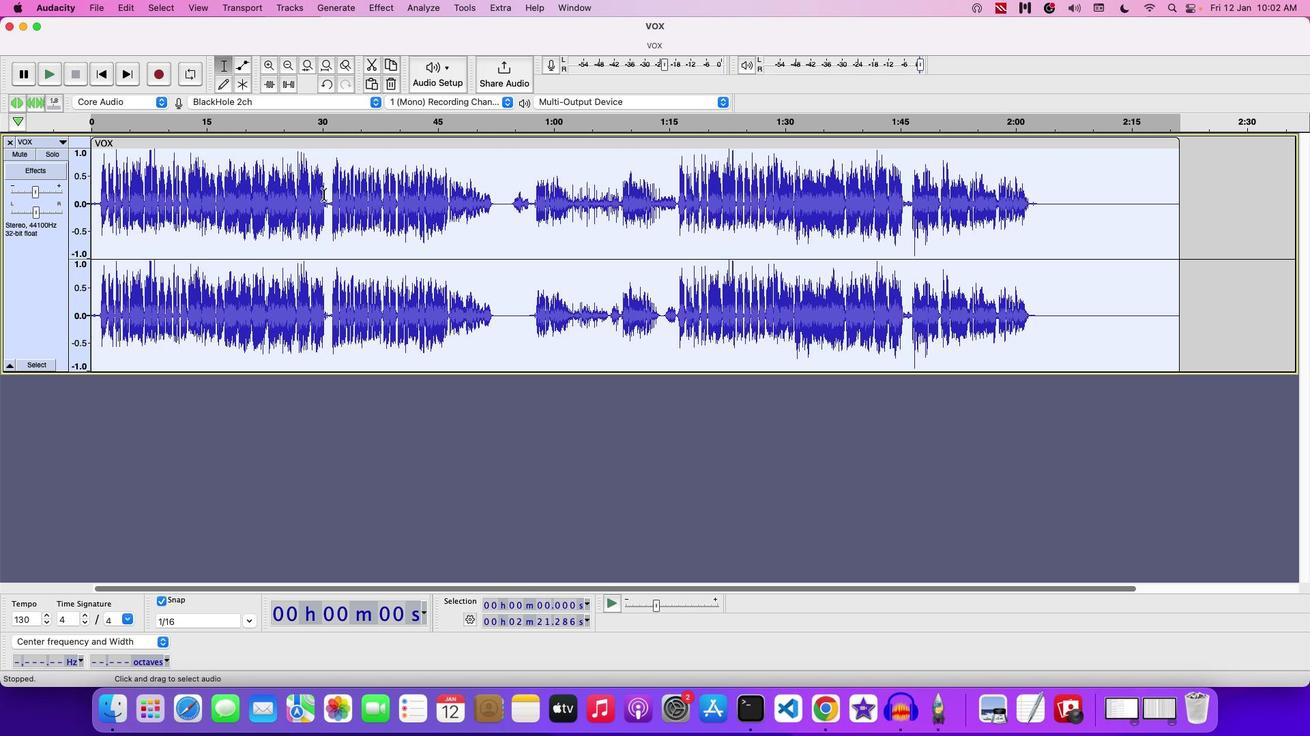 
Action: Mouse pressed left at (323, 195)
Screenshot: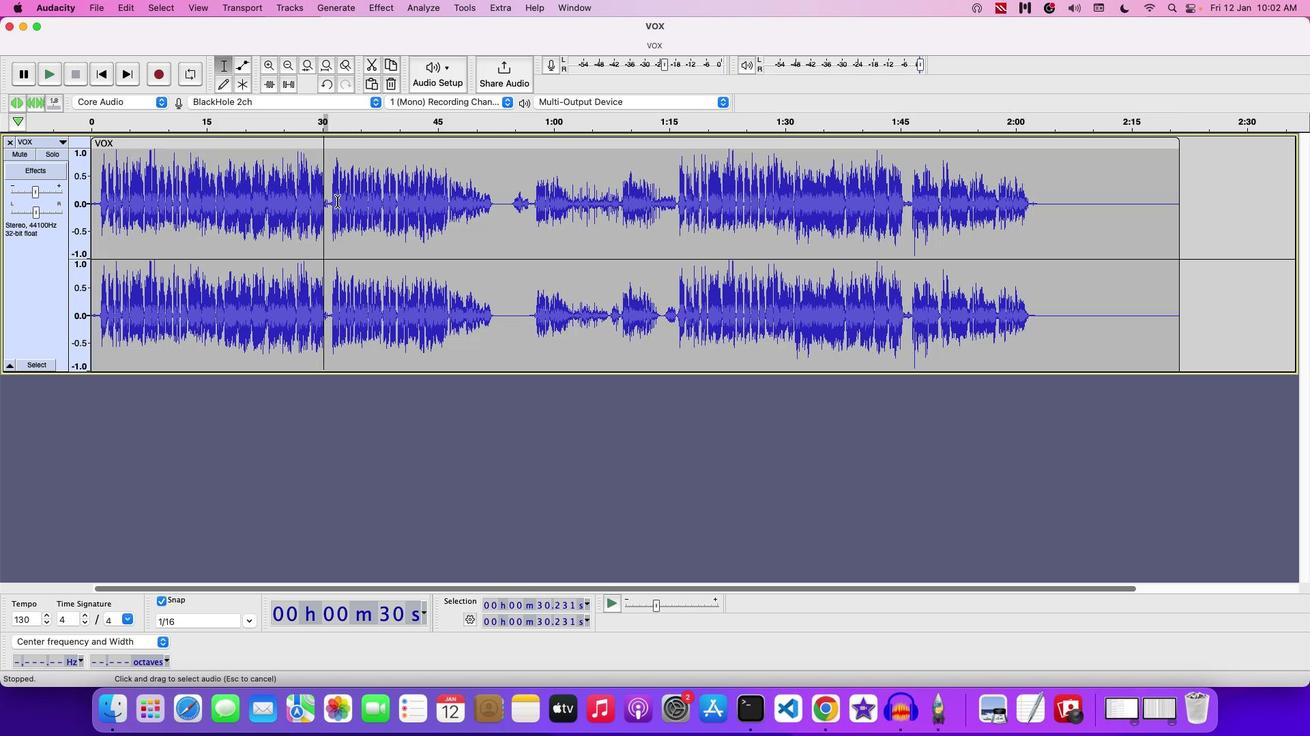 
Action: Mouse moved to (981, 253)
Screenshot: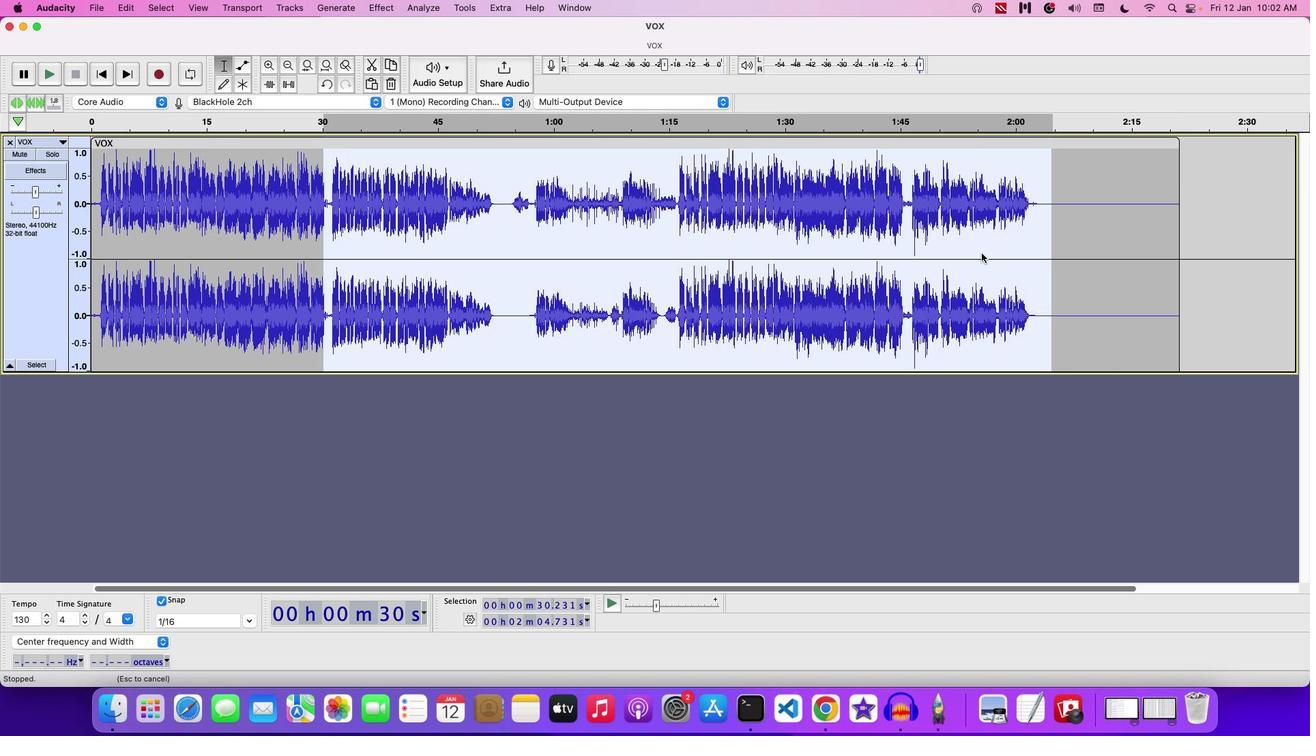 
Action: Mouse pressed right at (981, 253)
Screenshot: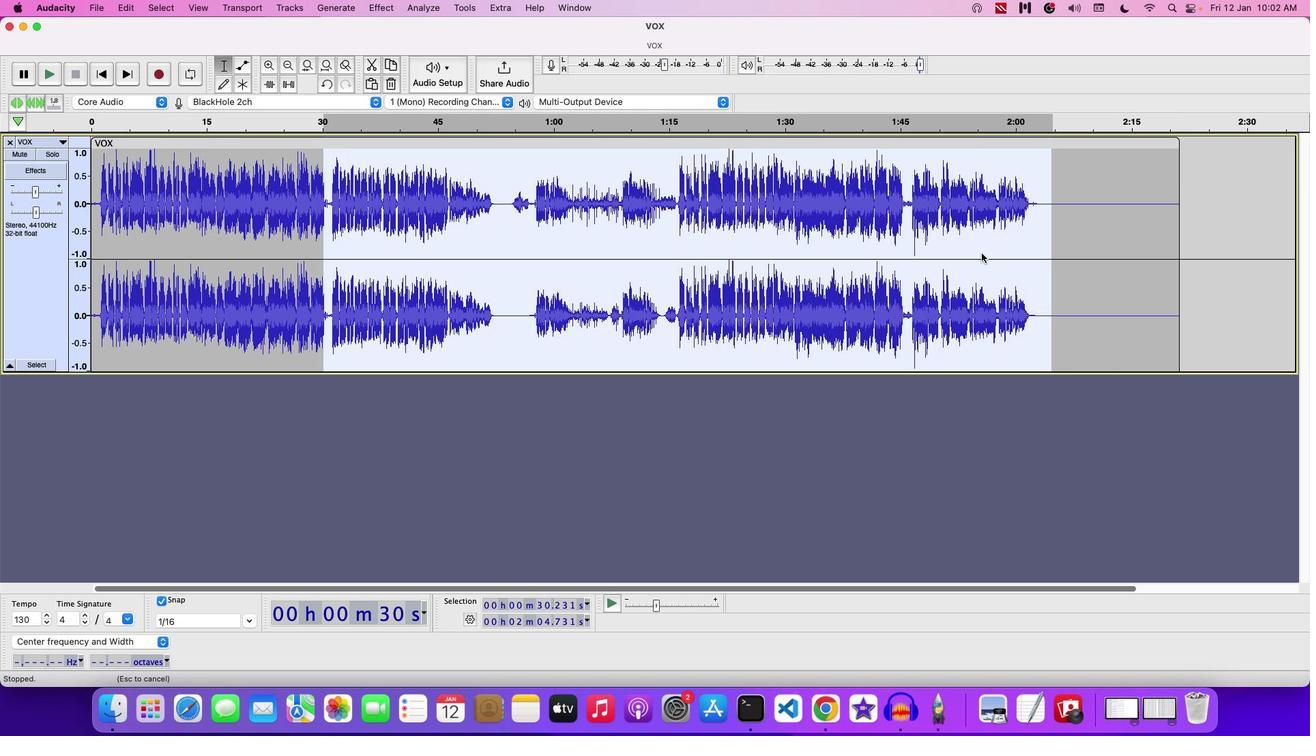
Action: Mouse moved to (1049, 263)
Screenshot: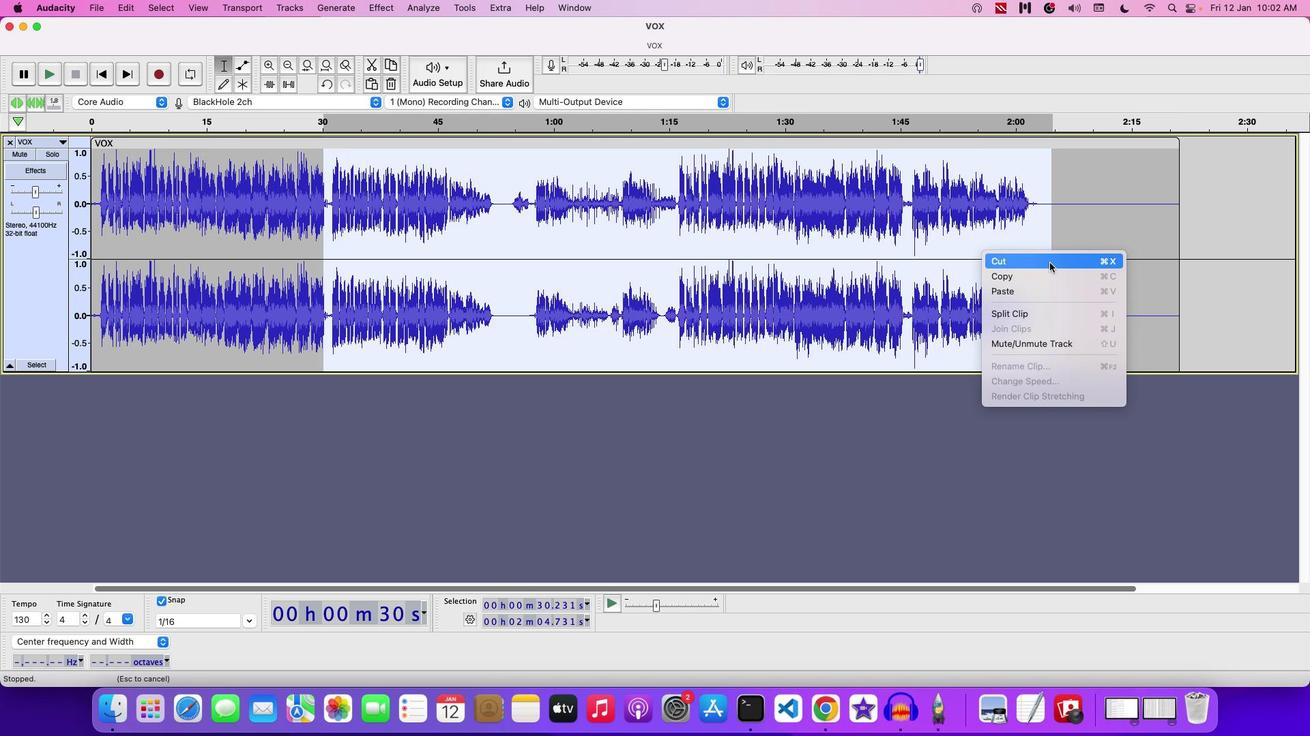 
Action: Mouse pressed left at (1049, 263)
Screenshot: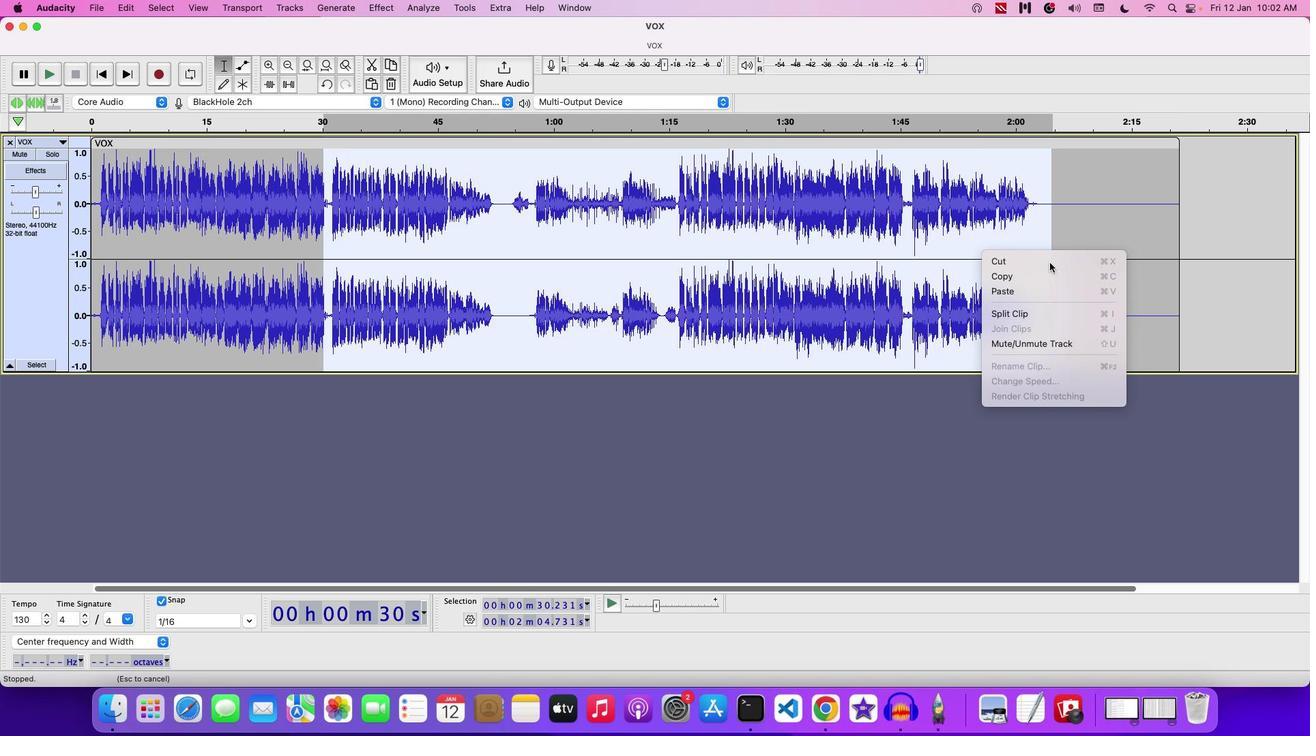 
Action: Mouse moved to (334, 188)
Screenshot: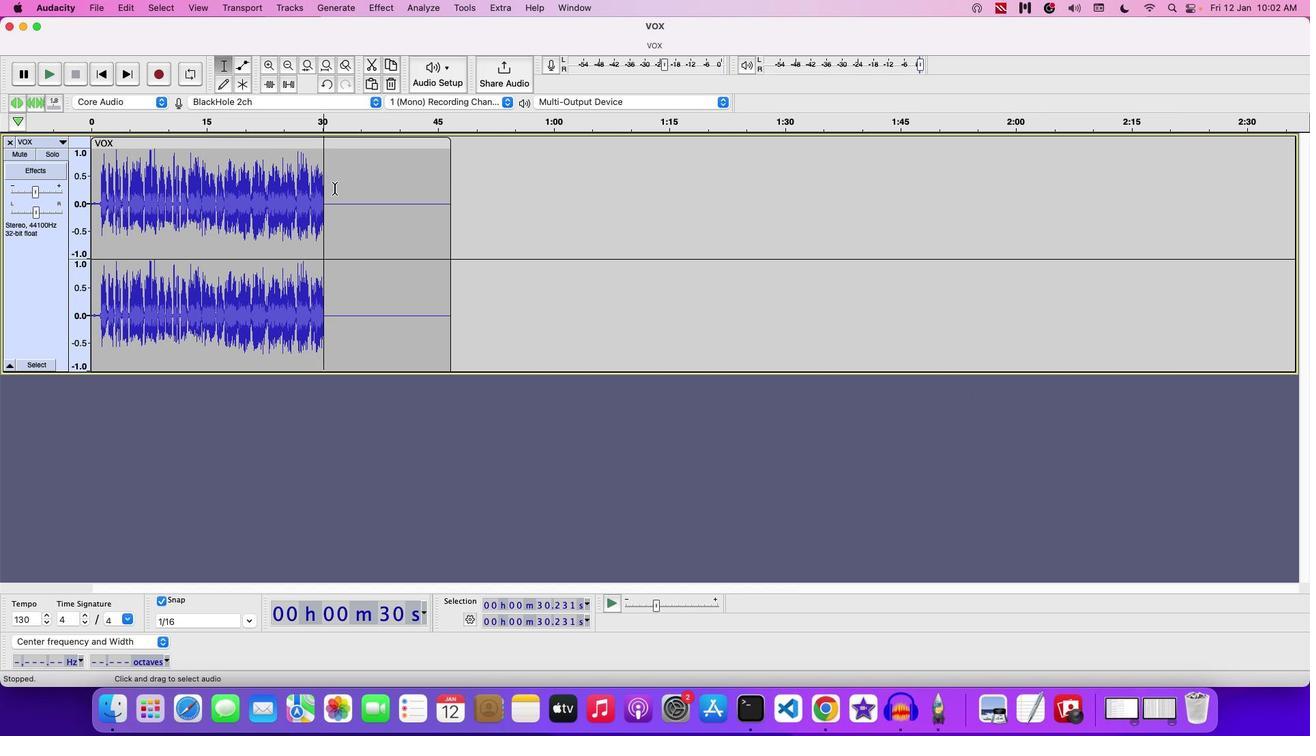 
Action: Mouse pressed left at (334, 188)
Screenshot: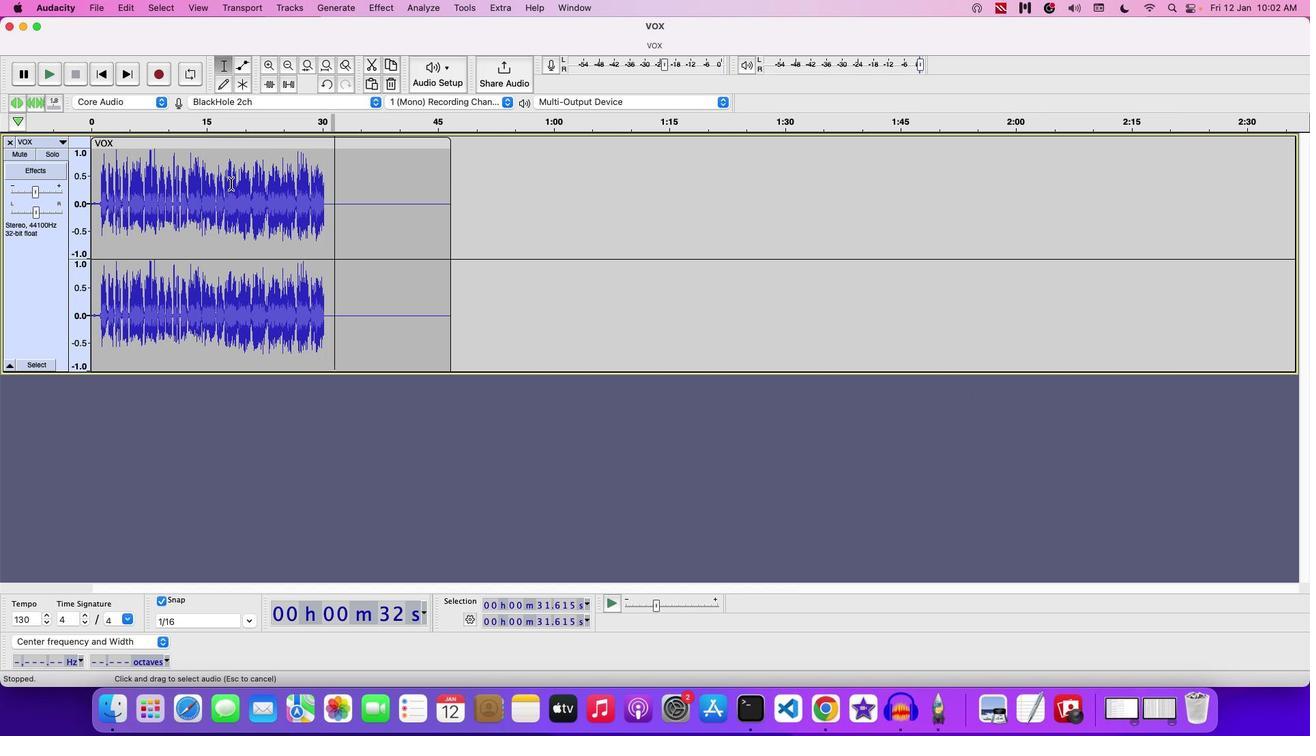 
Action: Mouse moved to (378, 6)
Screenshot: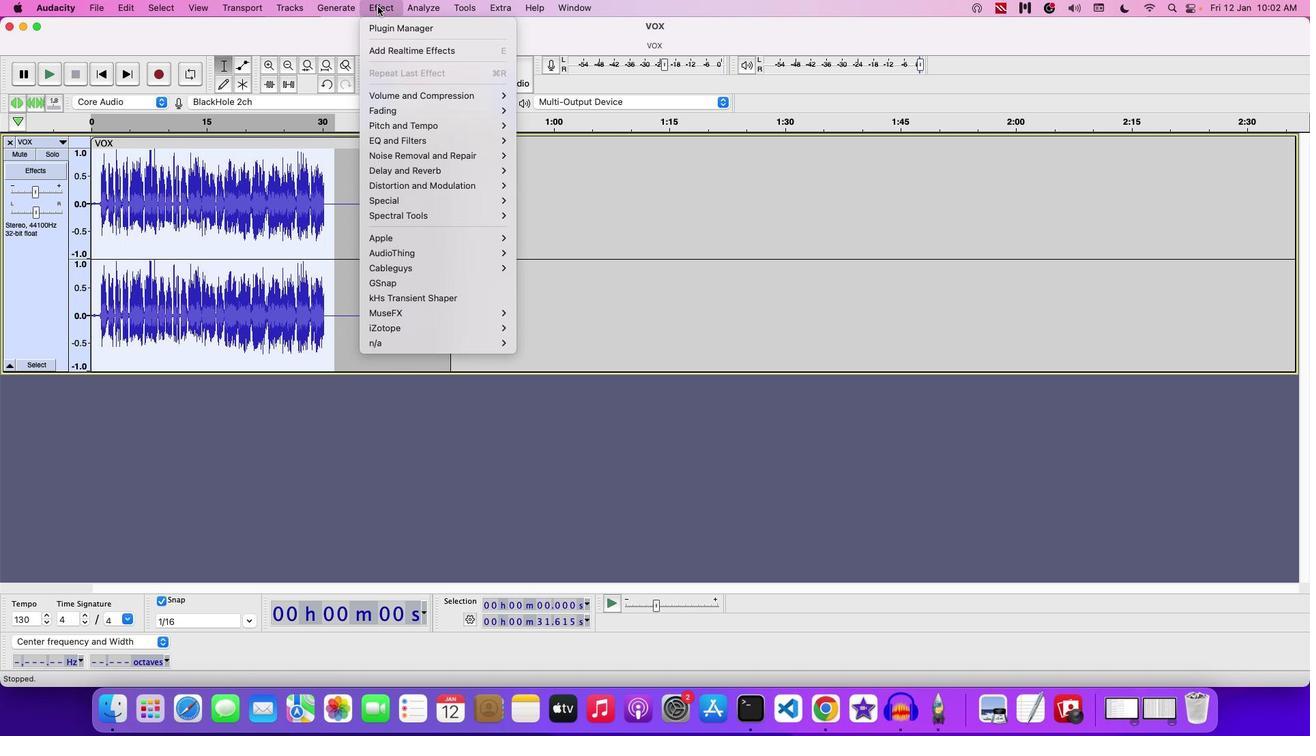 
Action: Mouse pressed left at (378, 6)
Screenshot: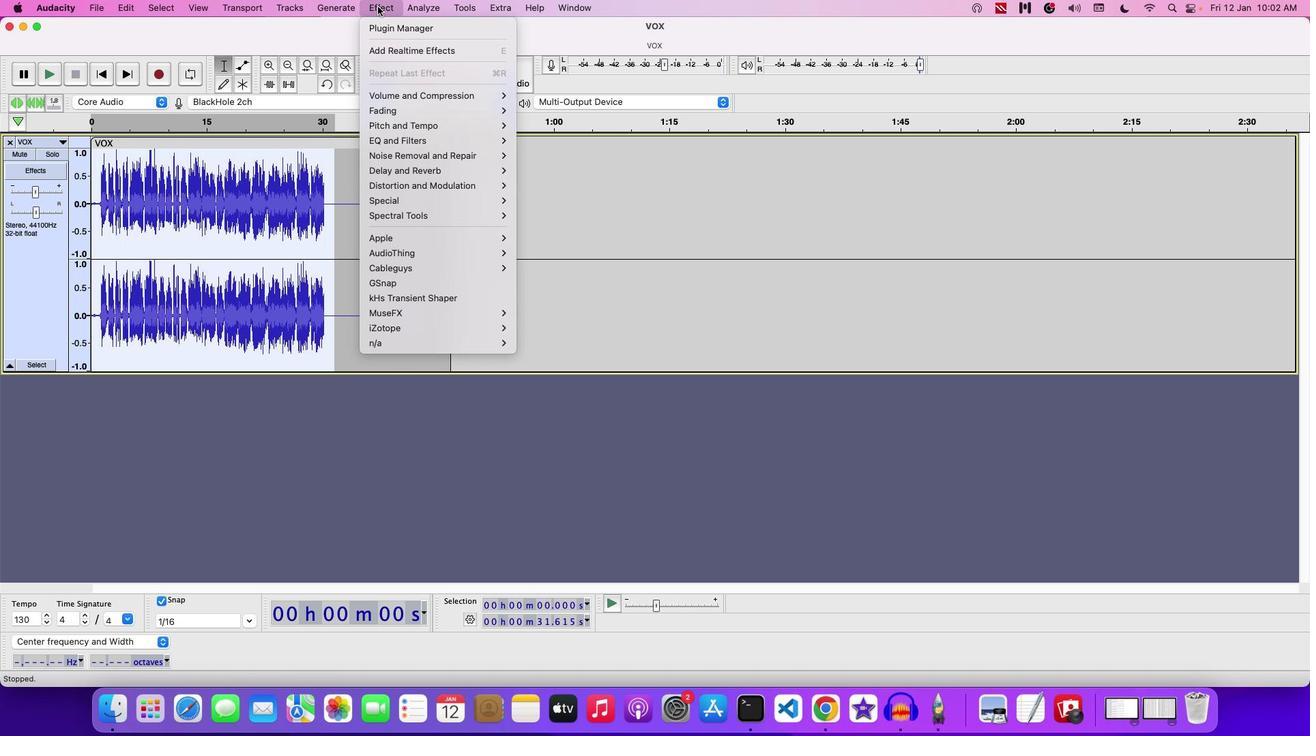 
Action: Mouse moved to (575, 169)
Screenshot: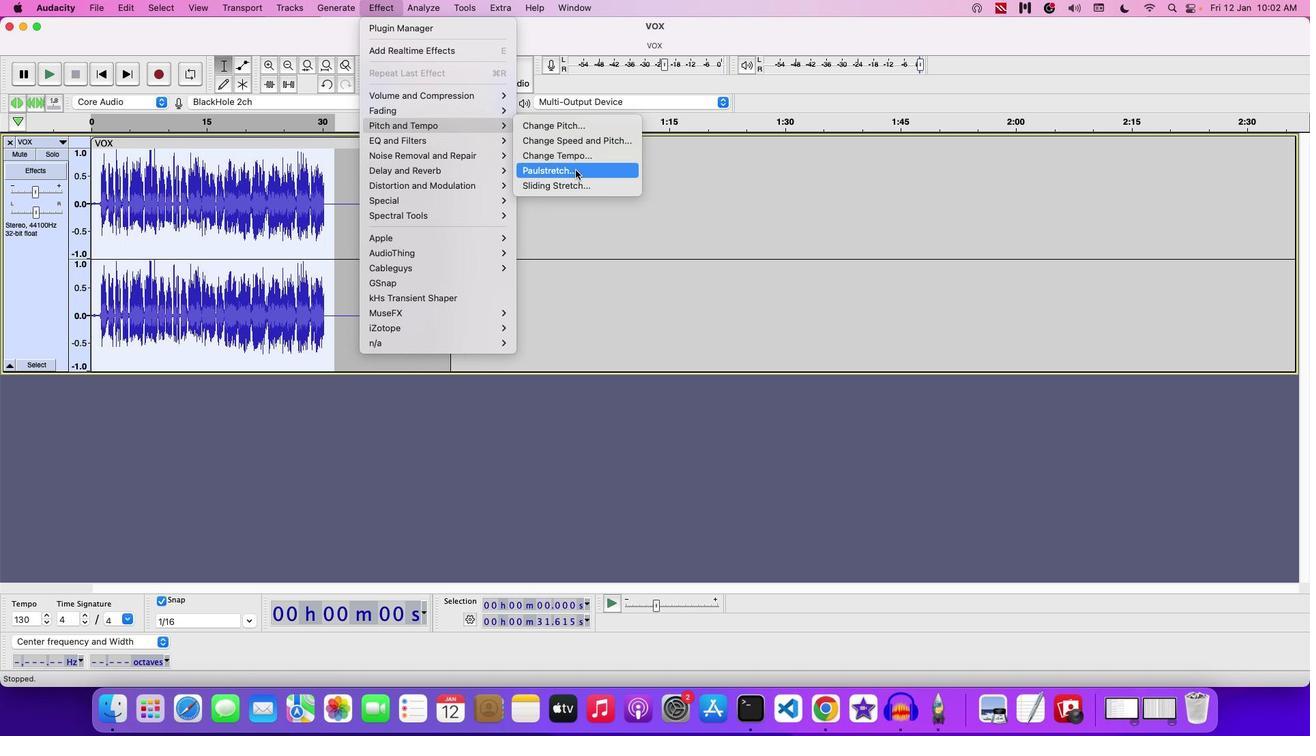
Action: Mouse pressed left at (575, 169)
Screenshot: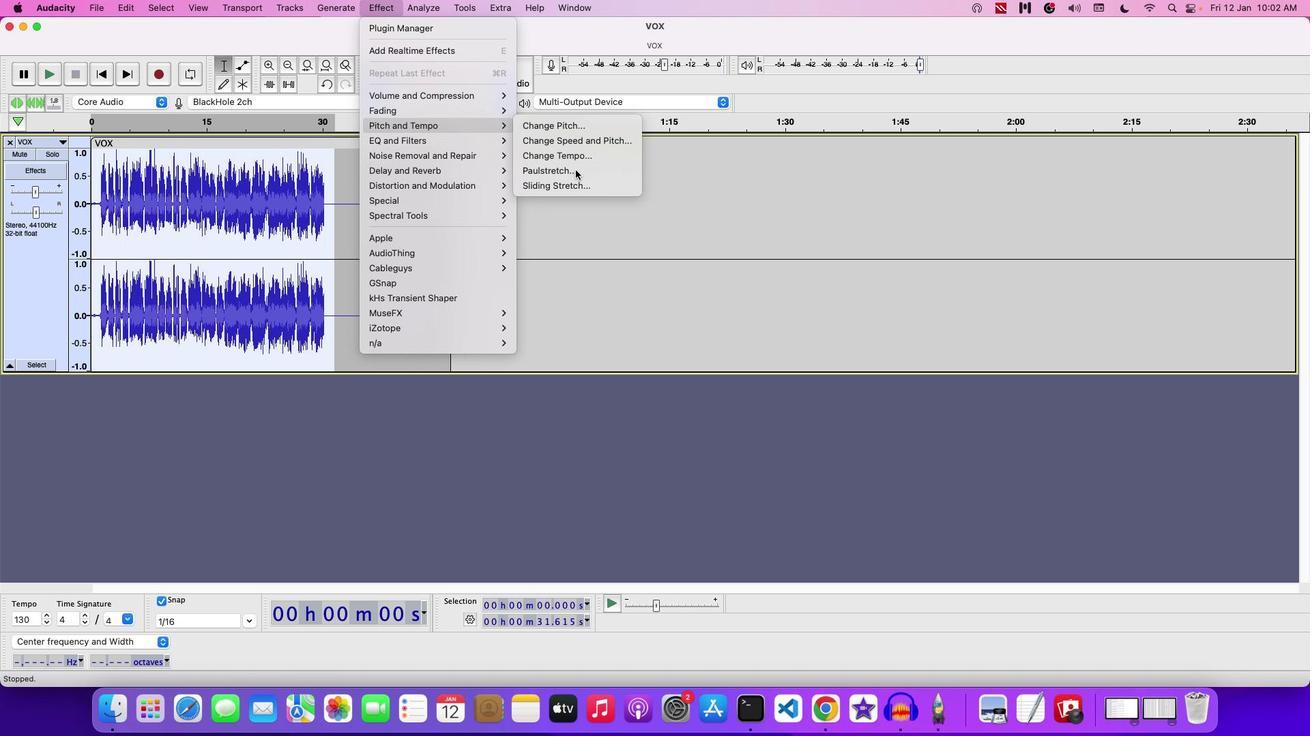 
Action: Mouse moved to (663, 329)
Screenshot: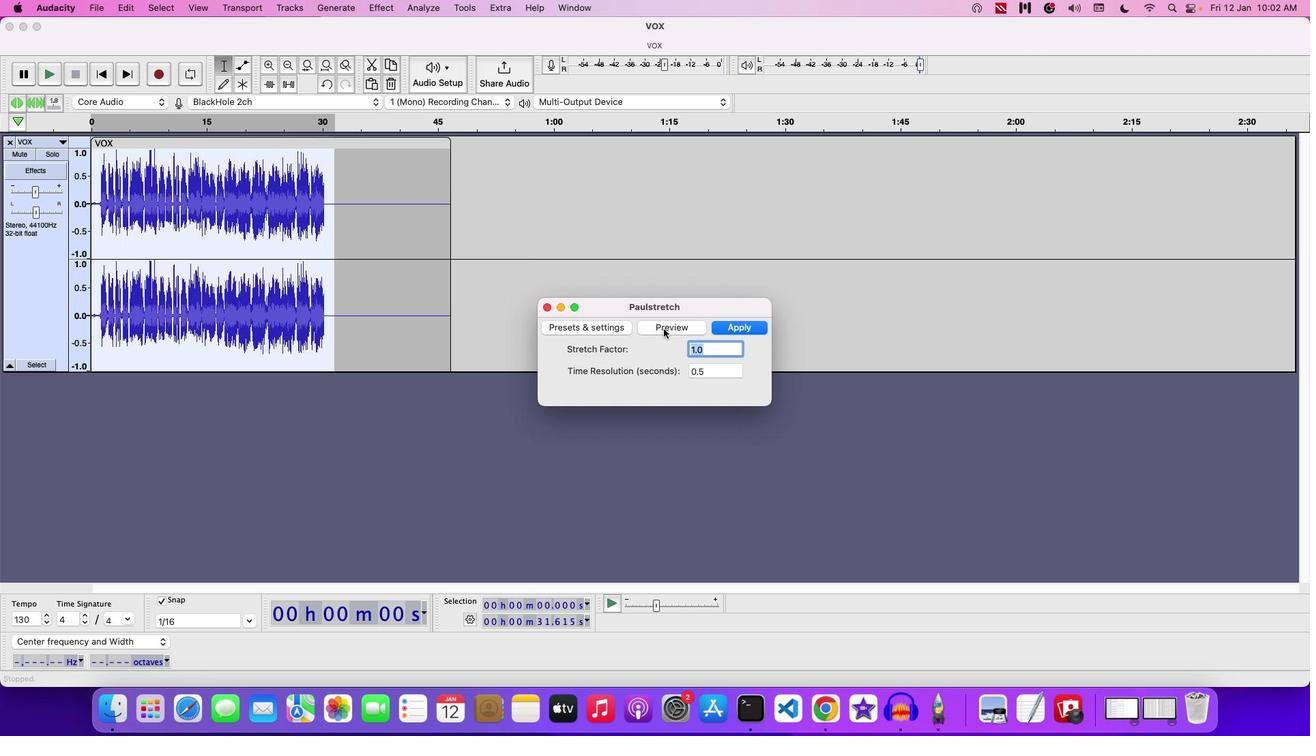 
Action: Mouse pressed left at (663, 329)
Screenshot: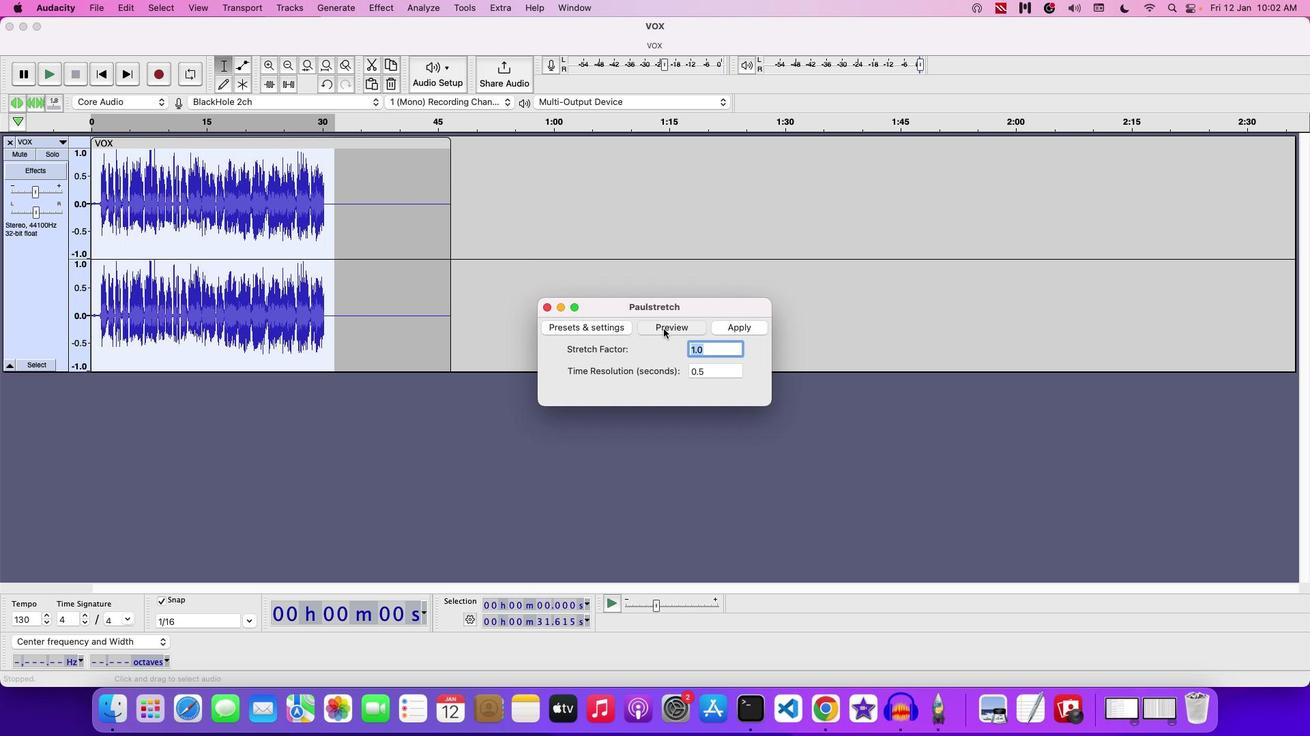 
Action: Mouse moved to (730, 326)
Screenshot: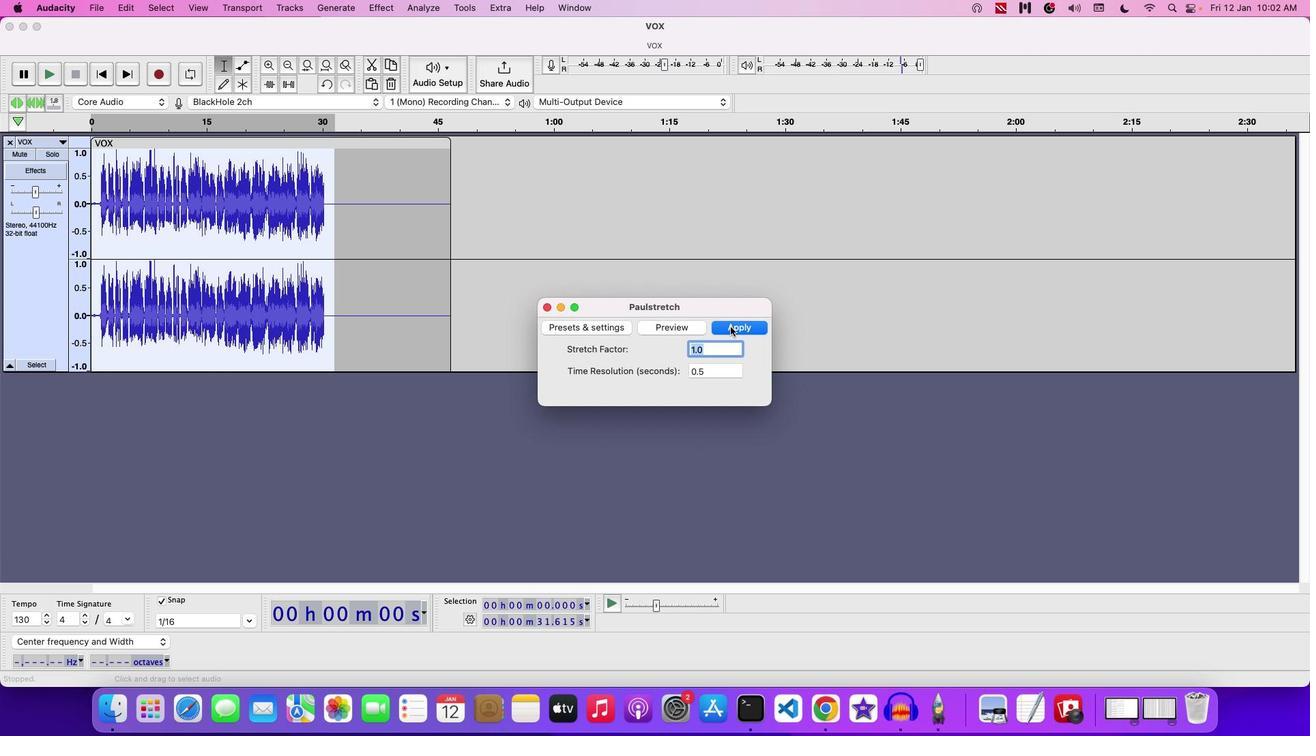 
Action: Mouse pressed left at (730, 326)
Screenshot: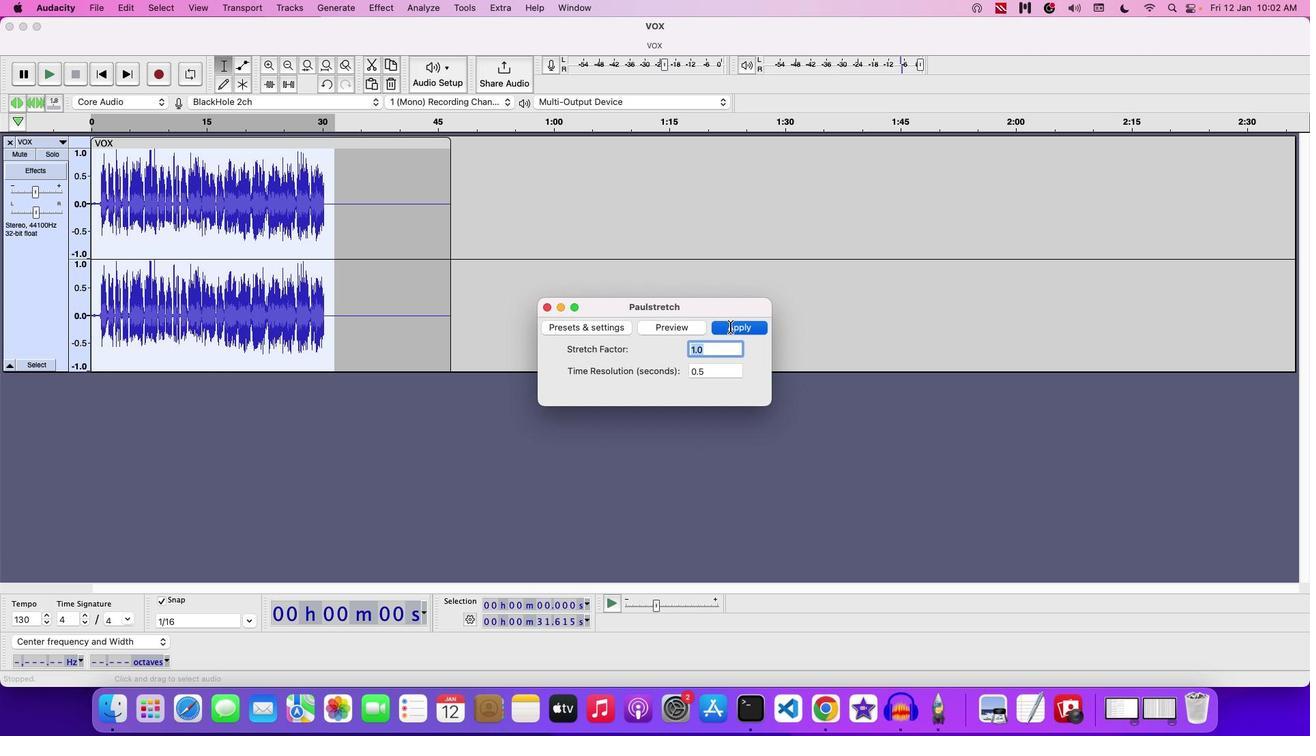 
Action: Mouse moved to (729, 326)
Screenshot: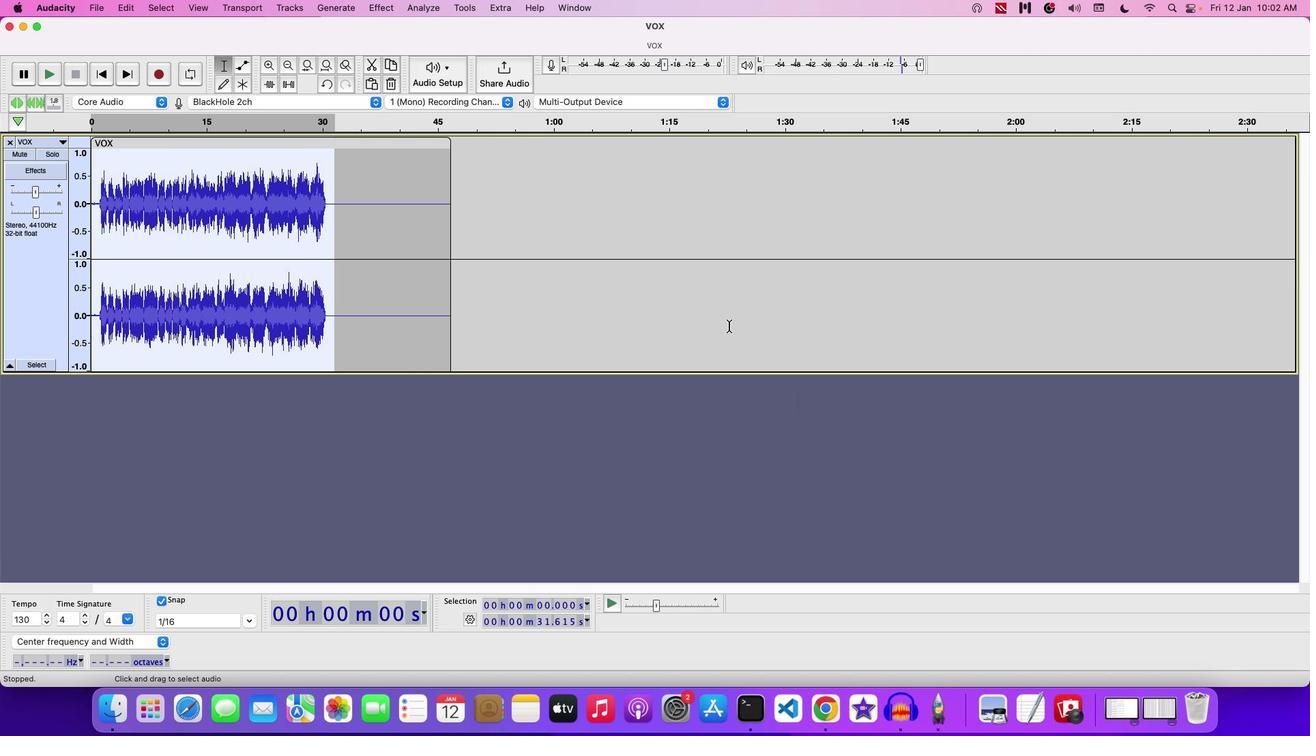 
Action: Key pressed Key.space
Screenshot: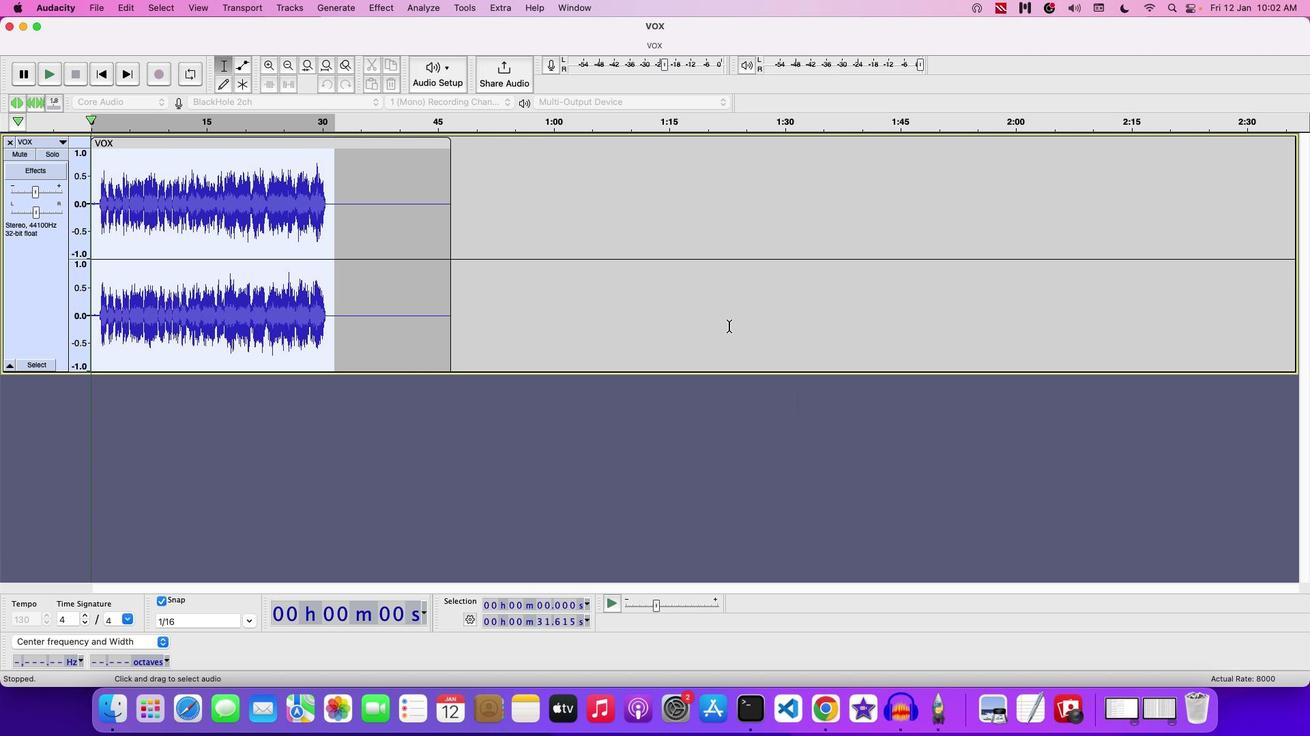
Action: Mouse moved to (37, 193)
Screenshot: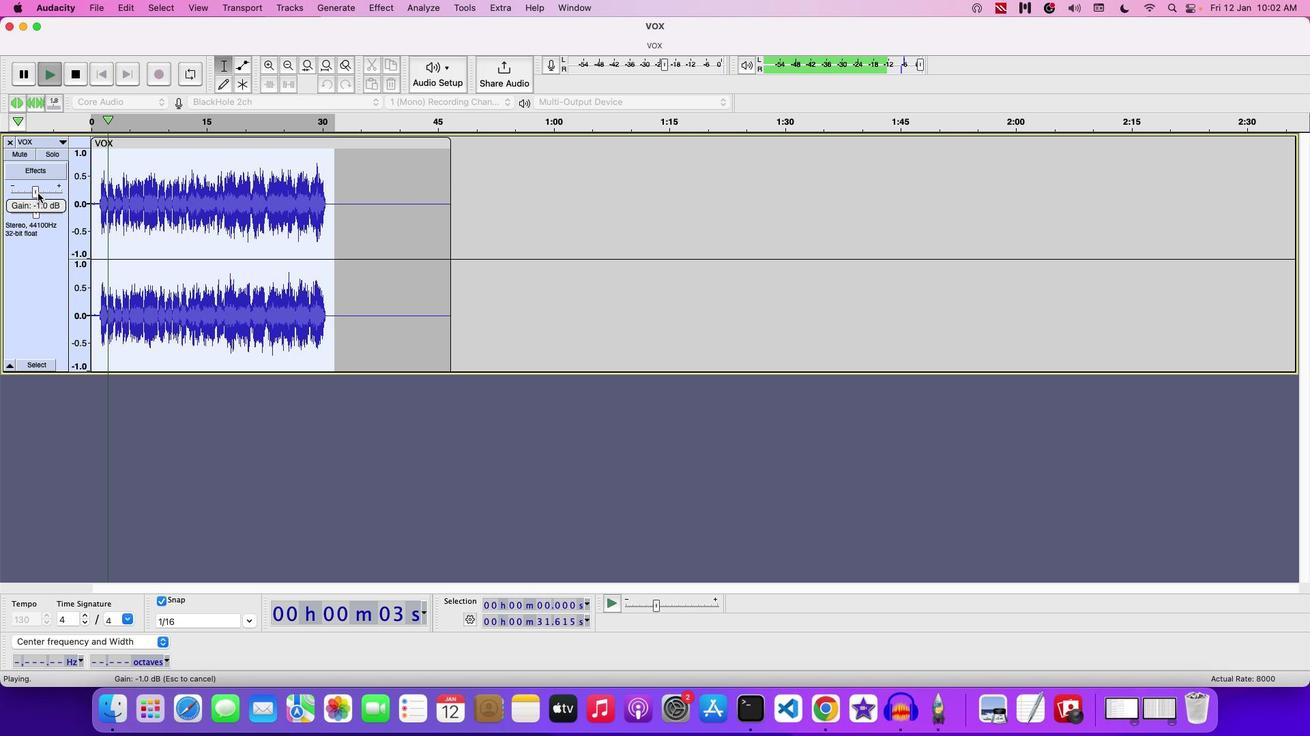
Action: Mouse pressed left at (37, 193)
Screenshot: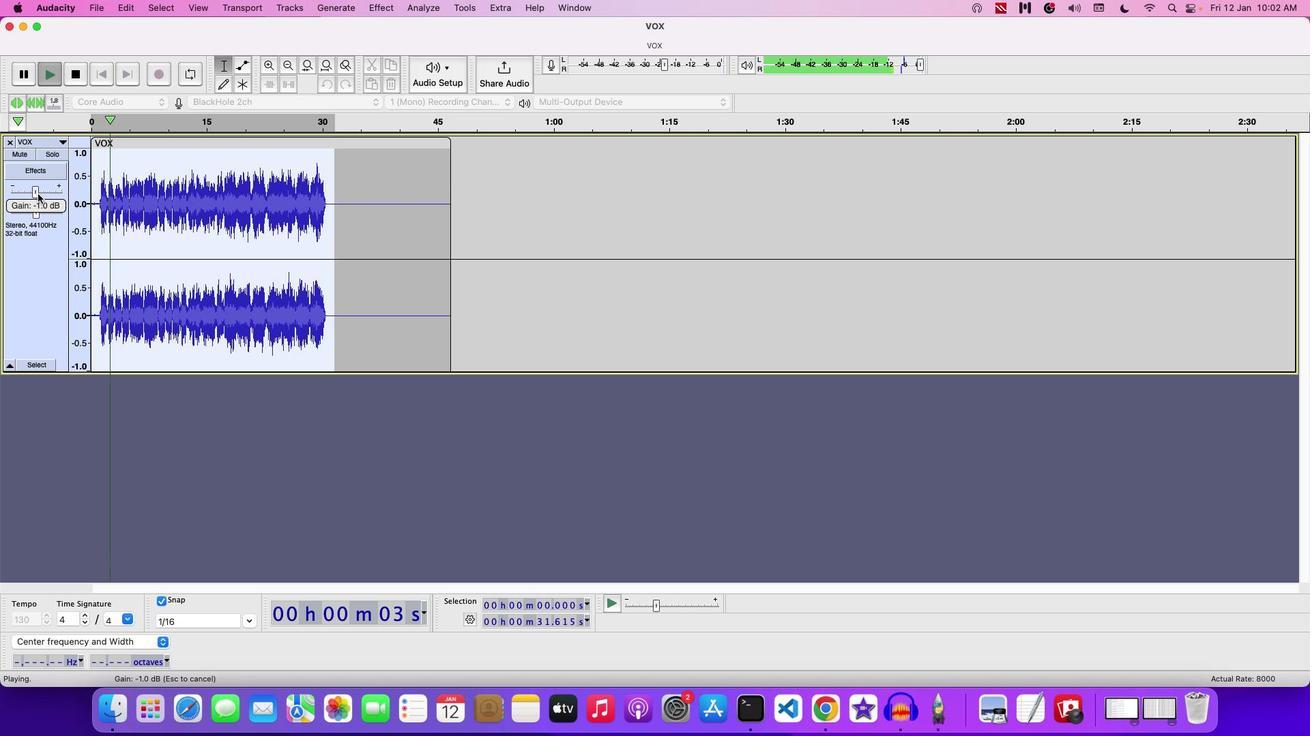 
Action: Mouse moved to (99, 0)
Screenshot: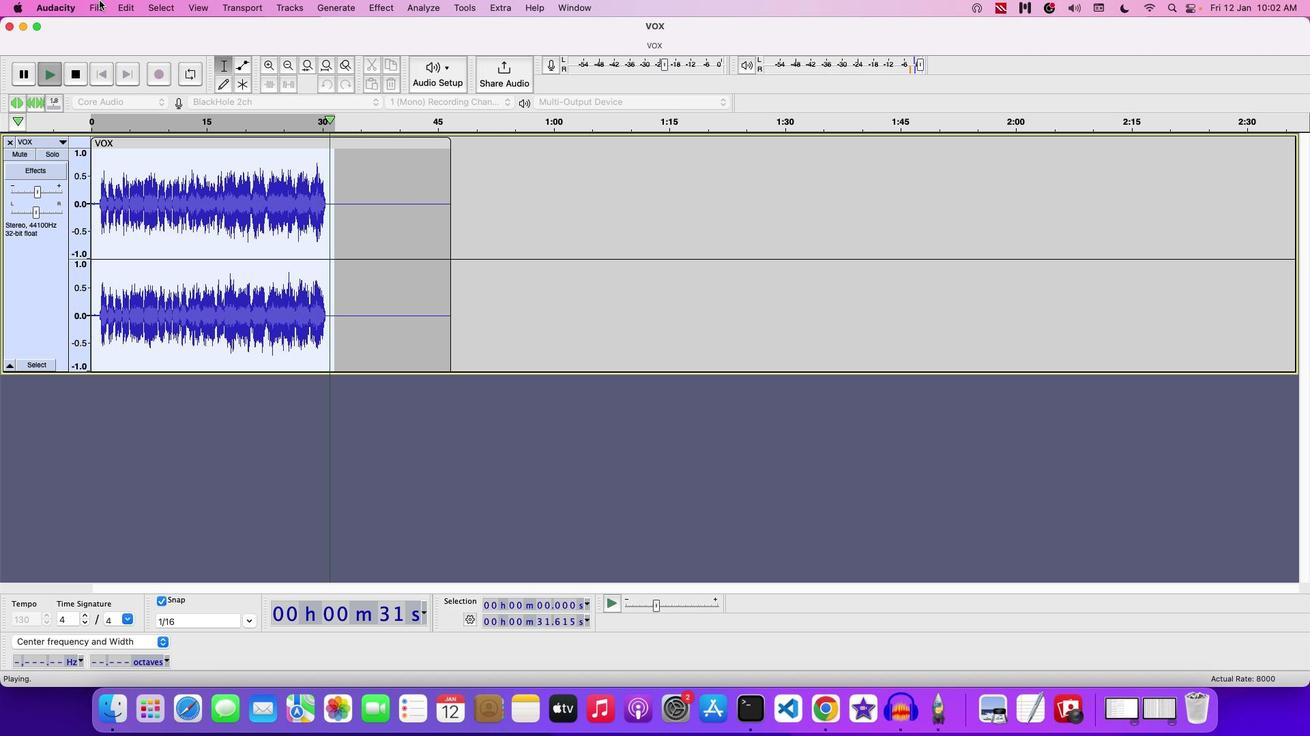 
Action: Mouse pressed left at (99, 0)
Screenshot: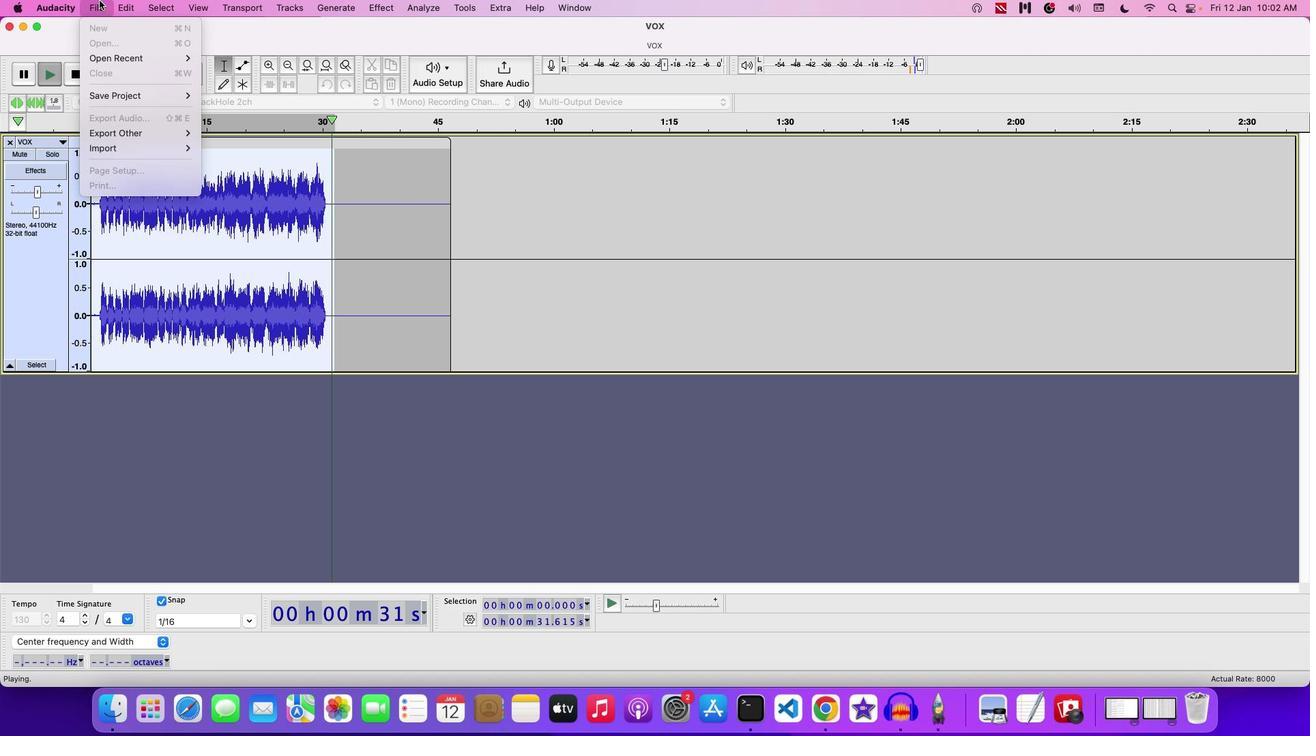 
Action: Mouse moved to (256, 96)
Screenshot: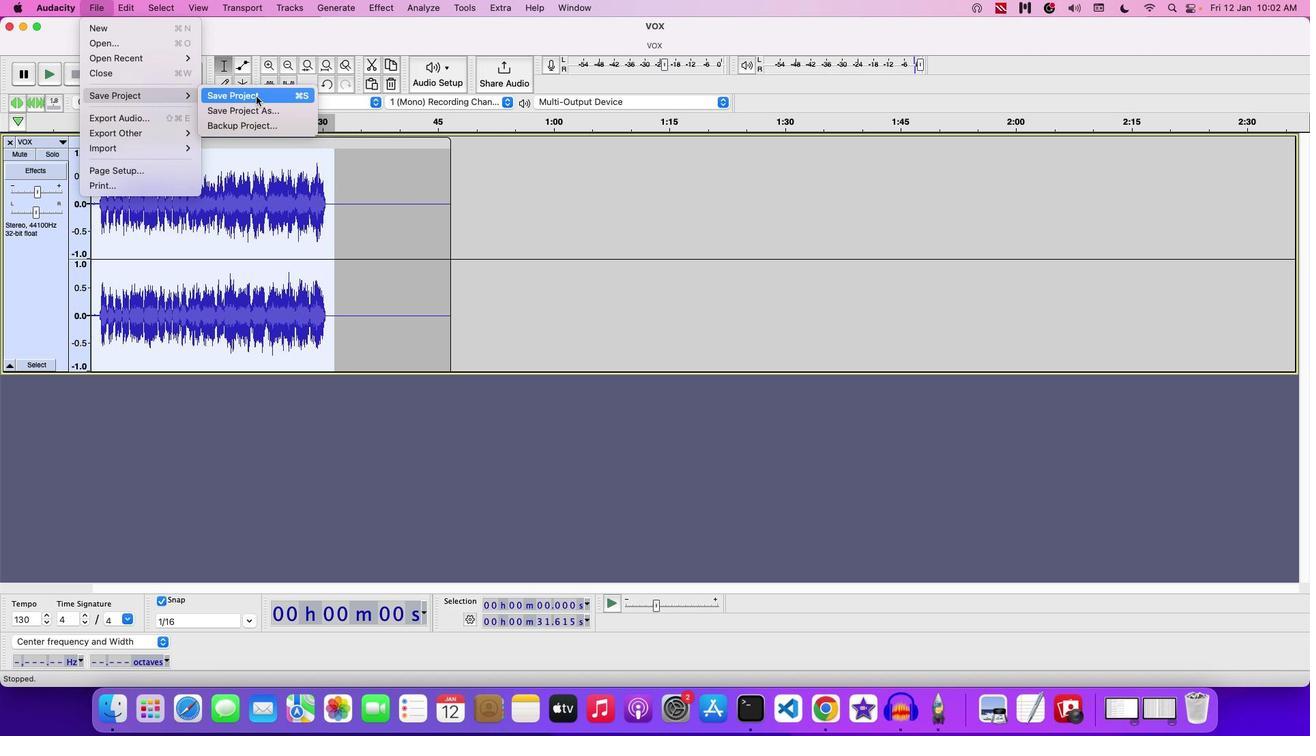 
Action: Mouse pressed left at (256, 96)
Screenshot: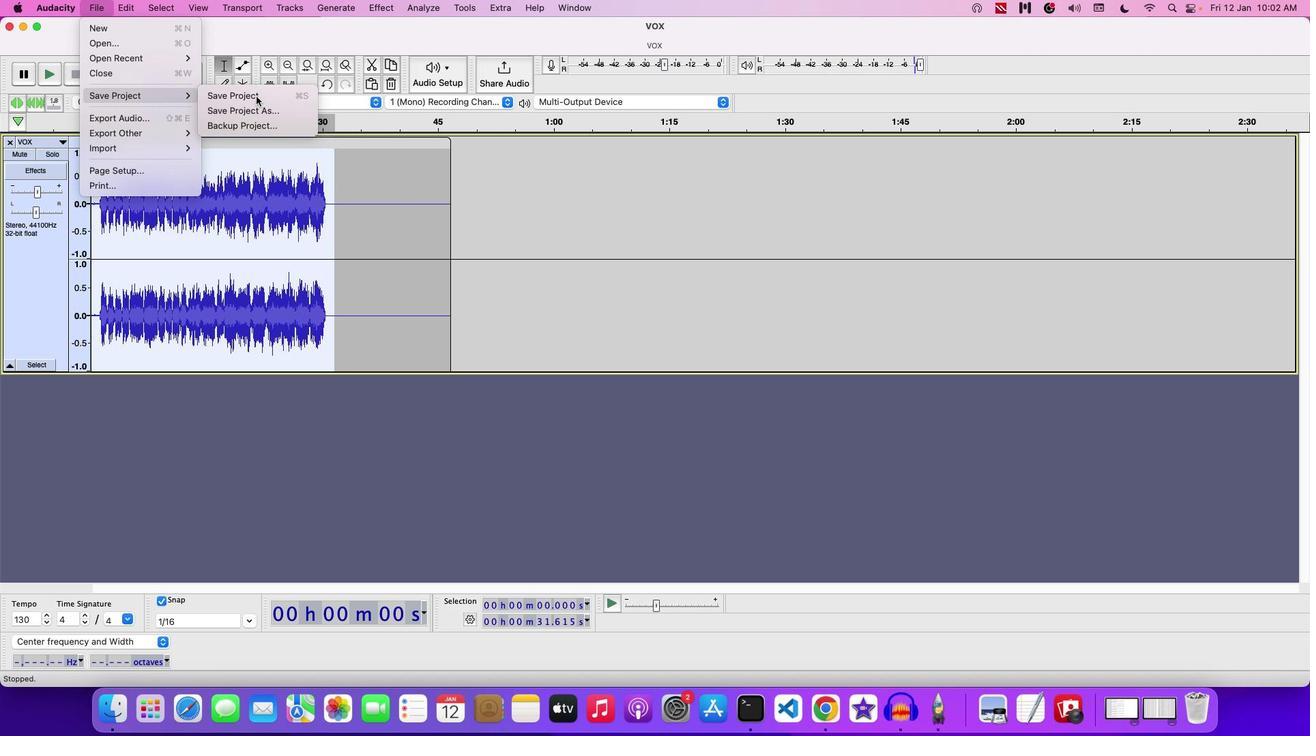 
Action: Mouse moved to (691, 262)
Screenshot: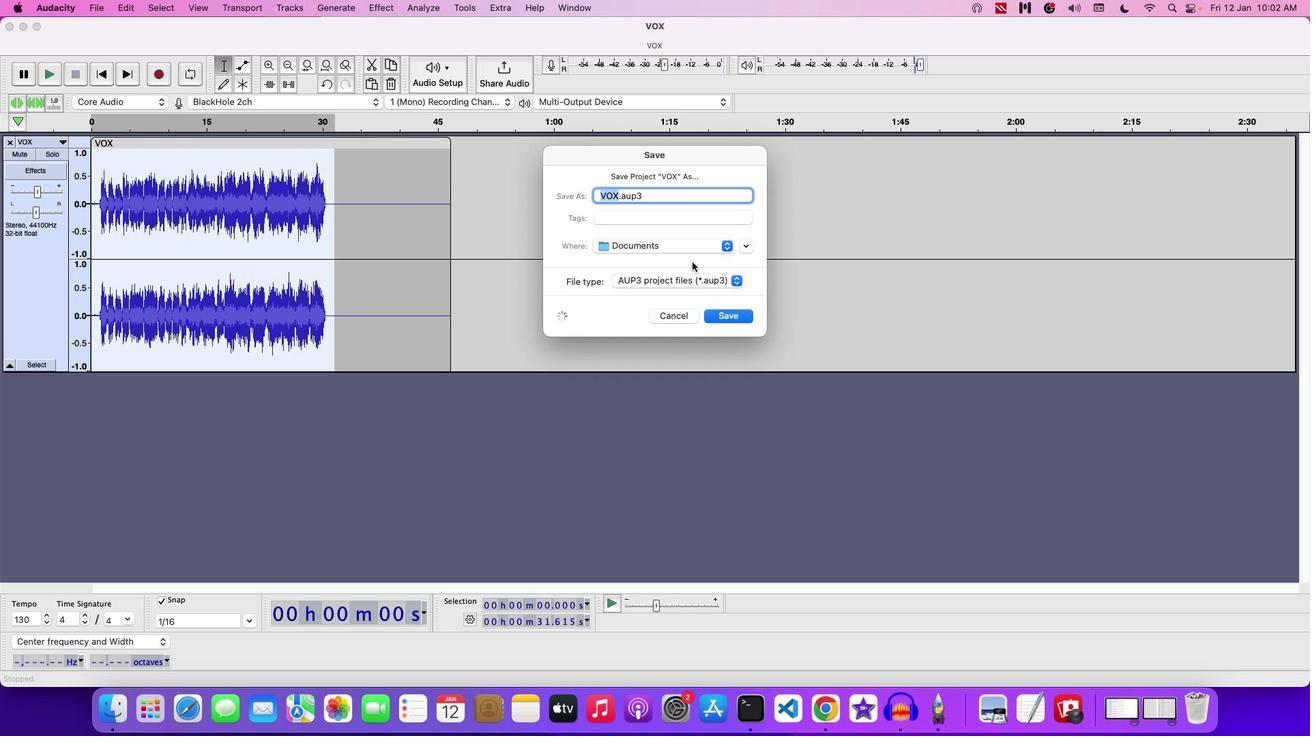 
Action: Key pressed Key.backspace'A''P''P''L''U'Key.backspace'Y''I''N''G'Key.space'P''A''U''L''S''T''R''E''C''T'Key.backspaceKey.backspace'T''C''H'Key.space'E''F''F''E''C''T'Key.space'O''N'Key.space'A'Key.space'V''O''C''A''L'
Screenshot: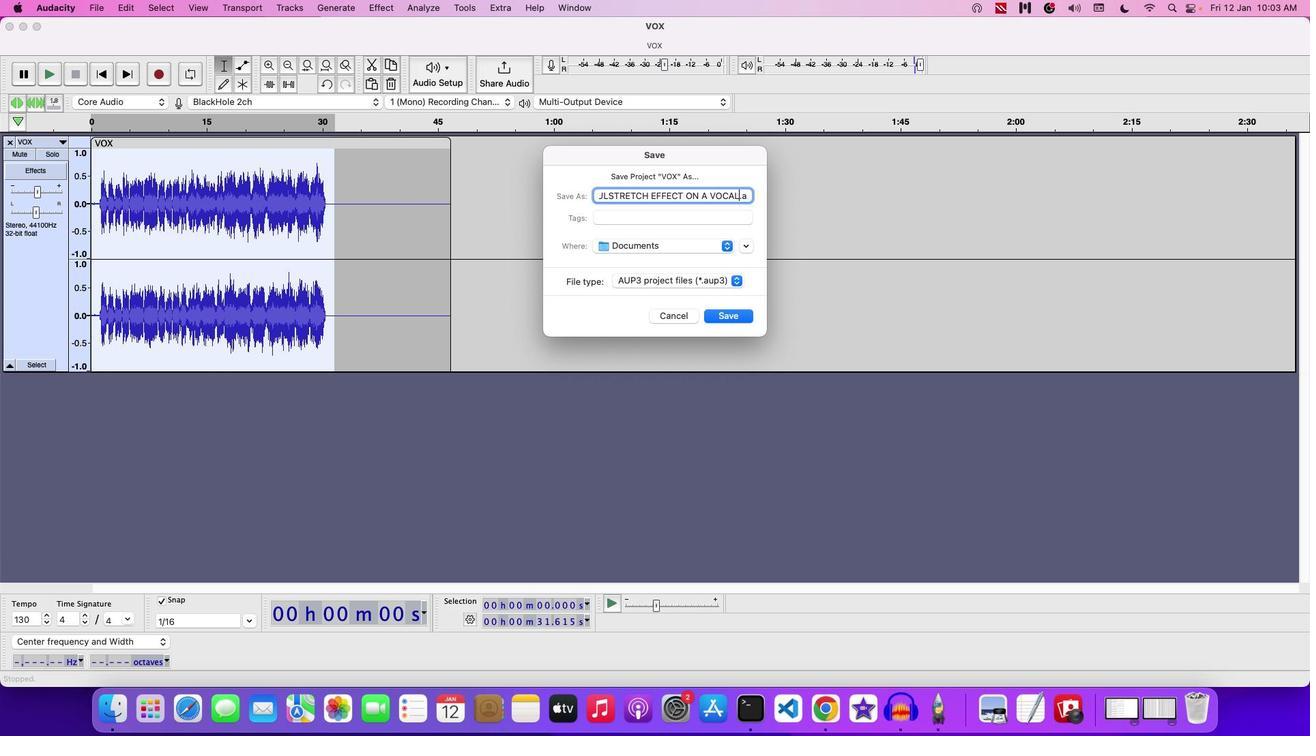 
Action: Mouse moved to (689, 258)
Screenshot: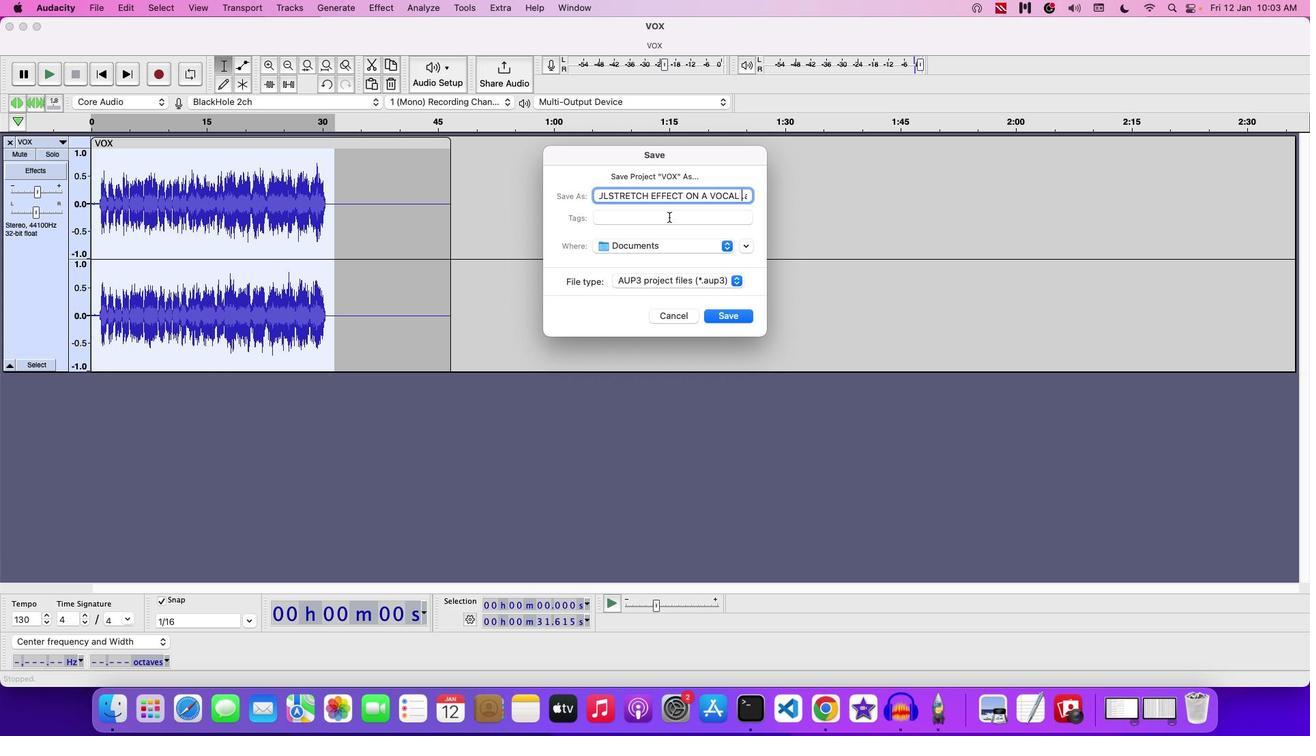 
Action: Key pressed Key.space
Screenshot: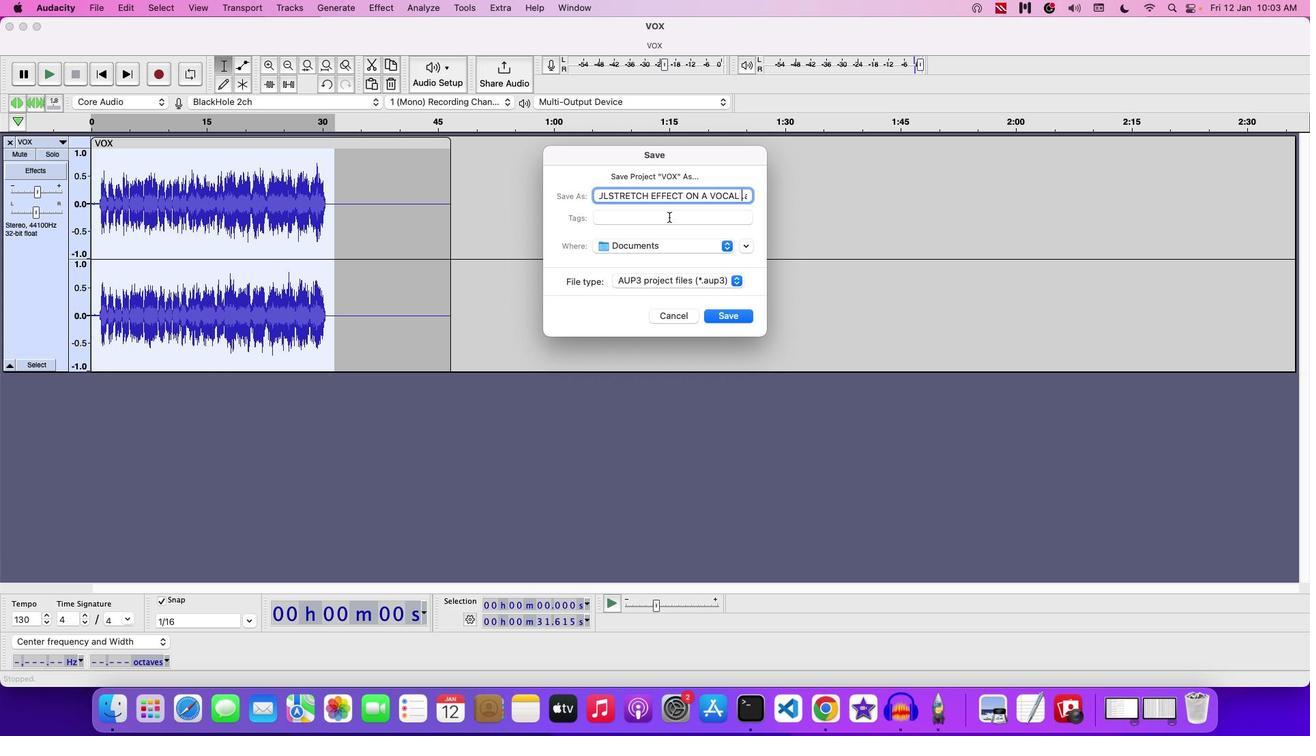 
Action: Mouse moved to (745, 259)
Screenshot: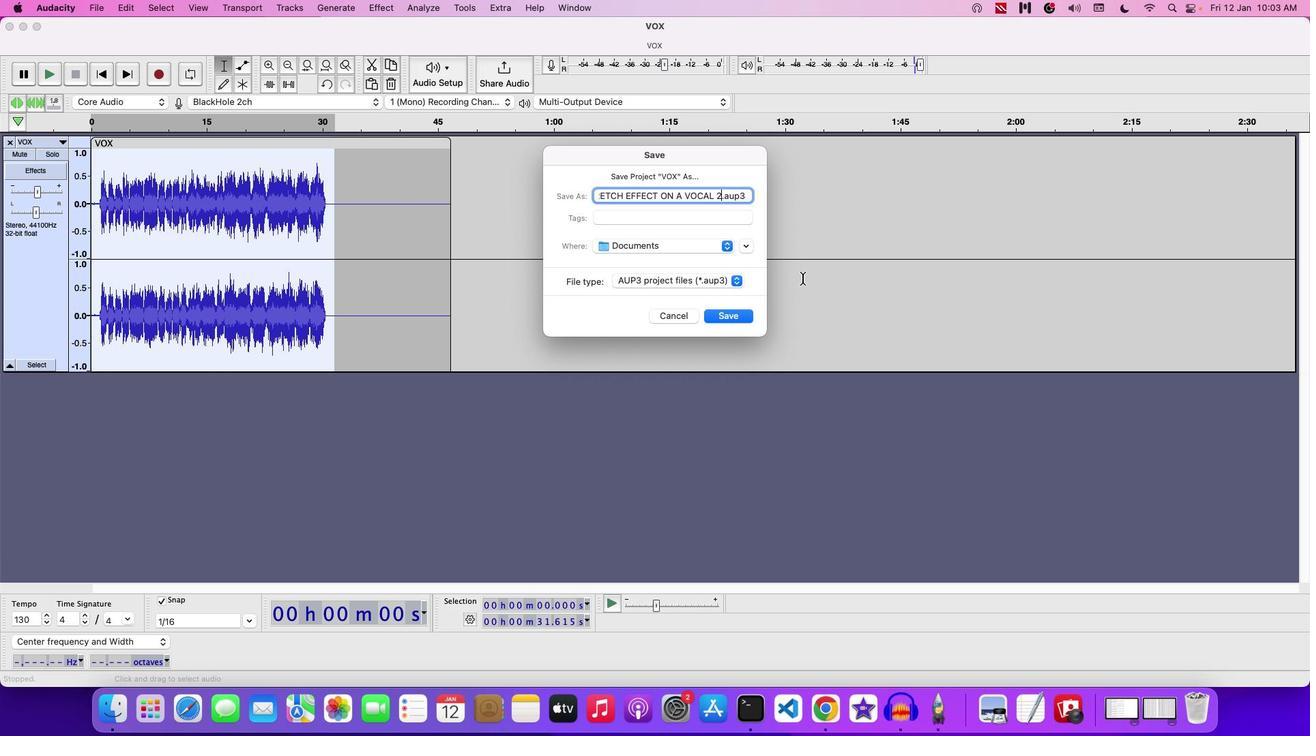 
Action: Key pressed '2'
Screenshot: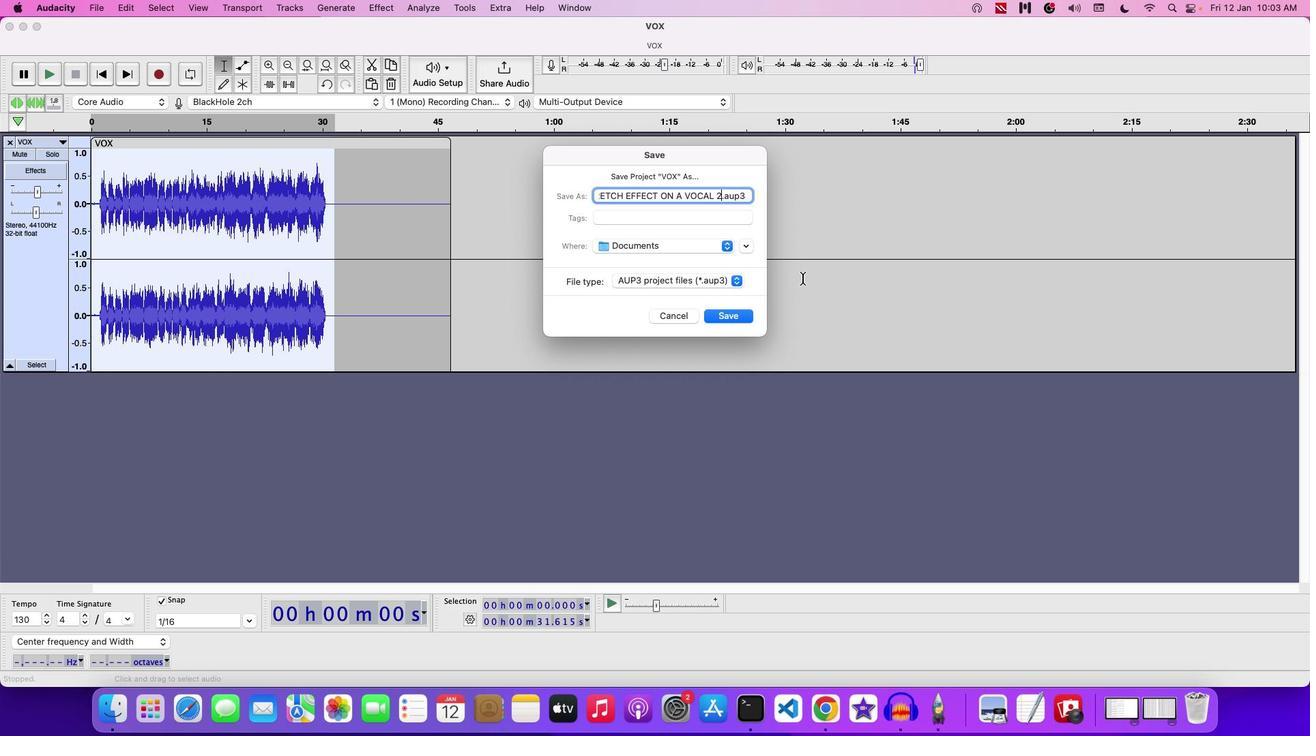 
Action: Mouse moved to (730, 314)
Screenshot: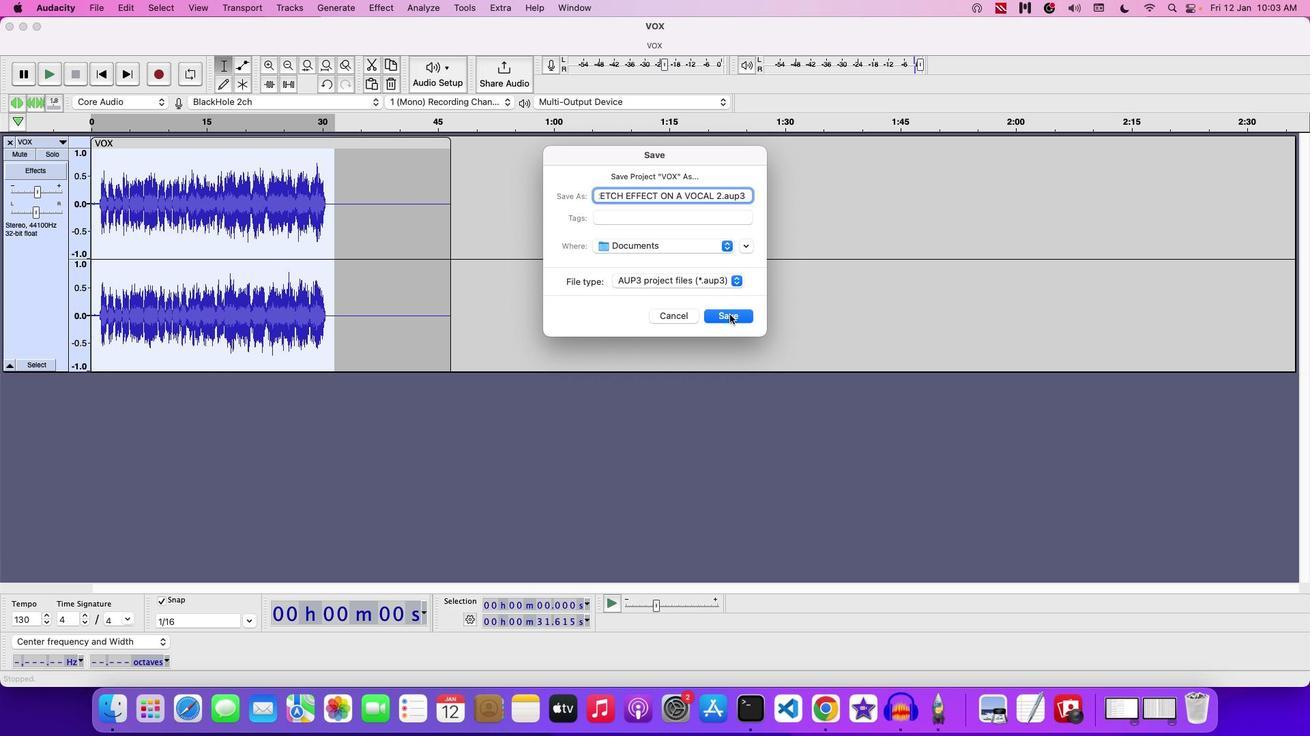 
Action: Mouse pressed left at (730, 314)
Screenshot: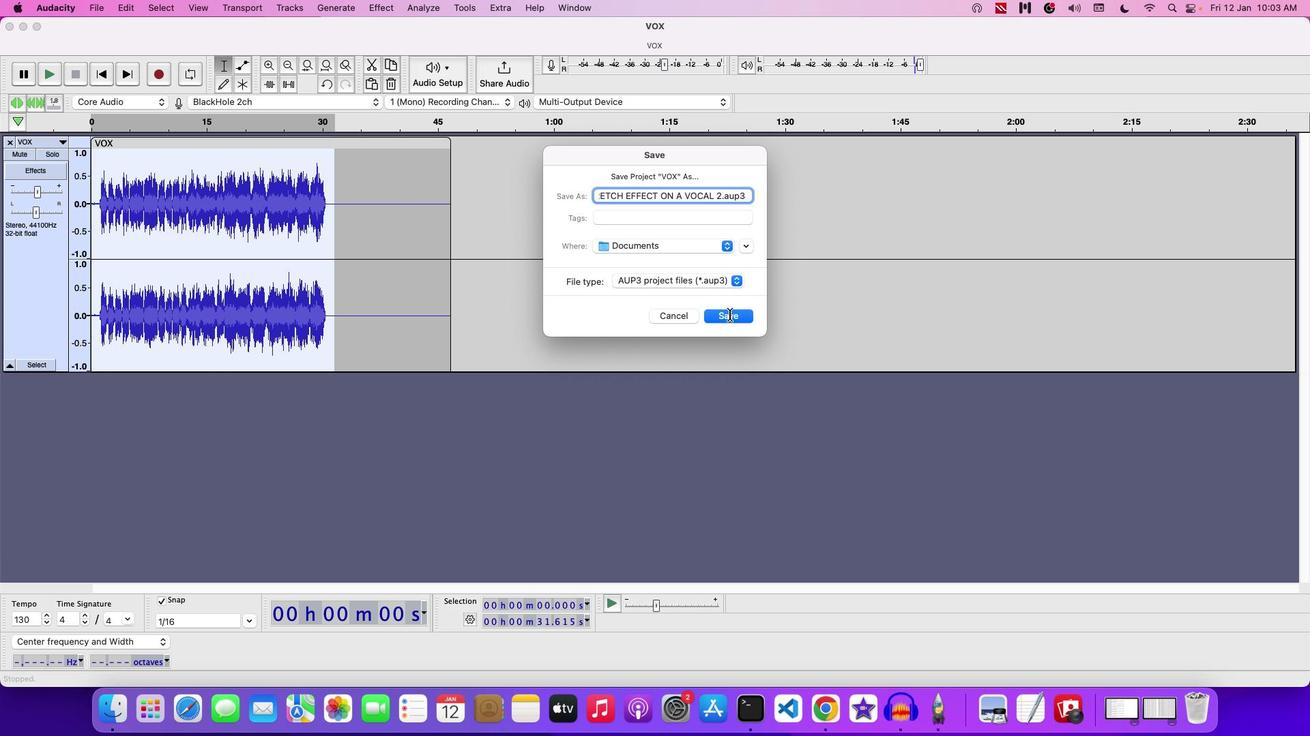 
Action: Mouse moved to (728, 315)
Screenshot: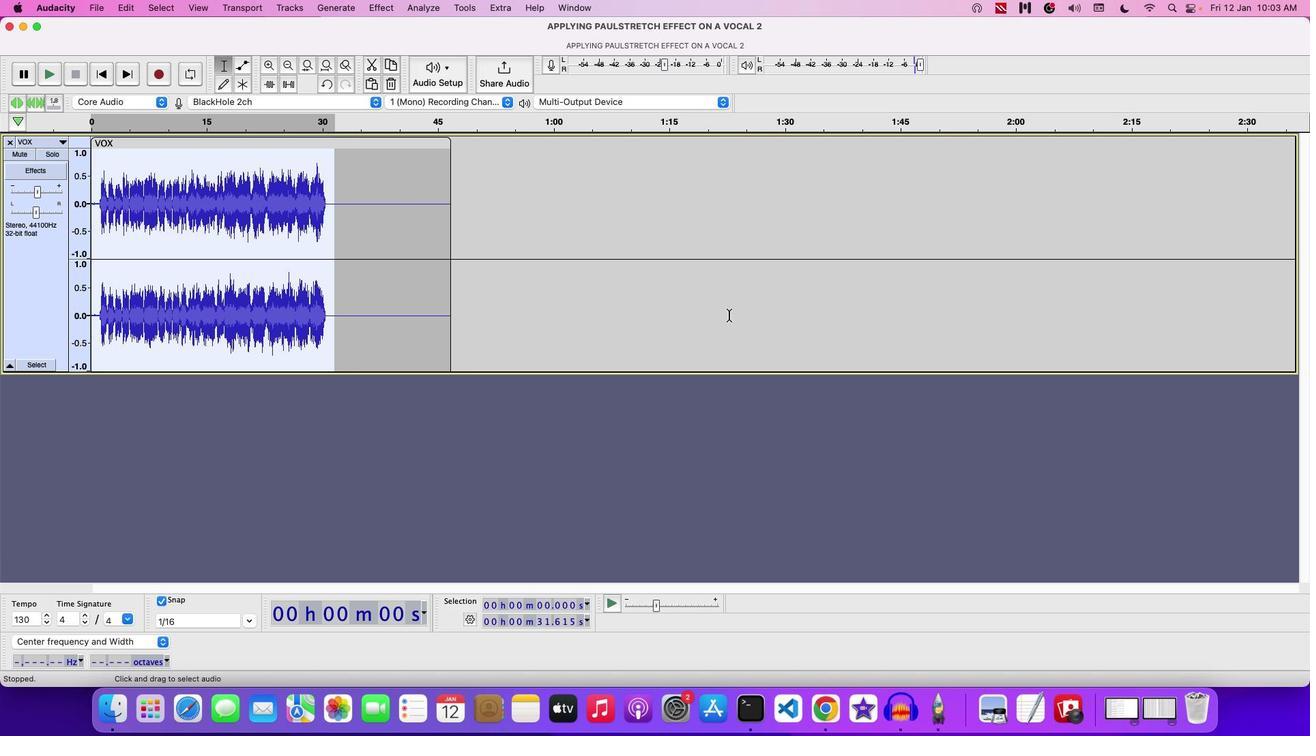 
